 Task: Find connections with filter location Pākāla with filter topic #coachingwith filter profile language German with filter current company Applus+ Asia Middle East and Africa with filter school GL Bajaj Institute of Technology and Management with filter industry Sports and Recreation Instruction with filter service category Personal Injury Law with filter keywords title Overseer
Action: Mouse moved to (685, 98)
Screenshot: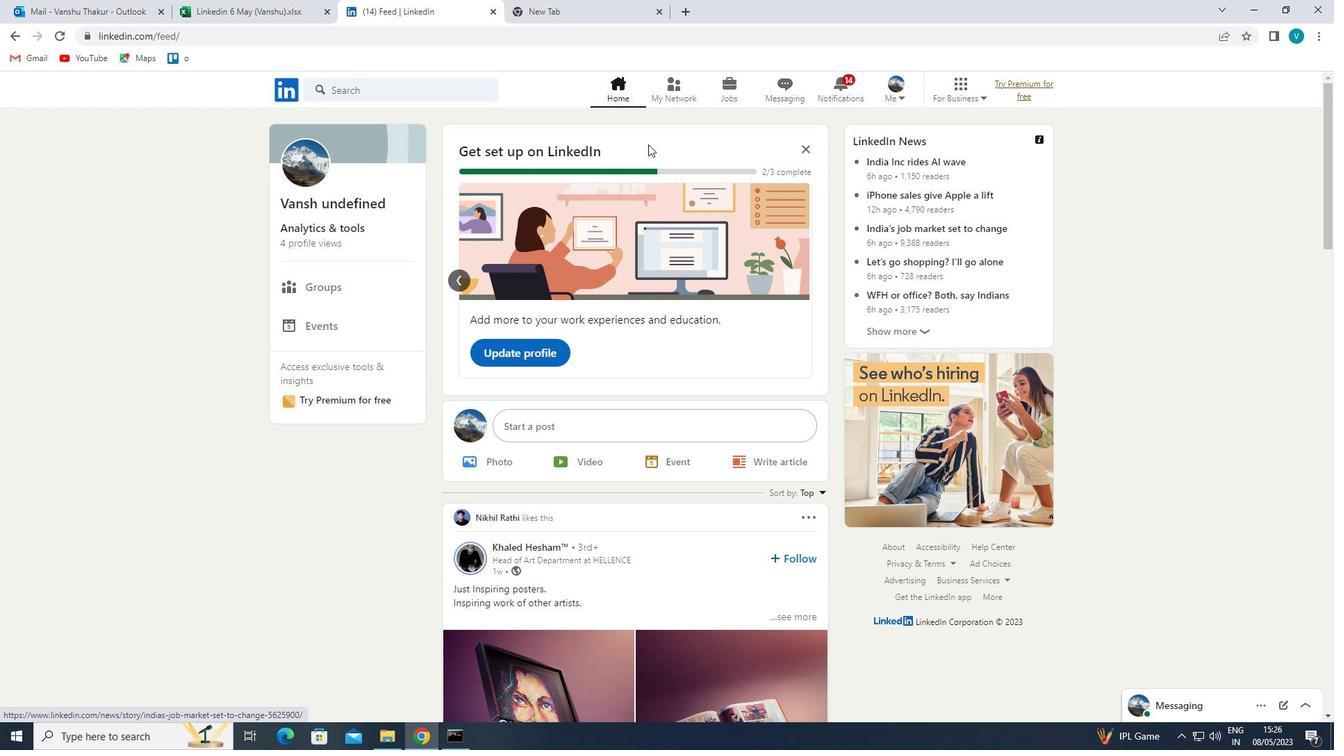 
Action: Mouse pressed left at (685, 98)
Screenshot: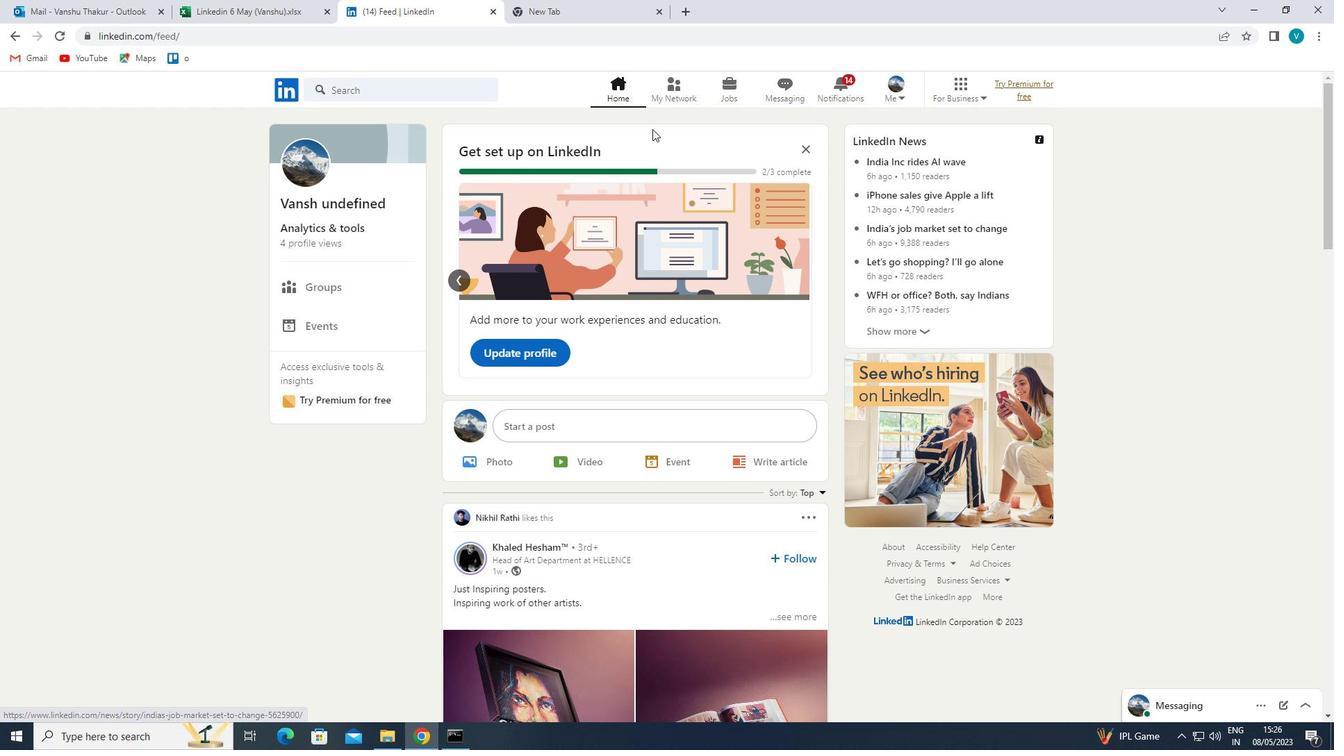 
Action: Mouse moved to (433, 173)
Screenshot: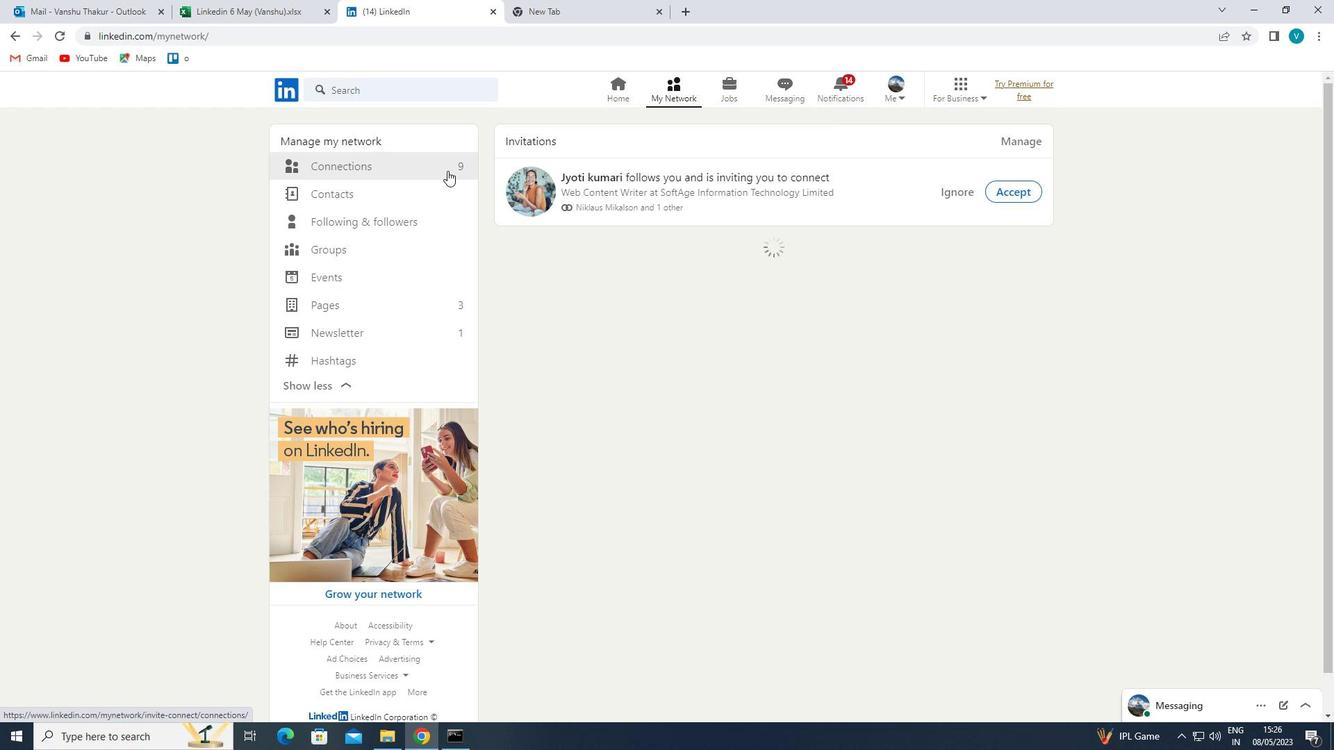 
Action: Mouse pressed left at (433, 173)
Screenshot: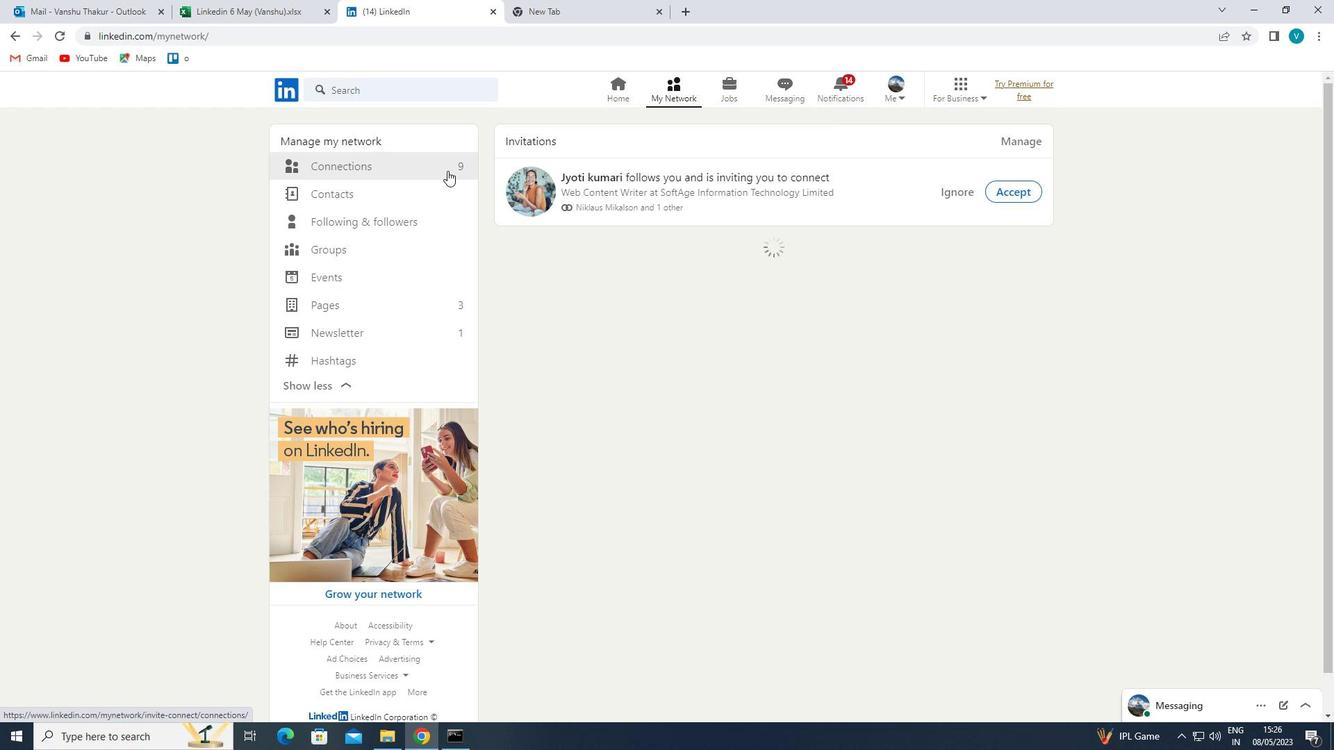 
Action: Mouse moved to (358, 164)
Screenshot: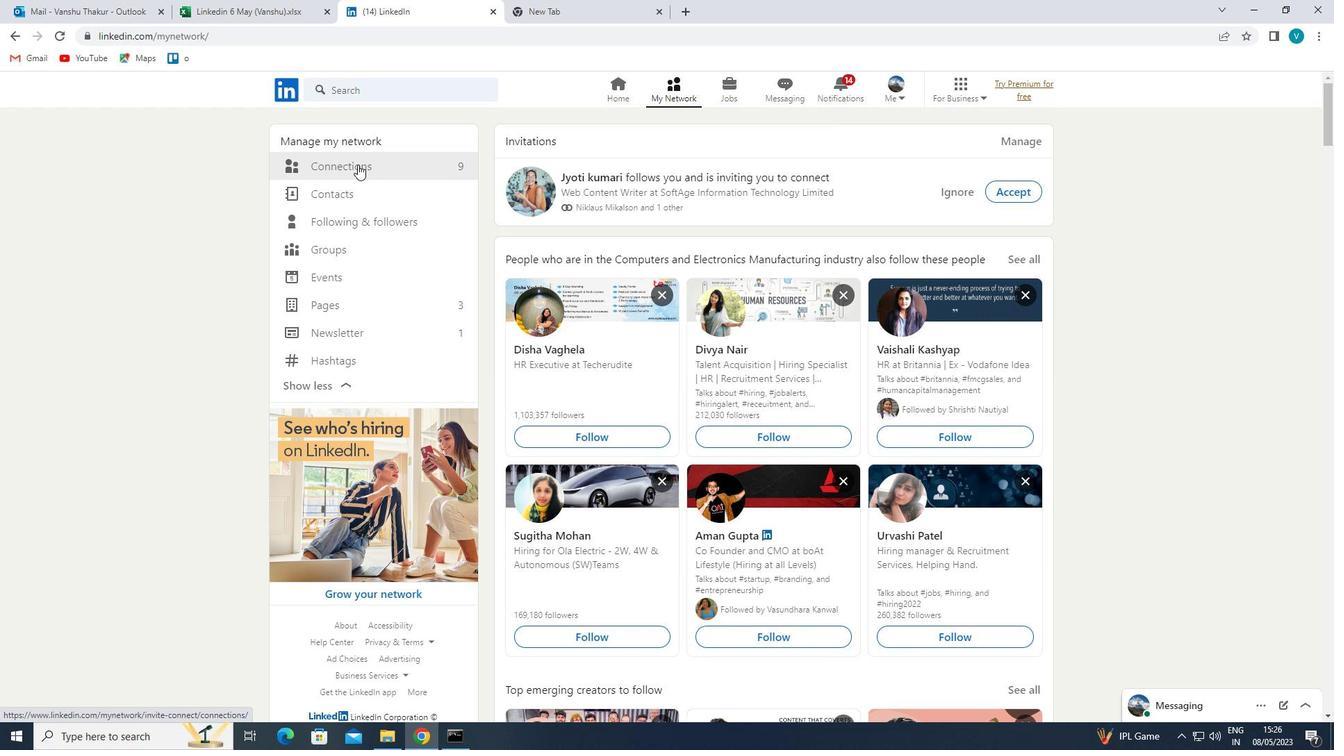 
Action: Mouse pressed left at (358, 164)
Screenshot: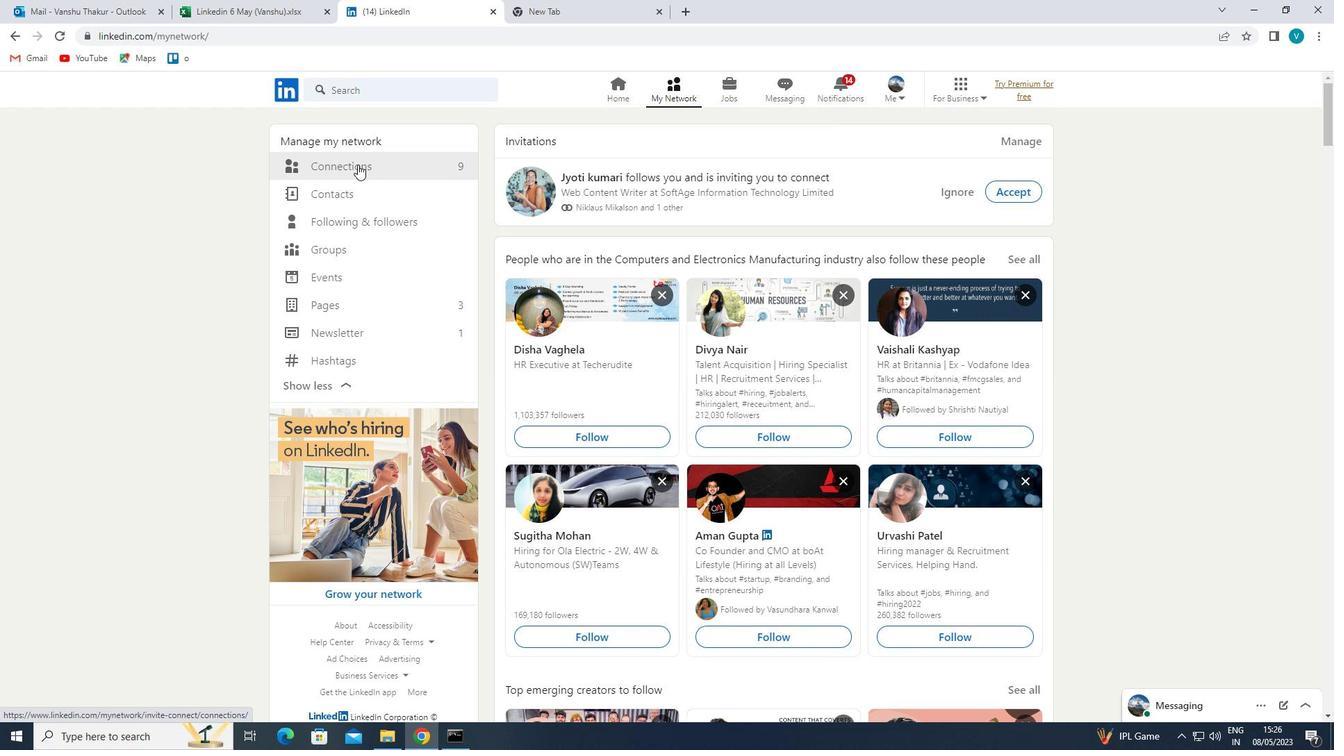 
Action: Mouse moved to (756, 163)
Screenshot: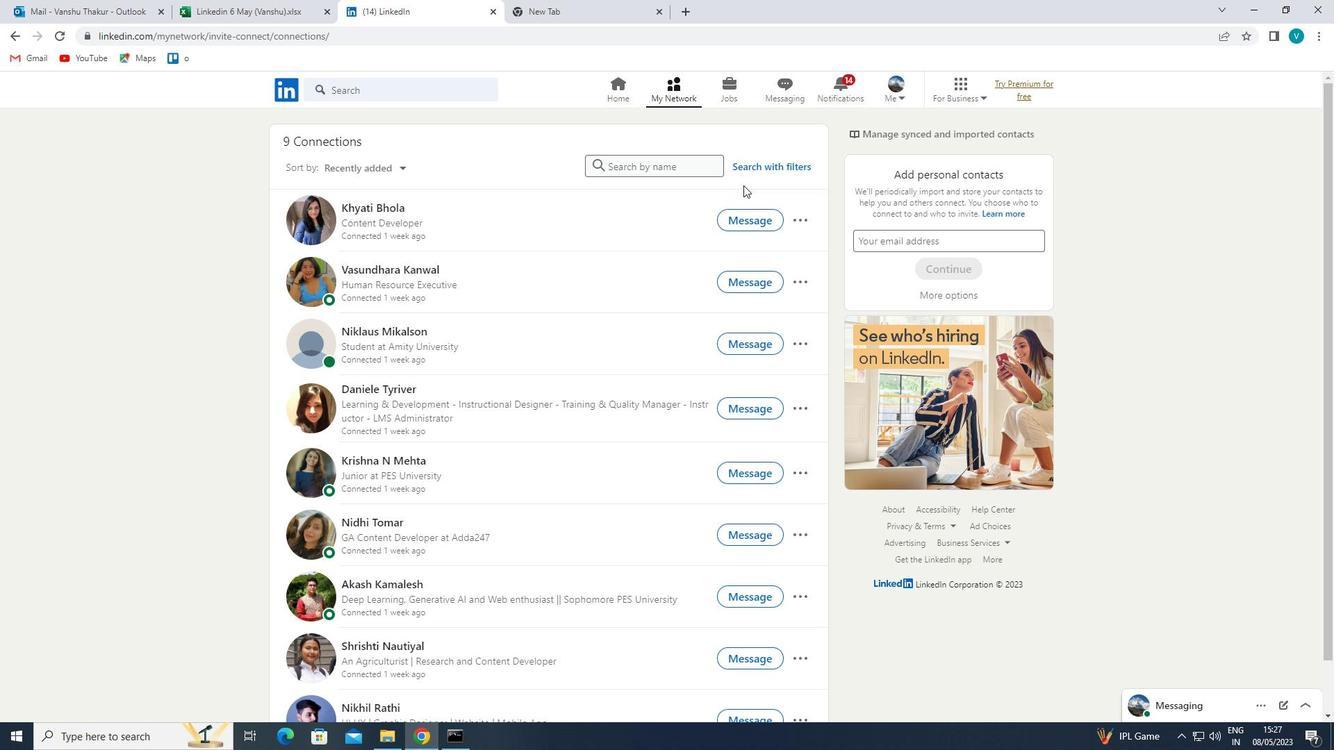 
Action: Mouse pressed left at (756, 163)
Screenshot: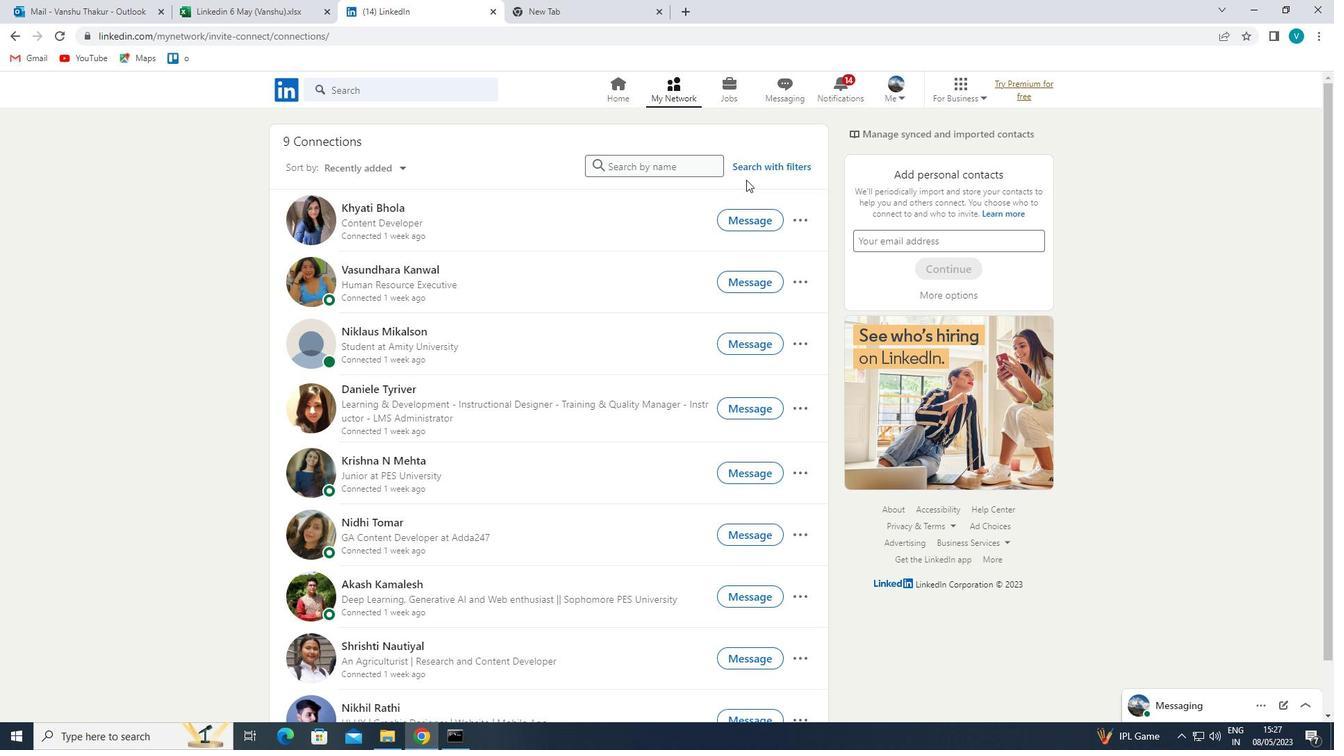 
Action: Mouse moved to (677, 130)
Screenshot: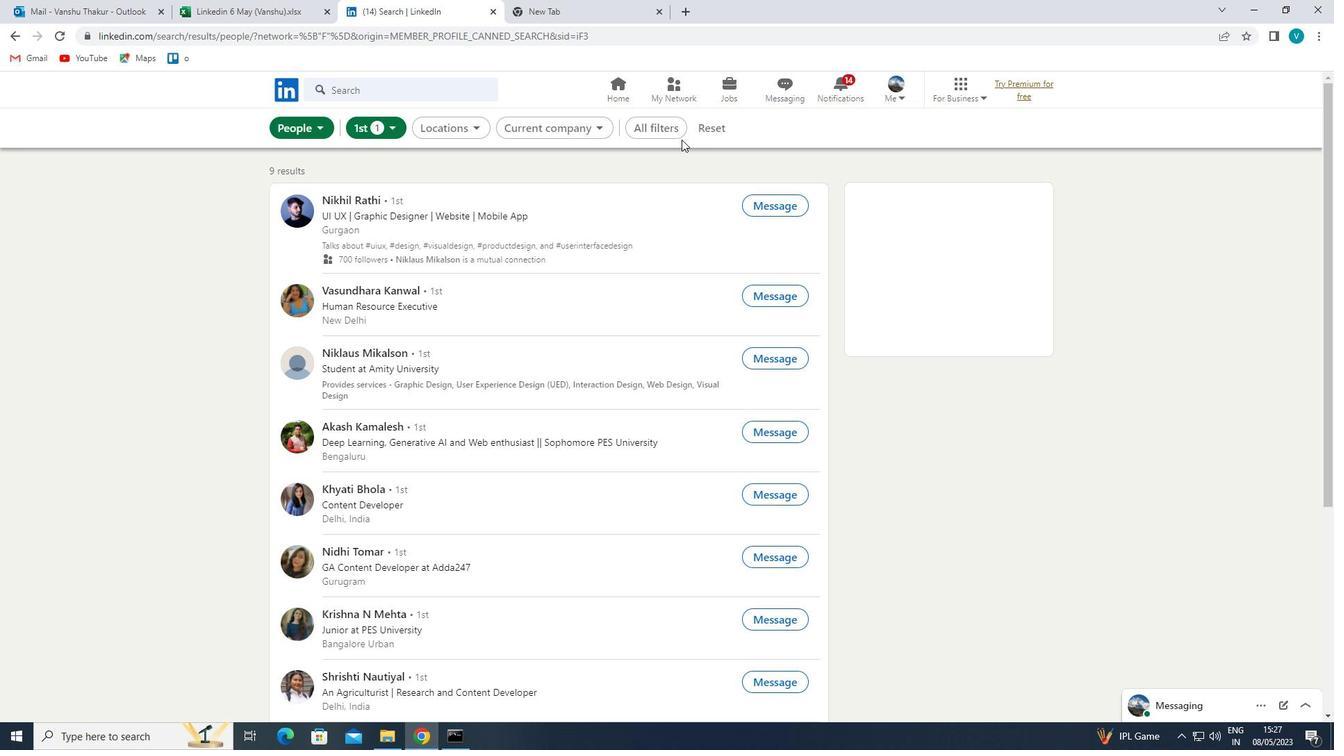 
Action: Mouse pressed left at (677, 130)
Screenshot: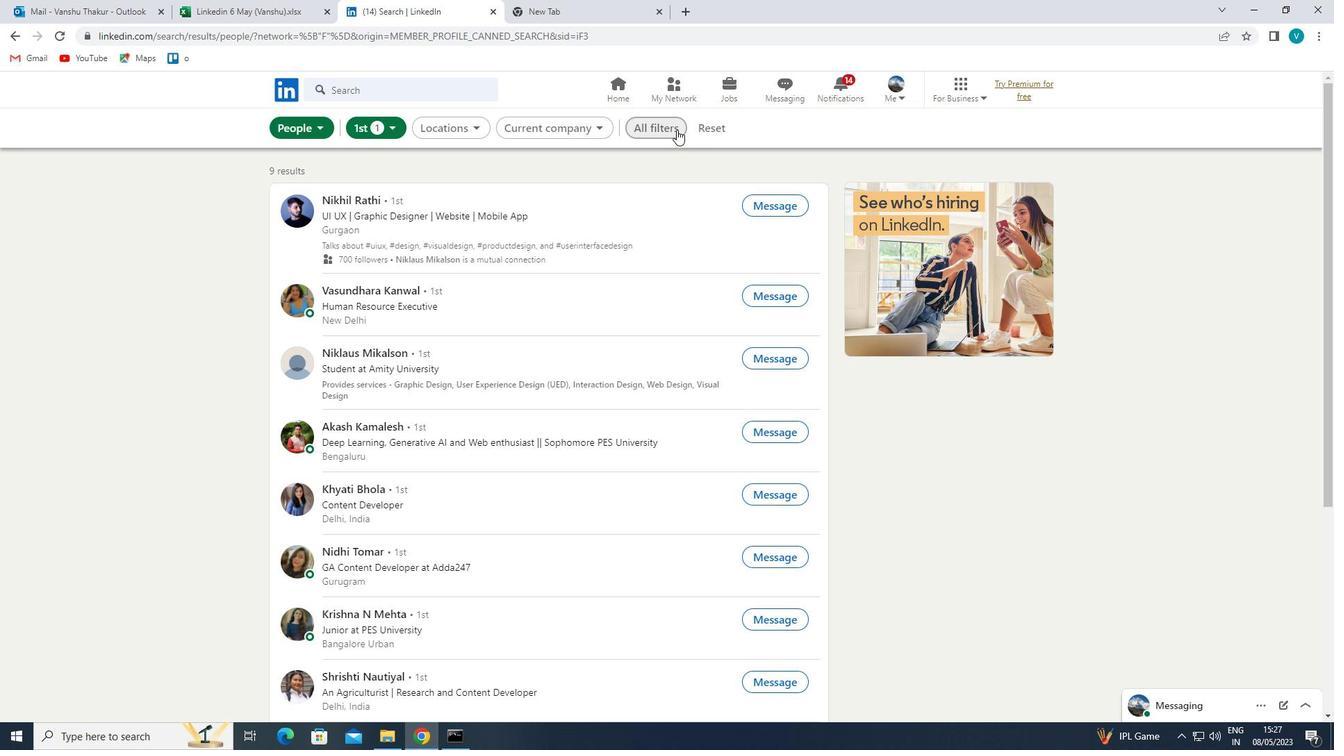 
Action: Mouse moved to (1157, 342)
Screenshot: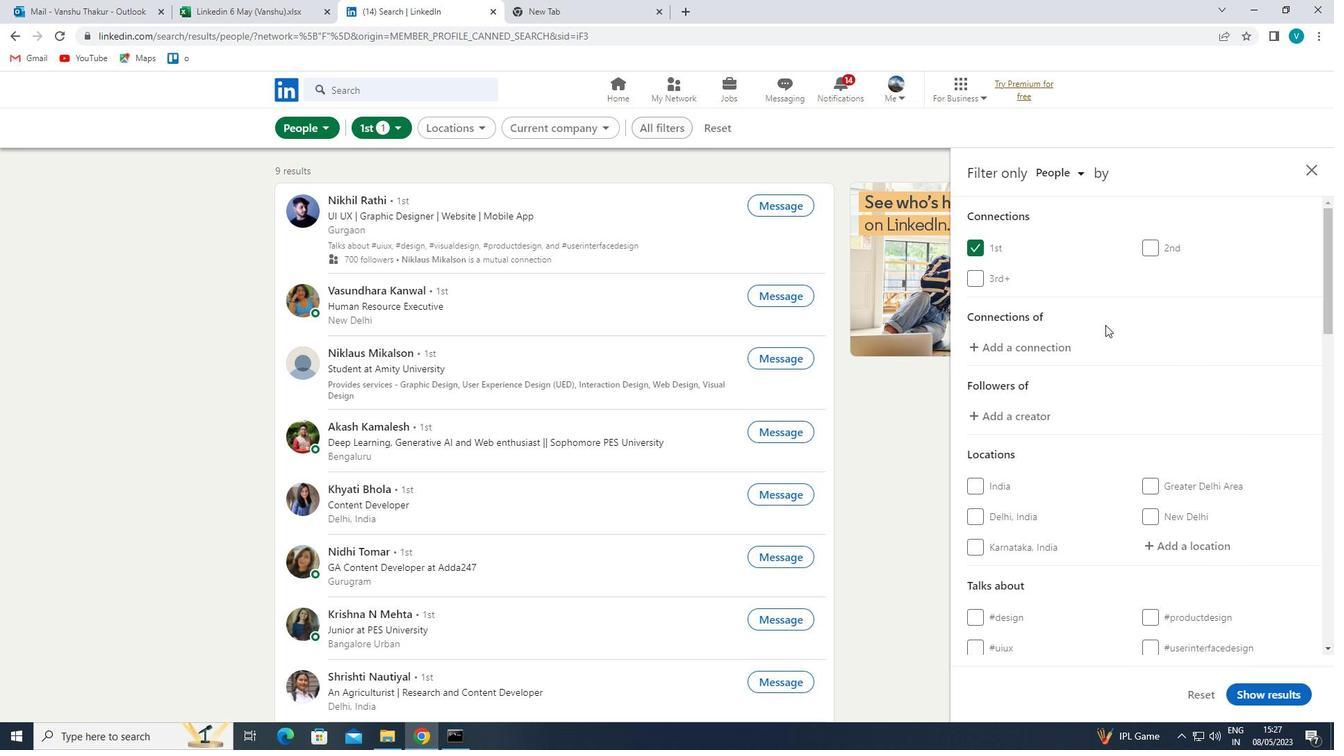 
Action: Mouse scrolled (1157, 341) with delta (0, 0)
Screenshot: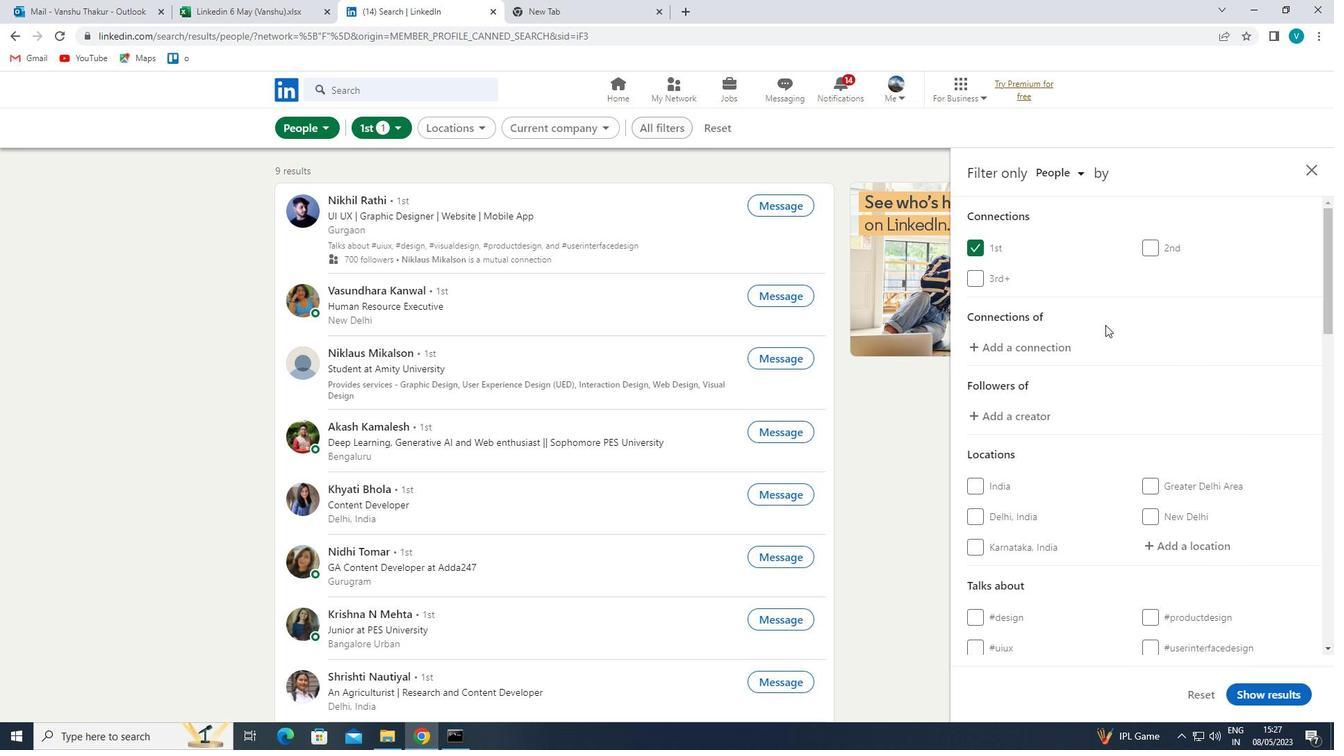 
Action: Mouse moved to (1163, 345)
Screenshot: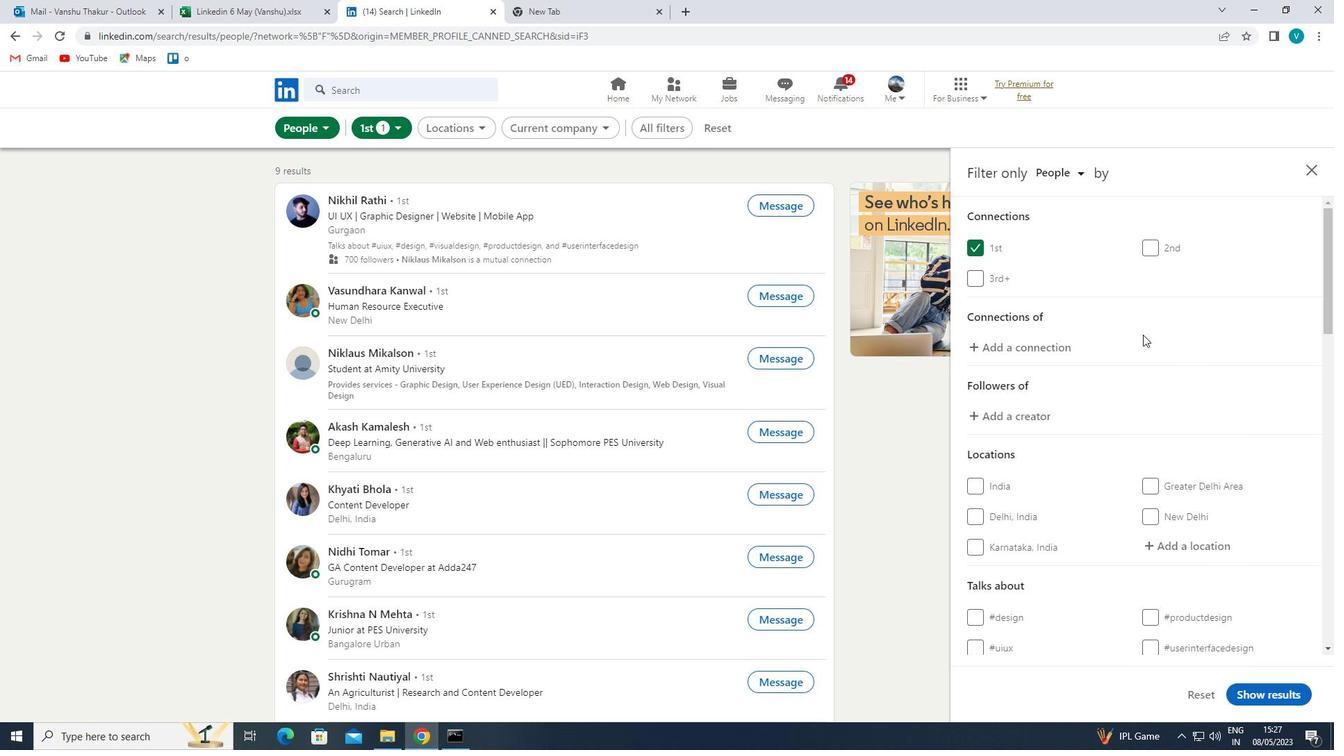 
Action: Mouse scrolled (1163, 344) with delta (0, 0)
Screenshot: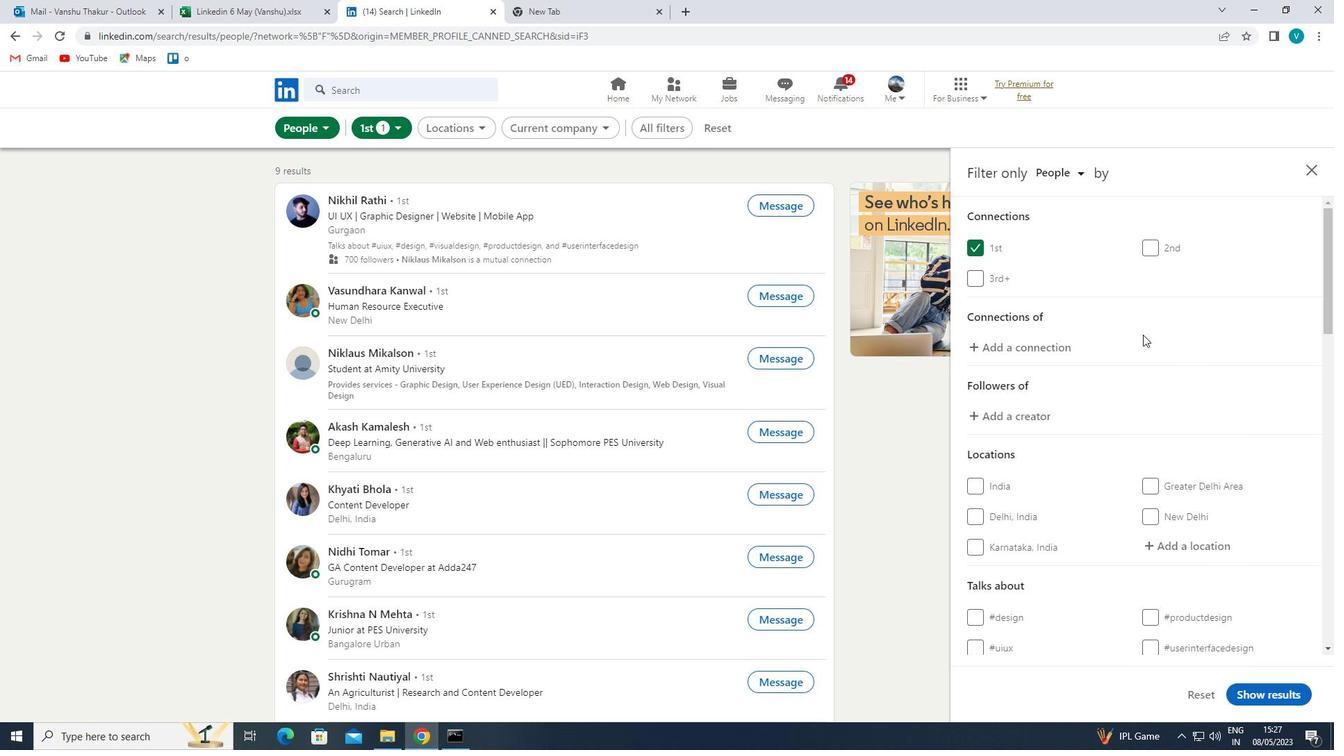 
Action: Mouse moved to (1193, 401)
Screenshot: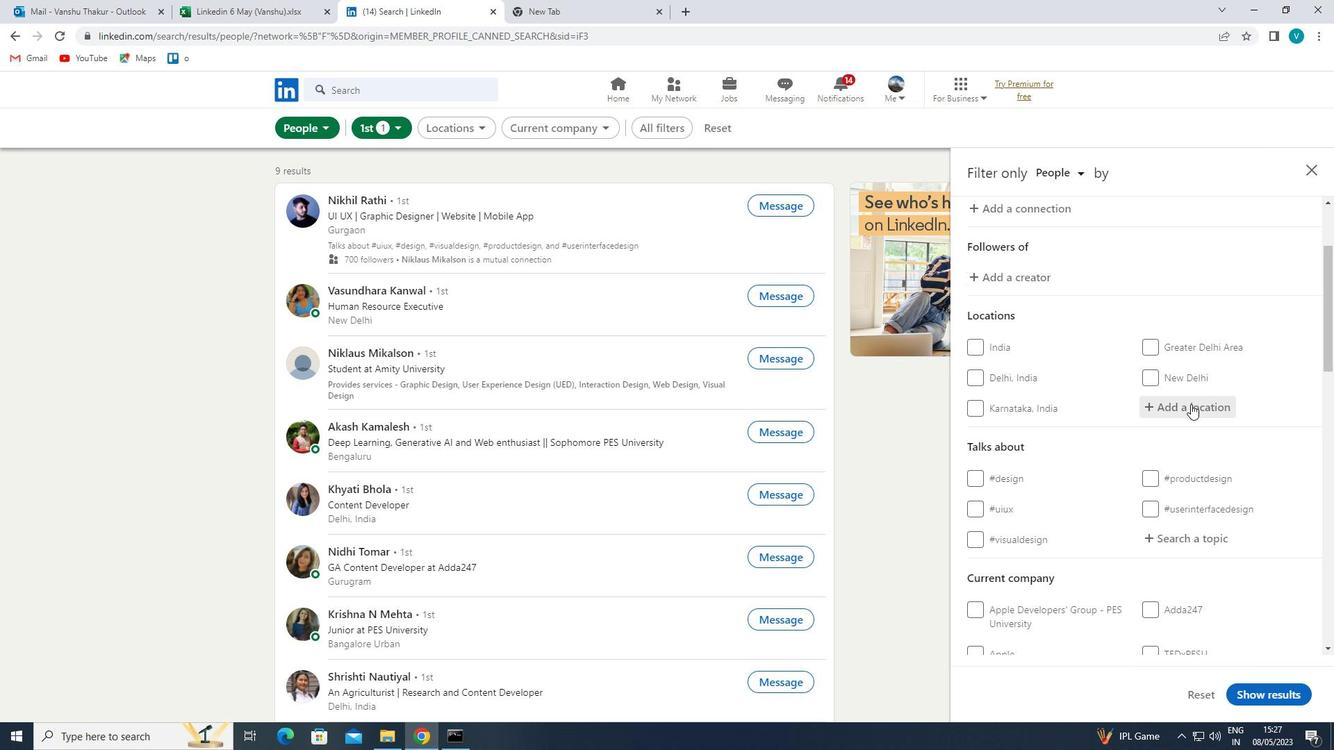 
Action: Mouse pressed left at (1193, 401)
Screenshot: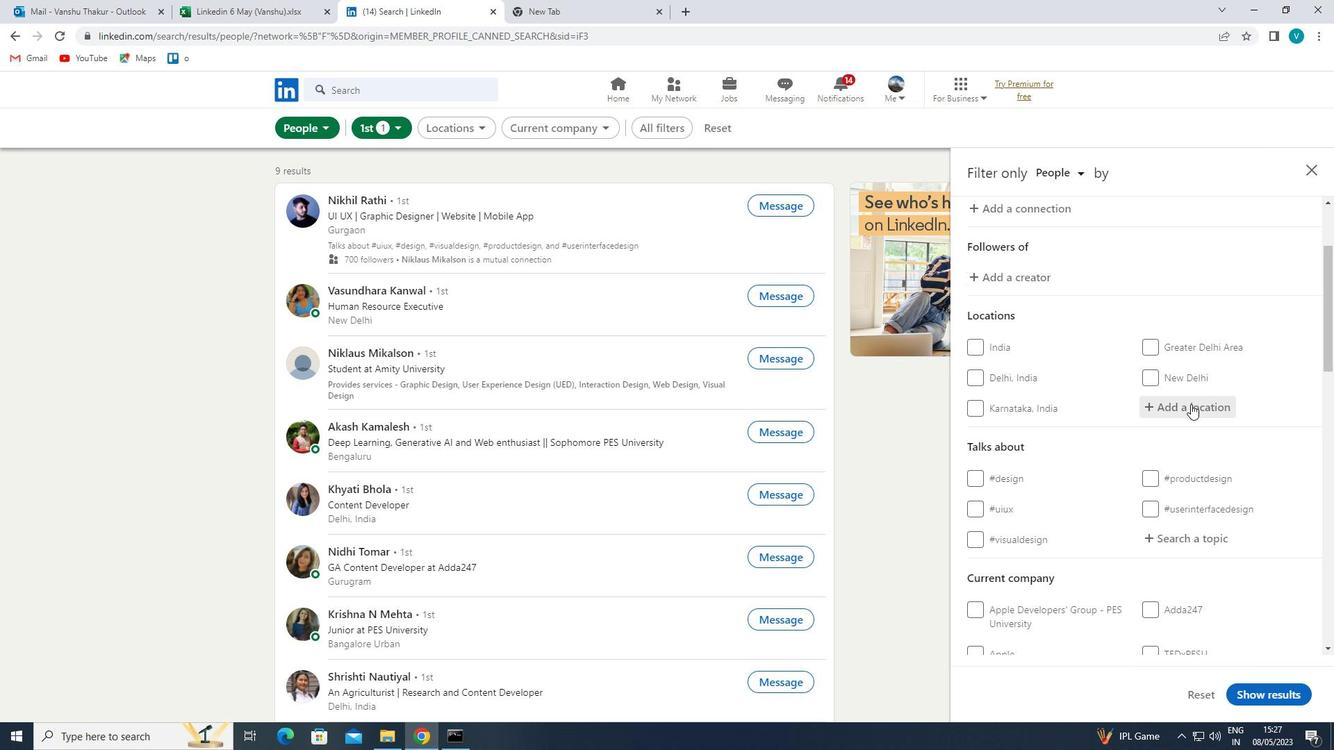 
Action: Mouse moved to (752, 109)
Screenshot: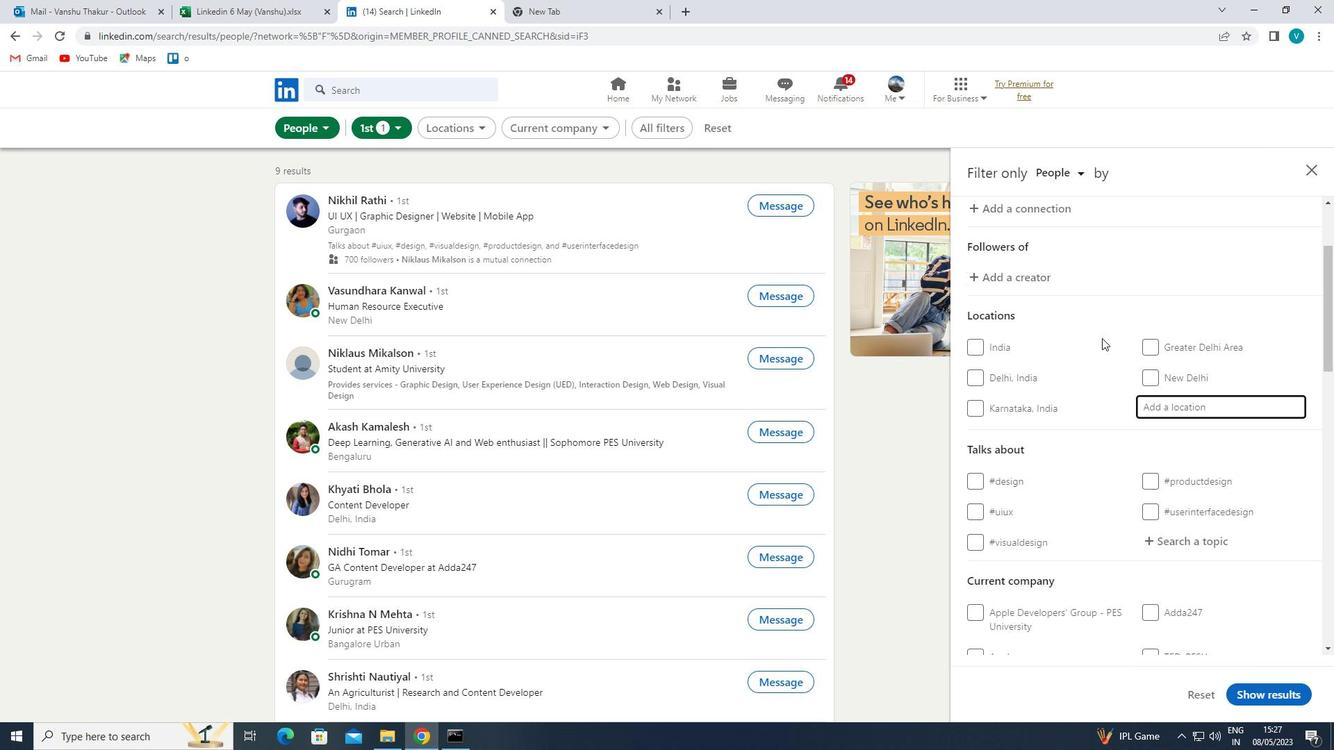 
Action: Key pressed <Key.shift><Key.shift>PAKALA
Screenshot: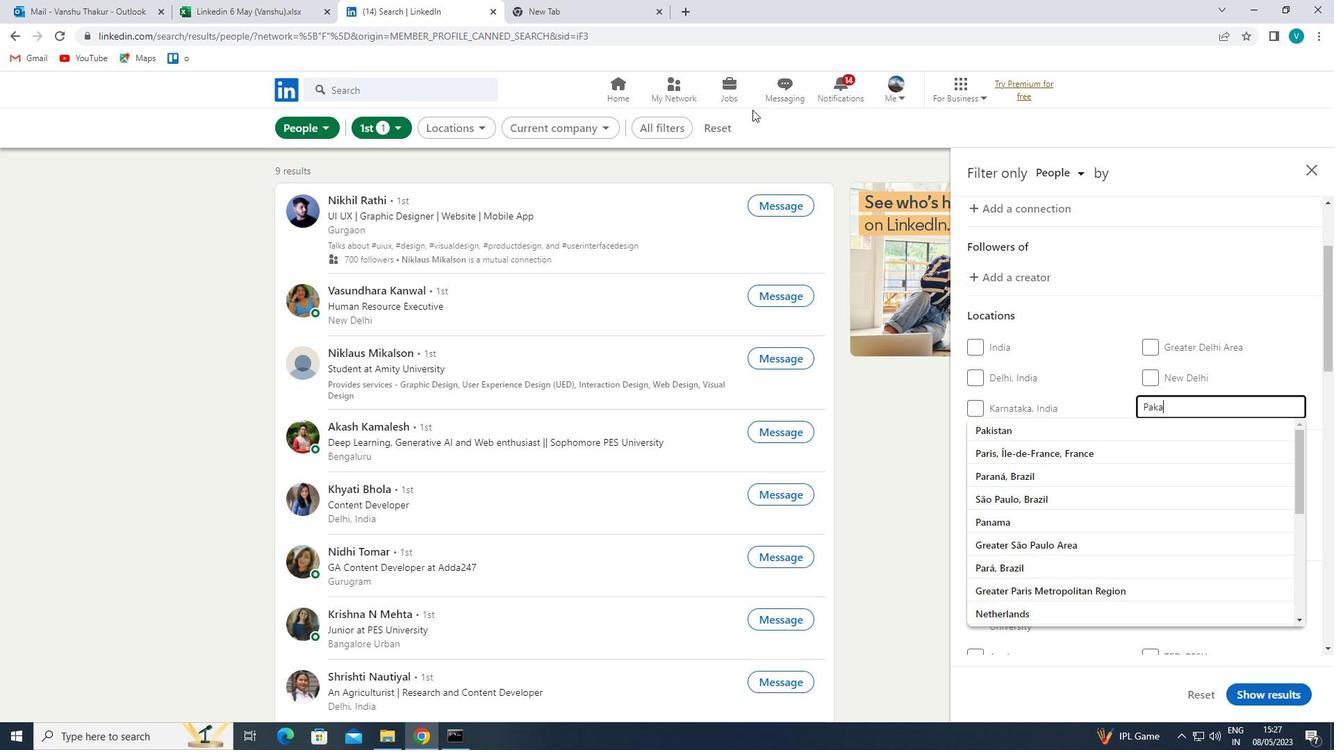 
Action: Mouse moved to (1089, 431)
Screenshot: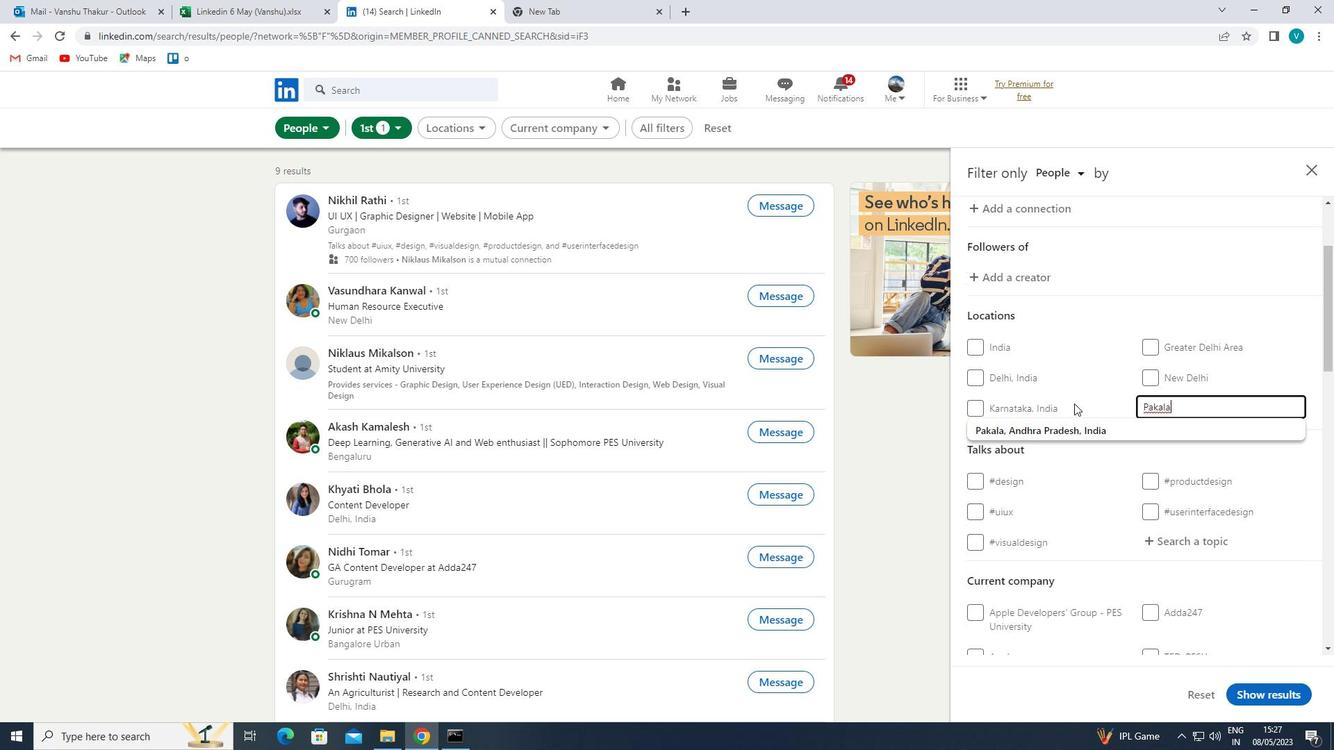 
Action: Mouse pressed left at (1089, 431)
Screenshot: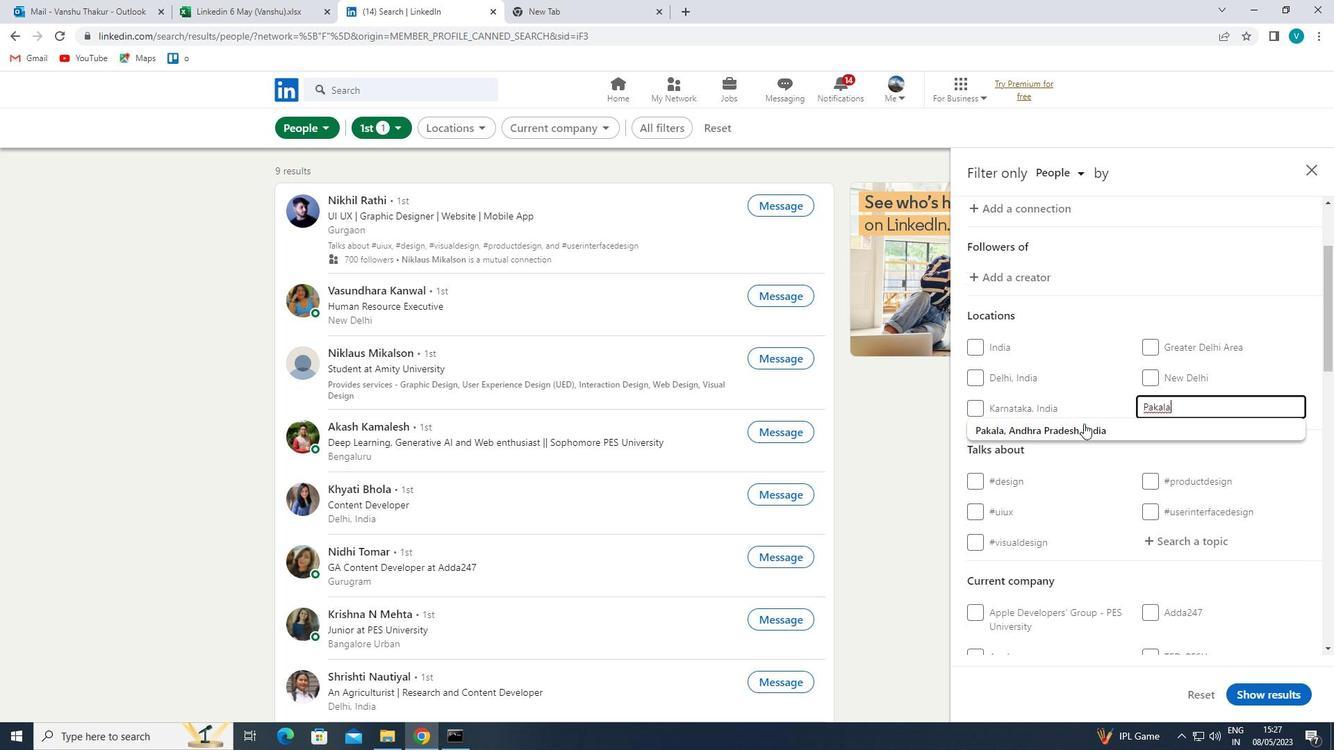 
Action: Mouse moved to (1120, 422)
Screenshot: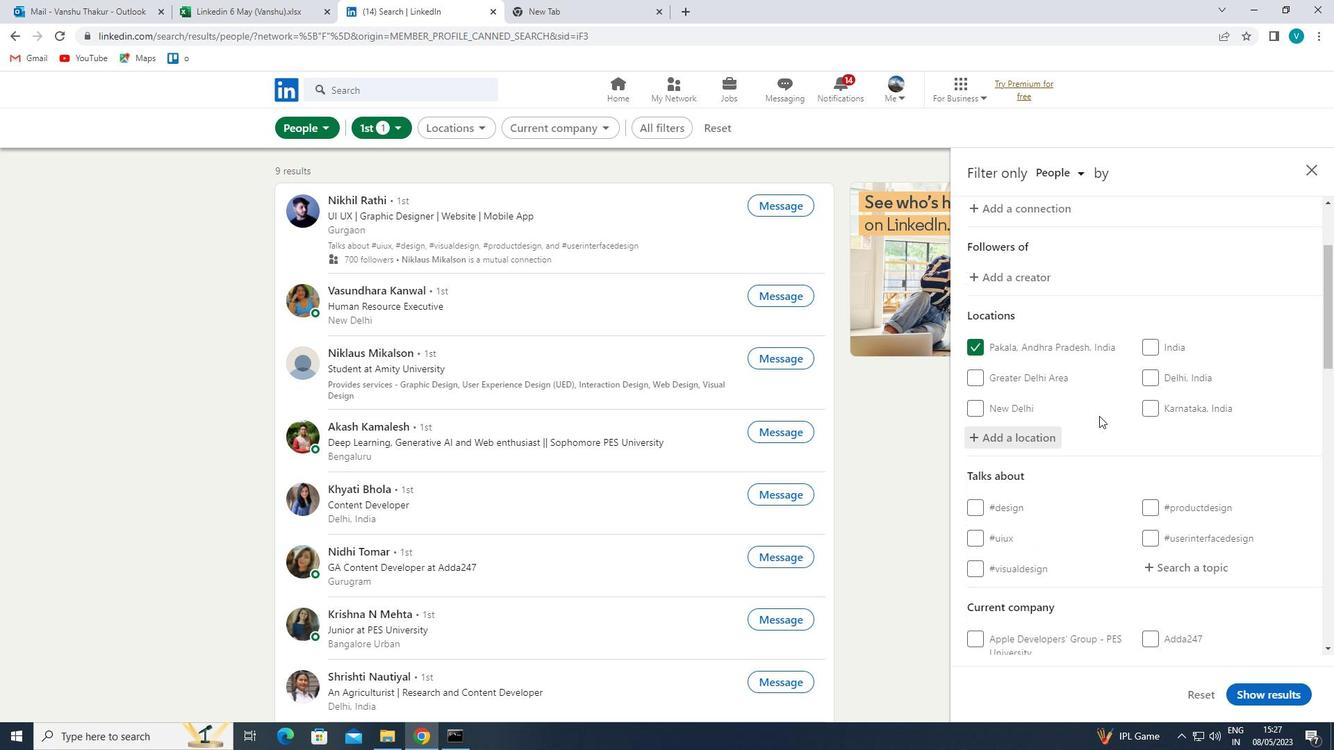 
Action: Mouse scrolled (1120, 422) with delta (0, 0)
Screenshot: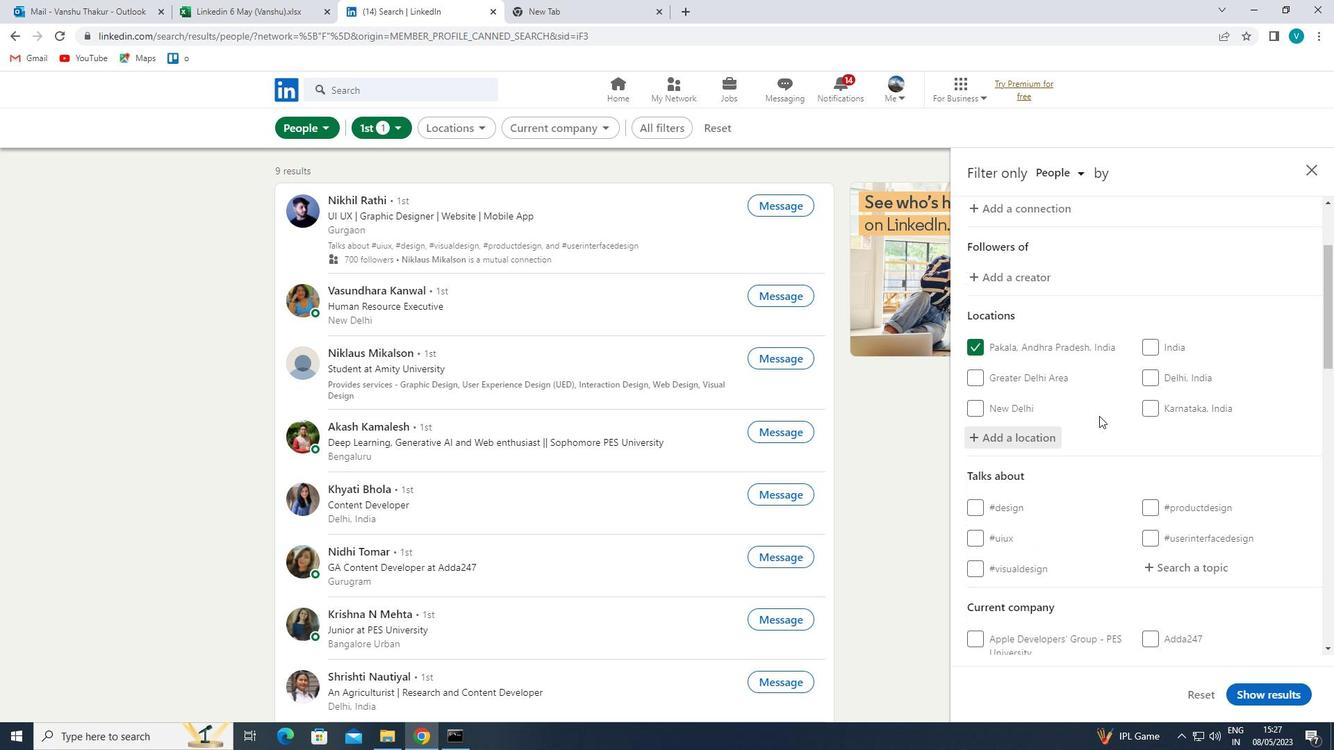 
Action: Mouse moved to (1122, 423)
Screenshot: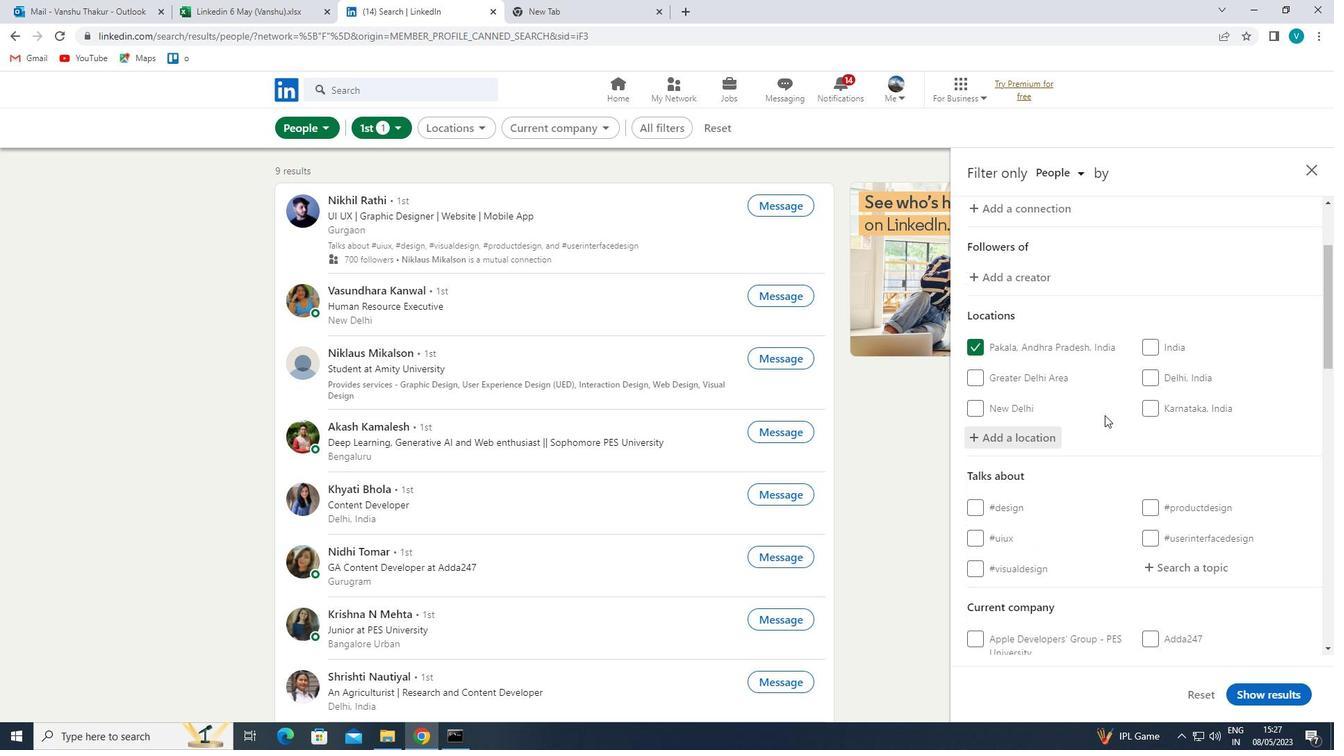 
Action: Mouse scrolled (1122, 422) with delta (0, 0)
Screenshot: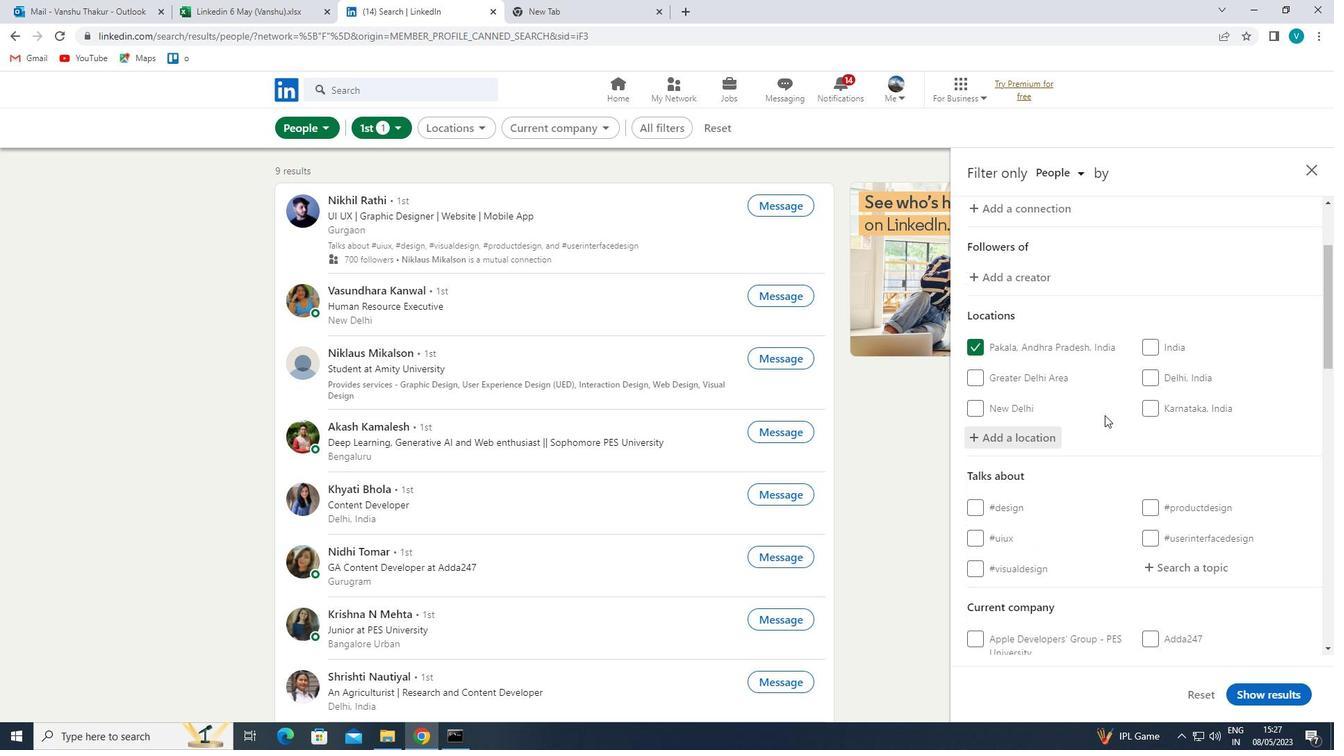 
Action: Mouse moved to (1170, 433)
Screenshot: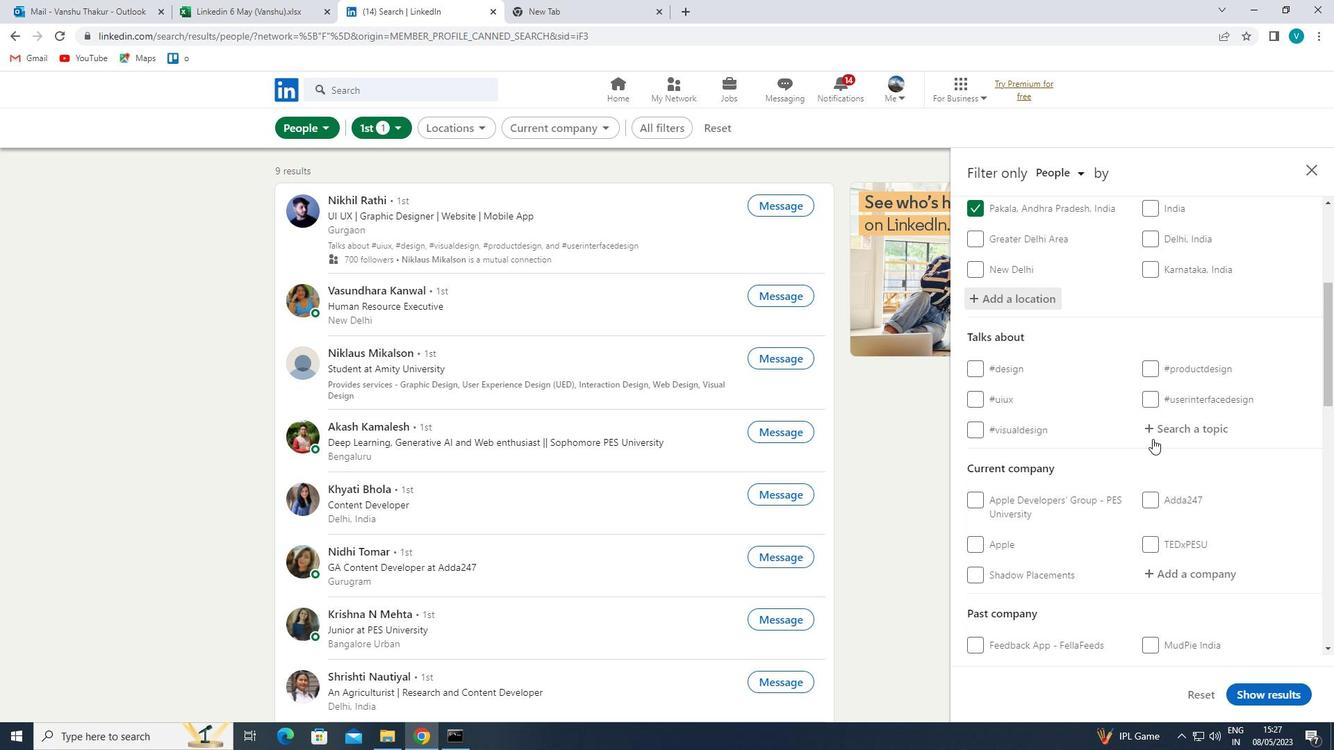 
Action: Mouse pressed left at (1170, 433)
Screenshot: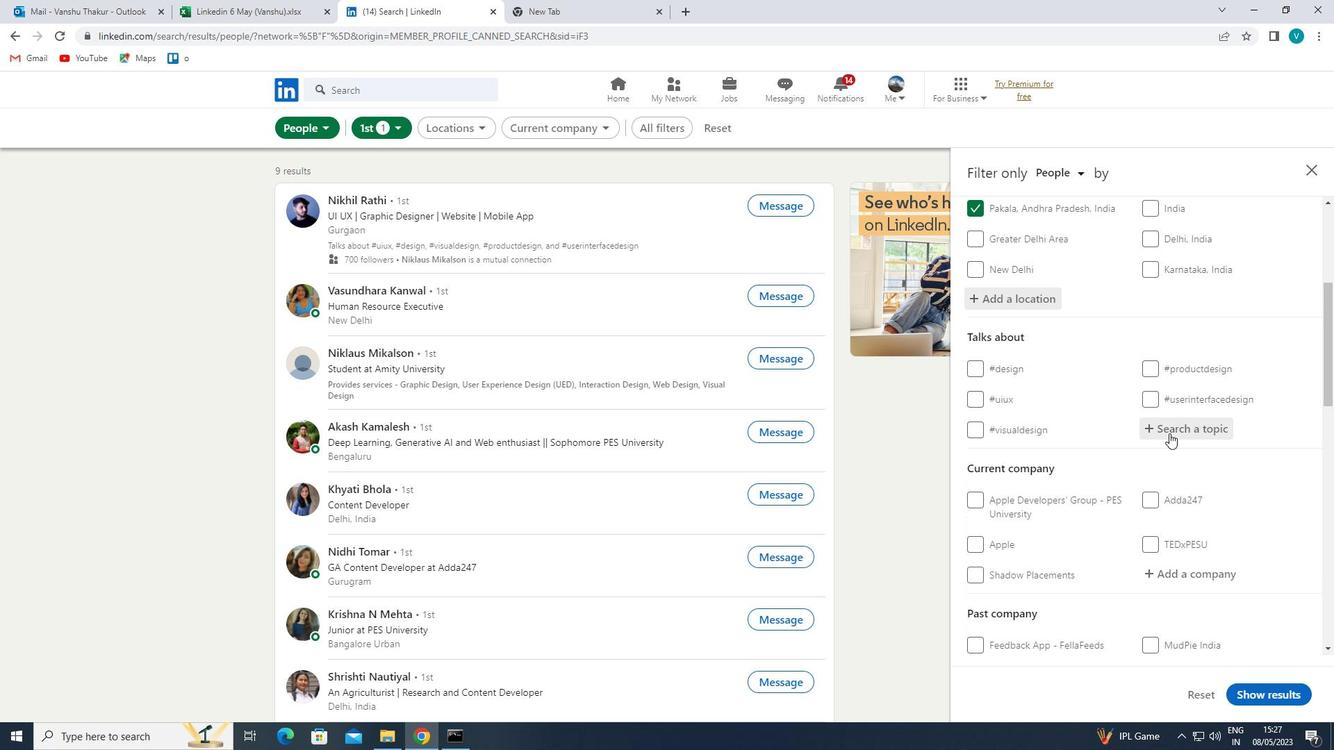 
Action: Mouse moved to (1043, 358)
Screenshot: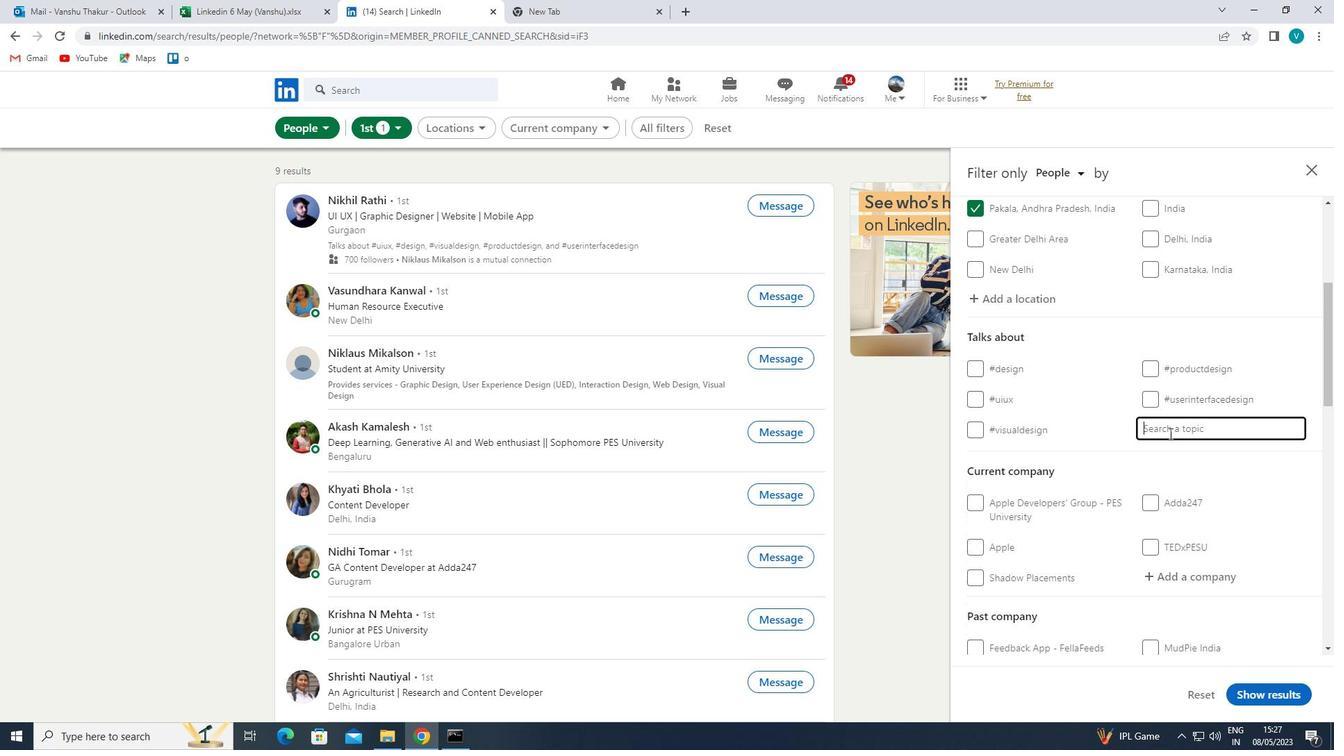 
Action: Key pressed COACHING
Screenshot: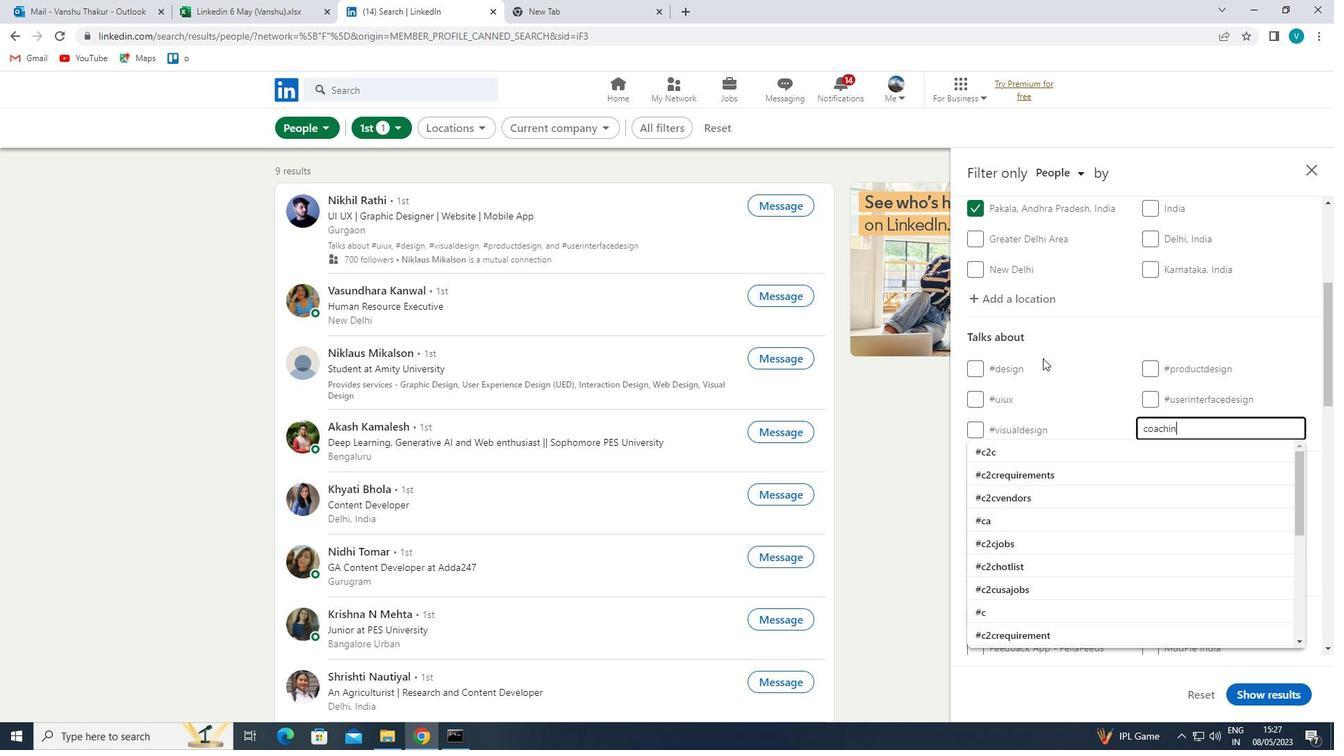 
Action: Mouse moved to (1057, 451)
Screenshot: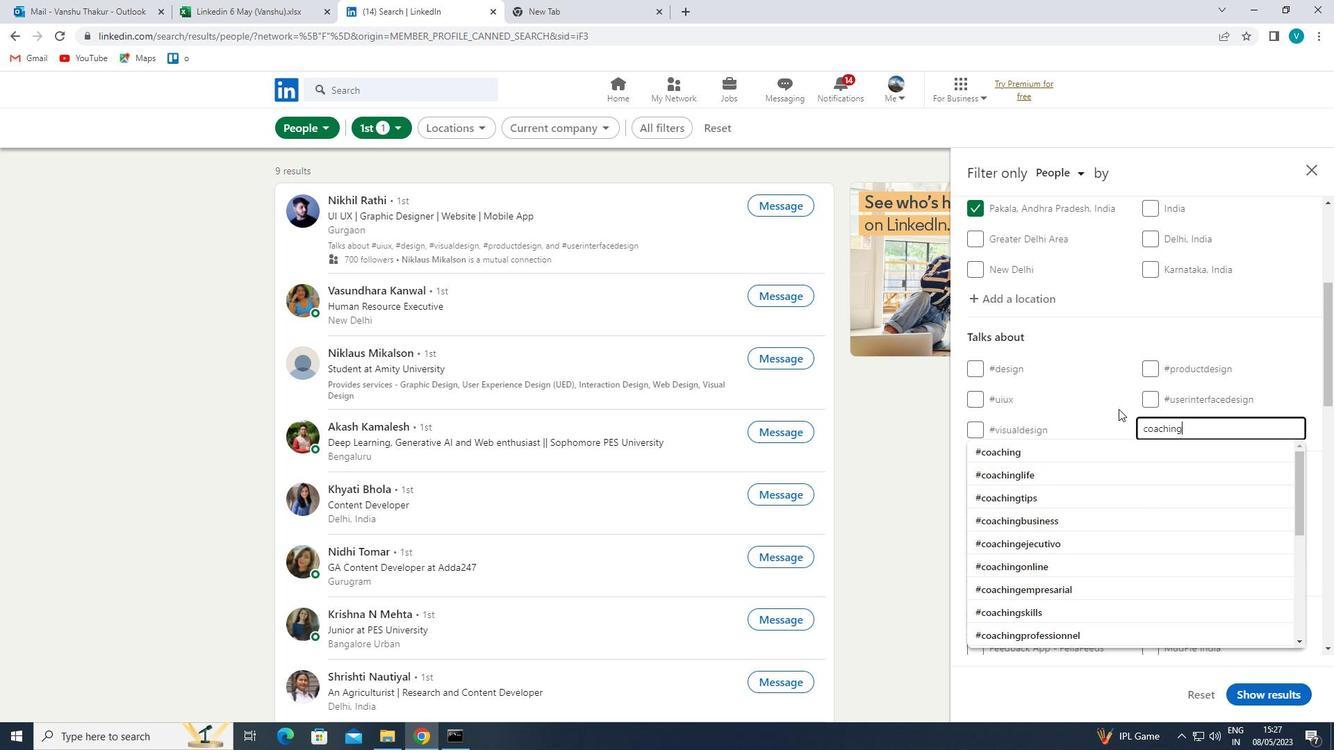 
Action: Mouse pressed left at (1057, 451)
Screenshot: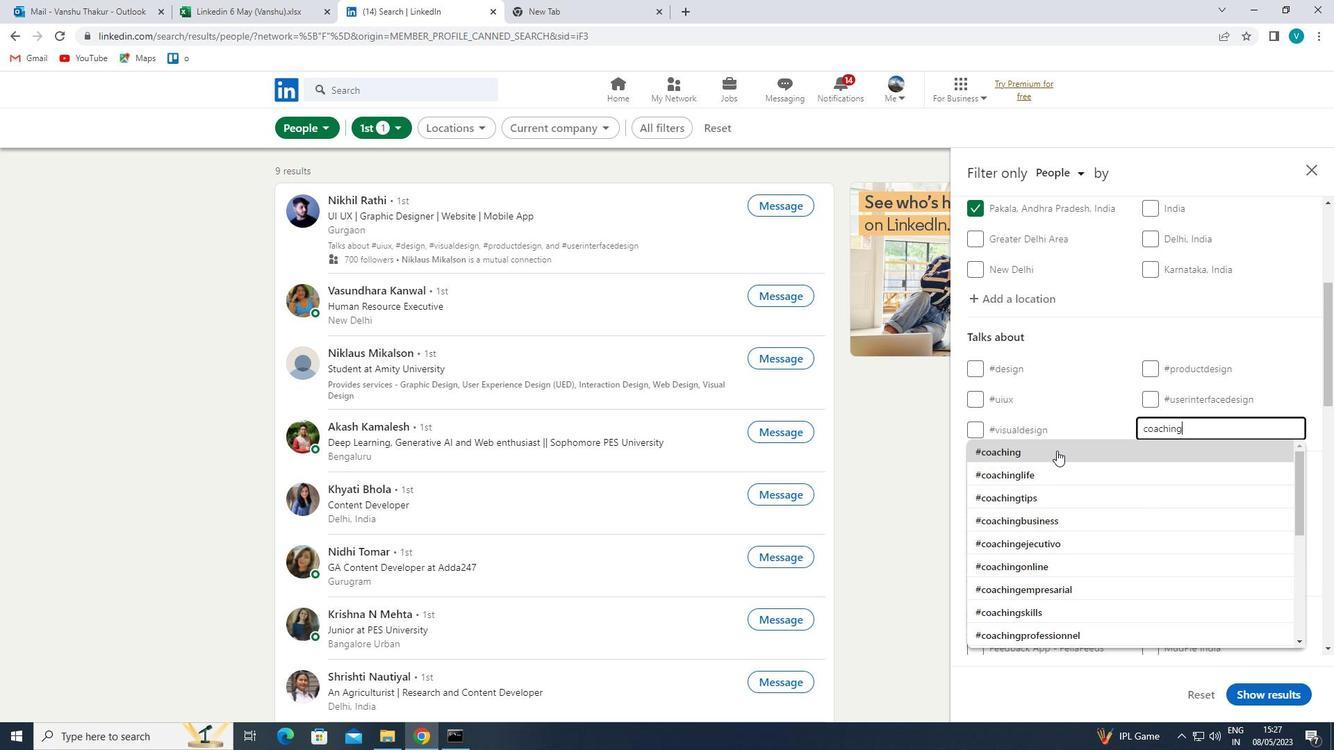 
Action: Mouse moved to (1083, 452)
Screenshot: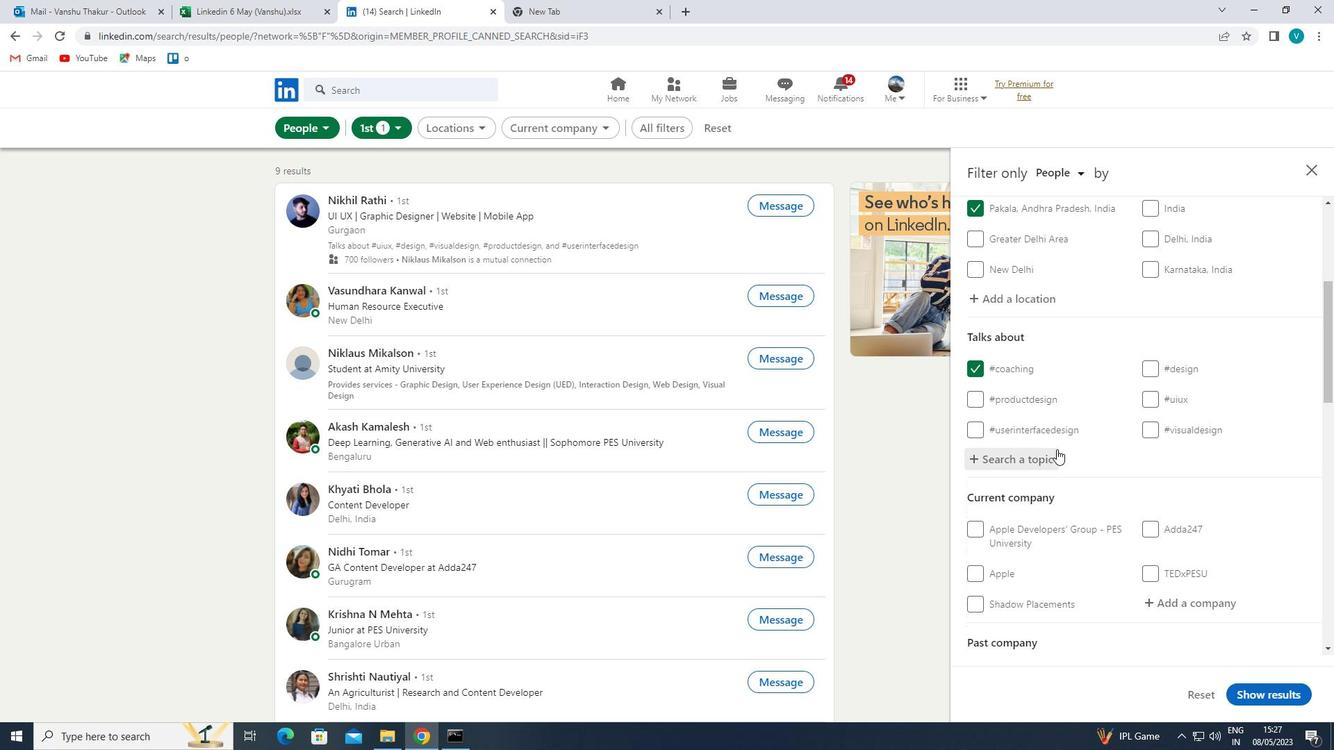 
Action: Mouse scrolled (1083, 451) with delta (0, 0)
Screenshot: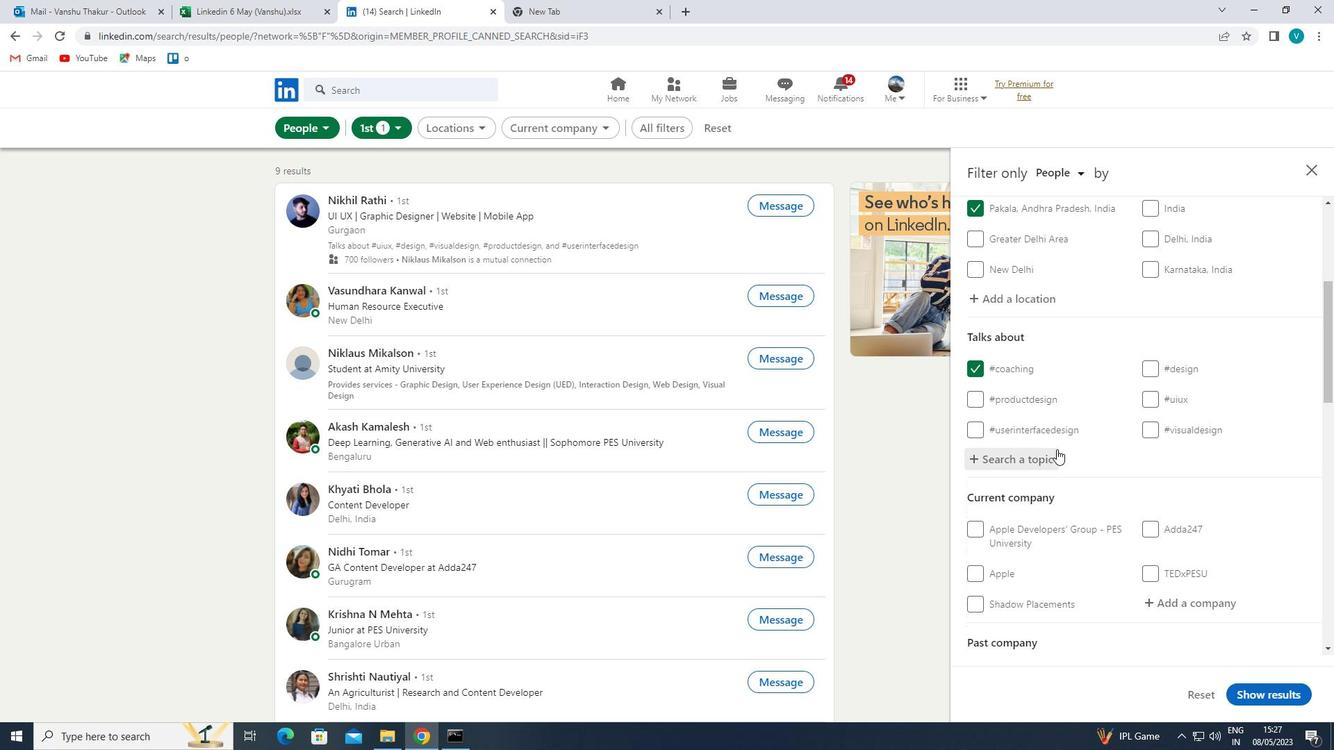 
Action: Mouse moved to (1099, 456)
Screenshot: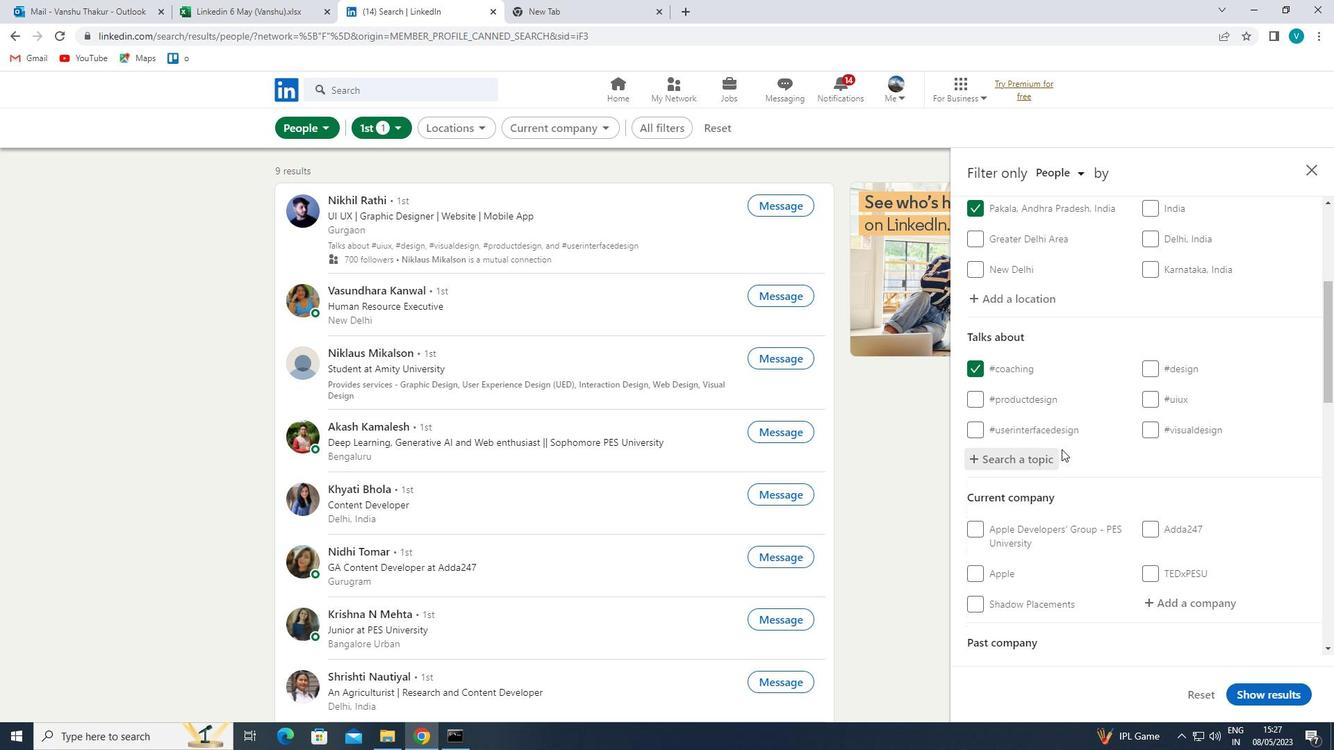 
Action: Mouse scrolled (1099, 455) with delta (0, 0)
Screenshot: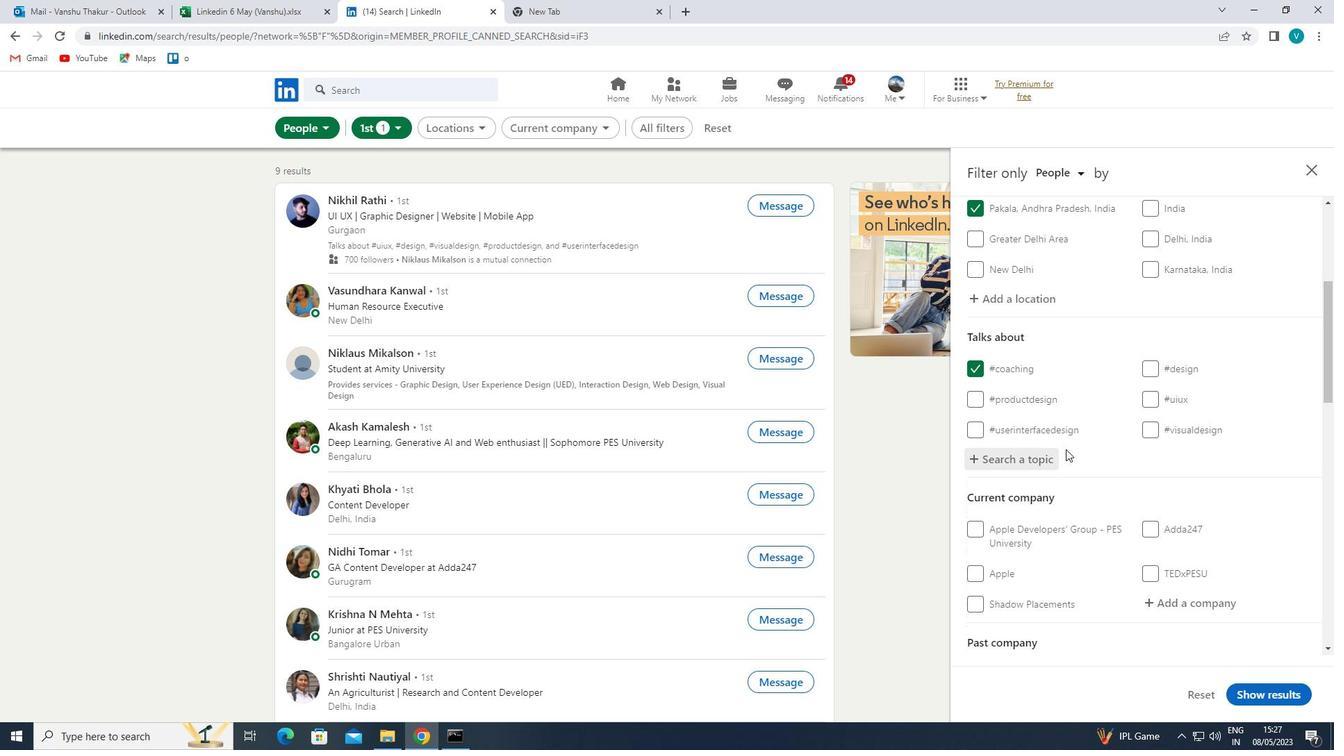 
Action: Mouse moved to (1124, 459)
Screenshot: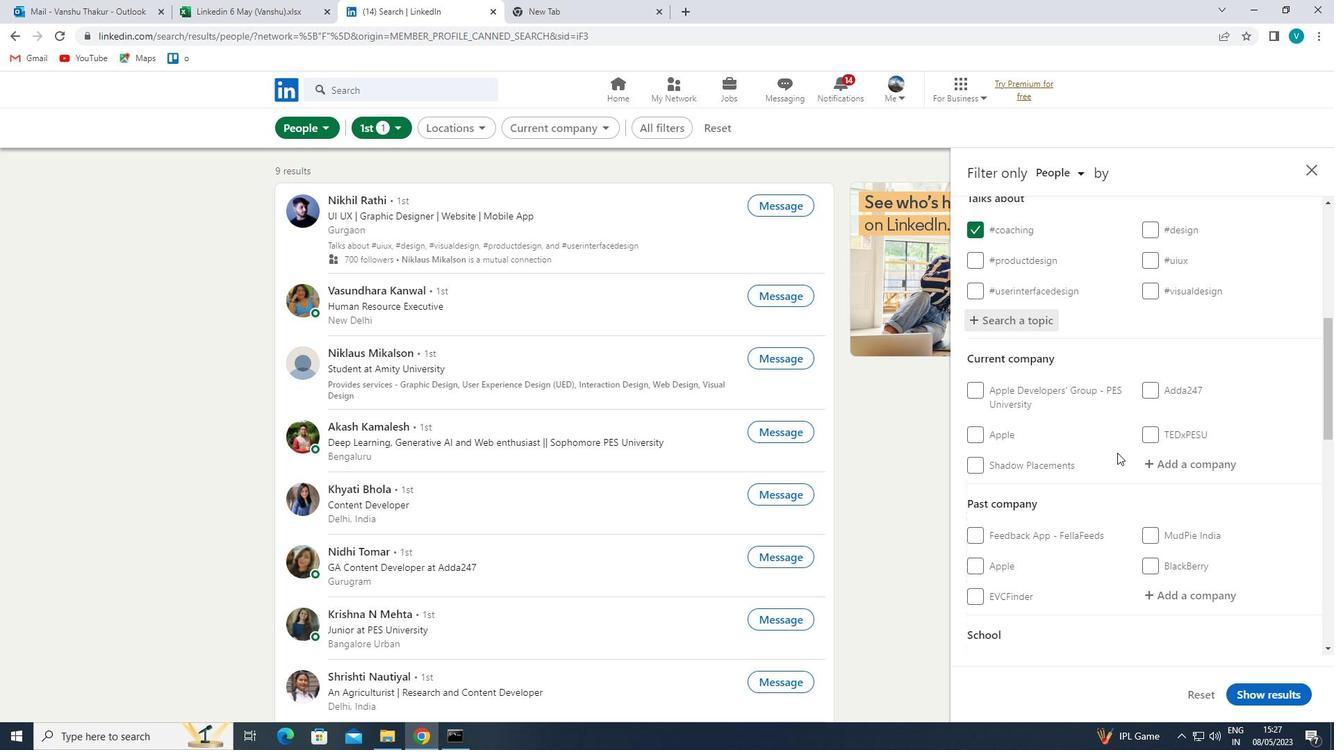 
Action: Mouse scrolled (1124, 458) with delta (0, 0)
Screenshot: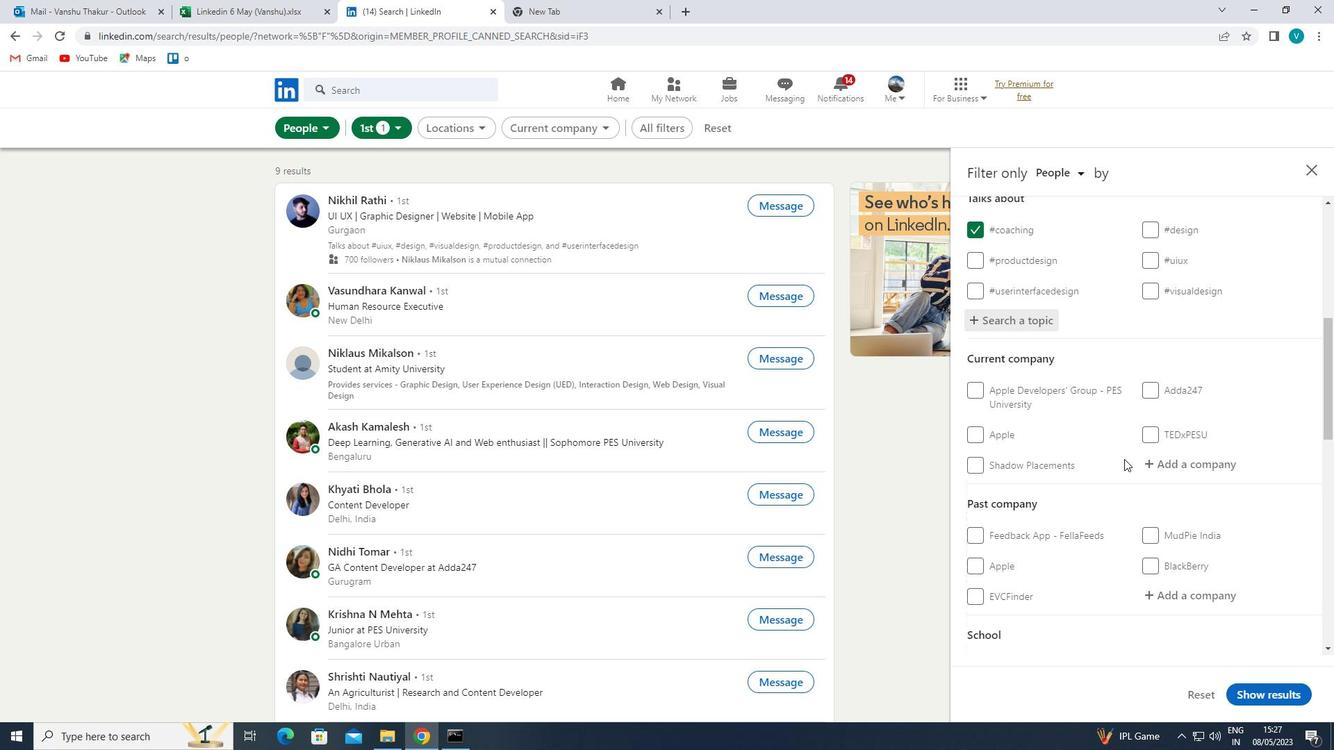 
Action: Mouse moved to (1212, 403)
Screenshot: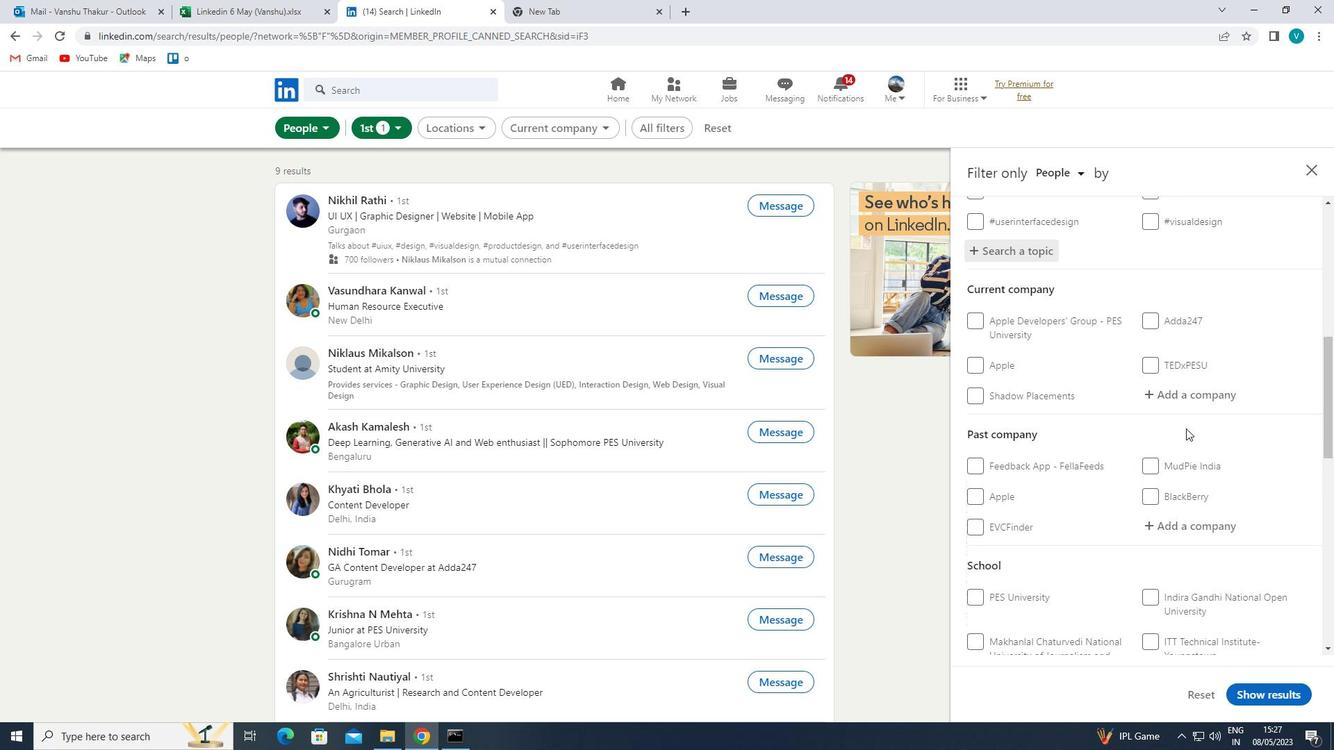 
Action: Mouse pressed left at (1212, 403)
Screenshot: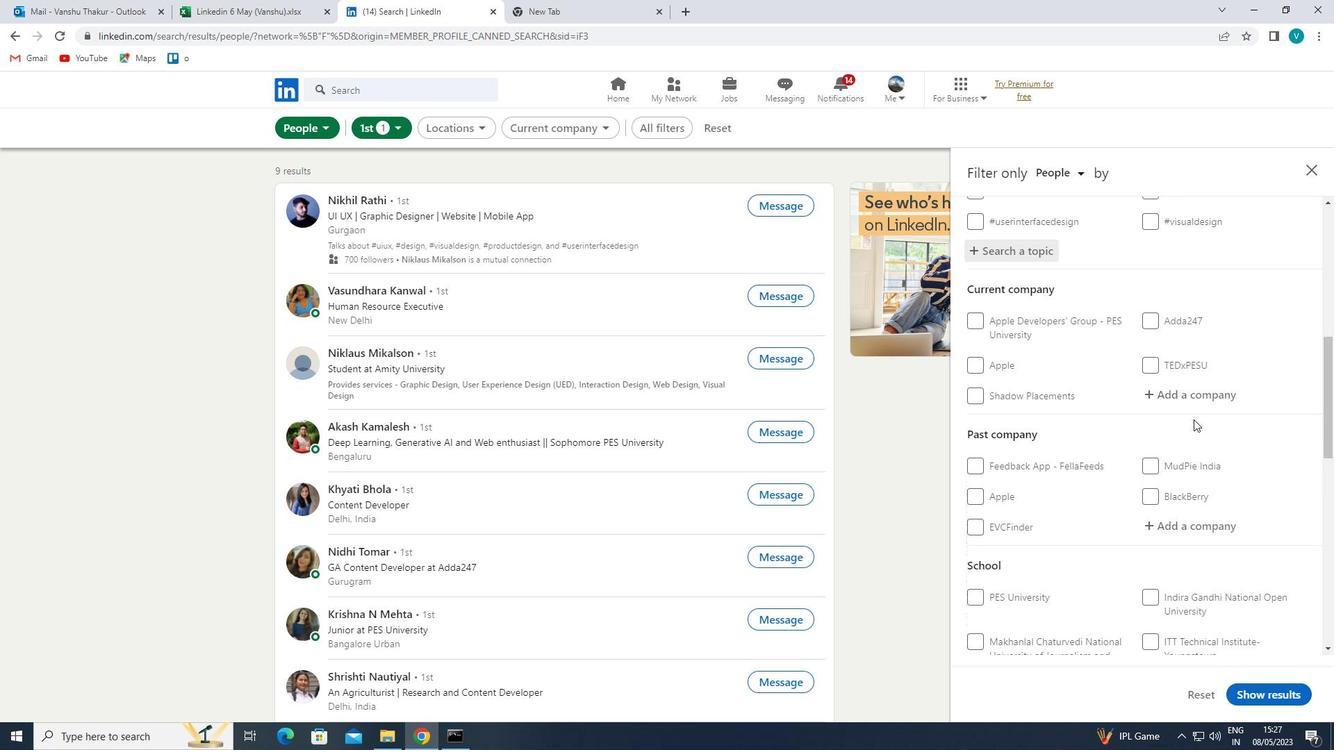 
Action: Mouse moved to (1193, 411)
Screenshot: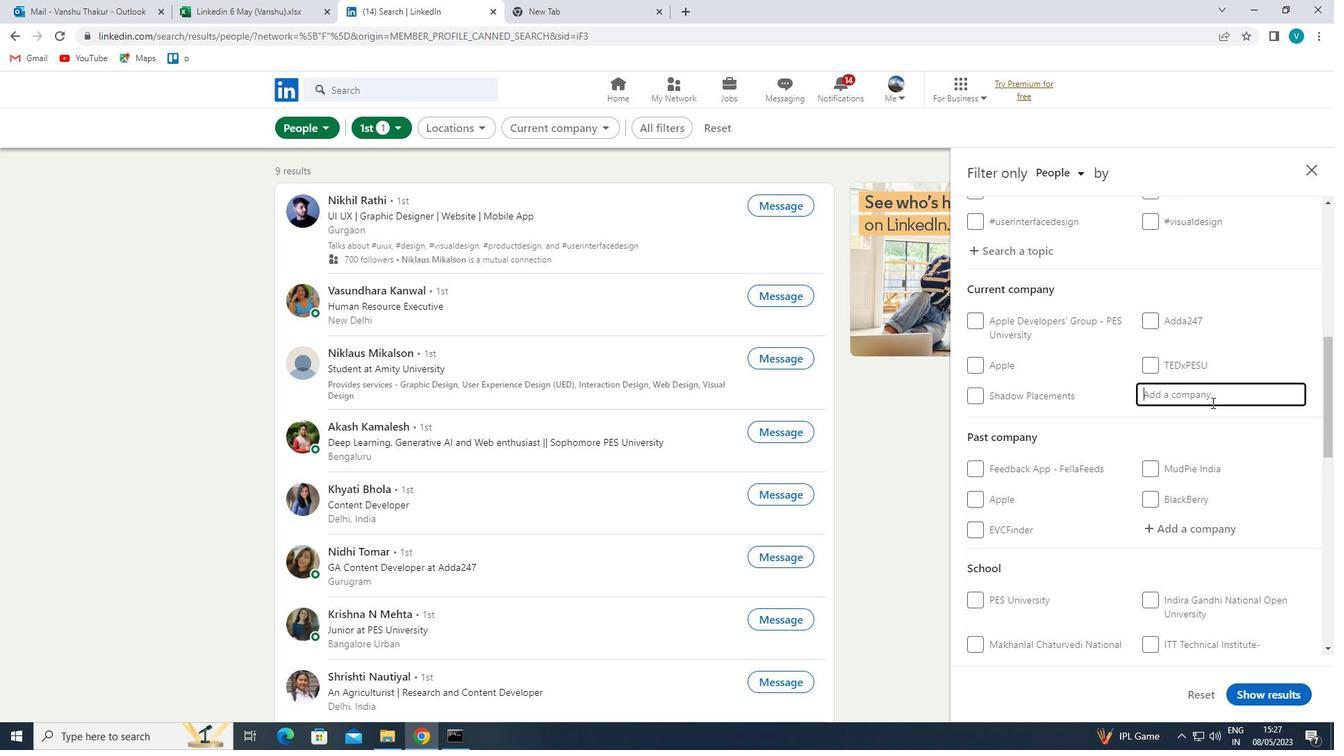
Action: Key pressed <Key.shift>APPPLUS<Key.shift>+<Key.space><Key.shift>ASIA<Key.space><Key.shift>MIDDLE<Key.space><Key.shift><Key.shift><Key.shift><Key.shift><Key.shift><Key.shift>EAST<Key.space>AND<Key.space><Key.shift>AF<Key.backspace>FRICA<Key.space>
Screenshot: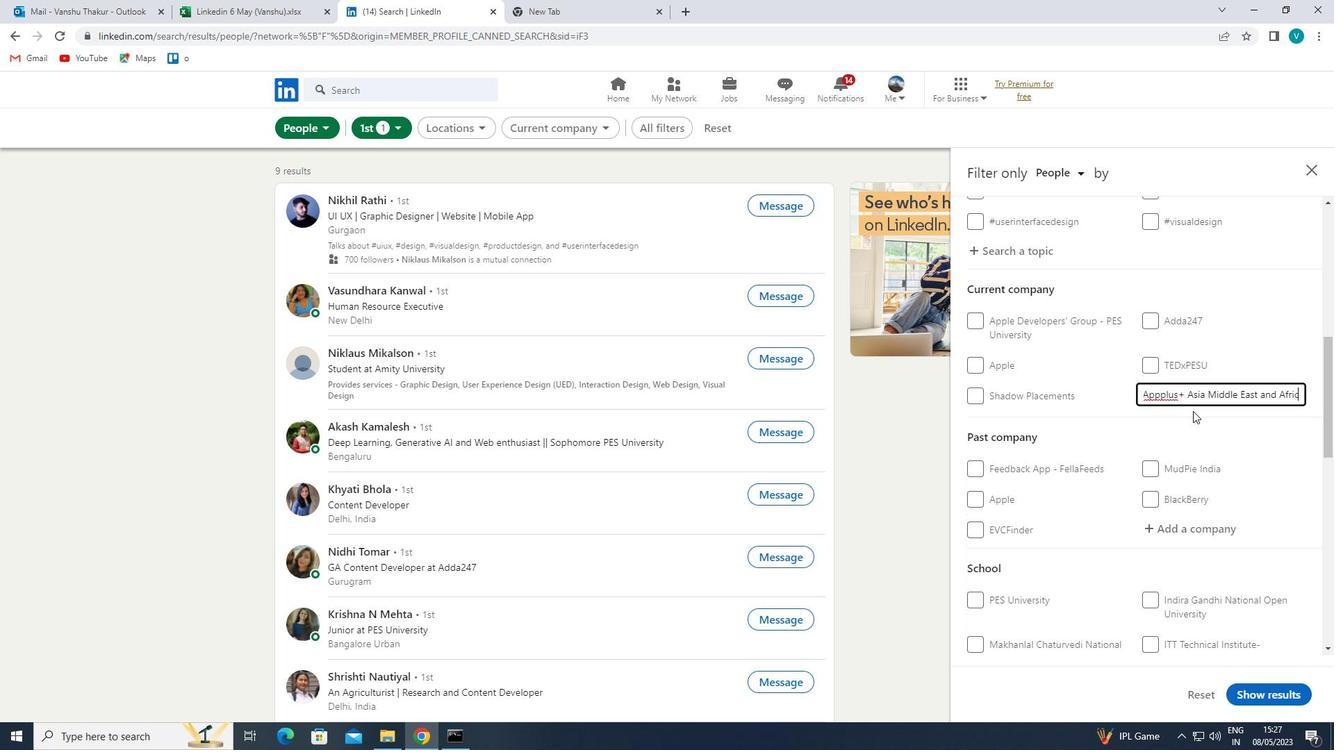 
Action: Mouse moved to (1269, 462)
Screenshot: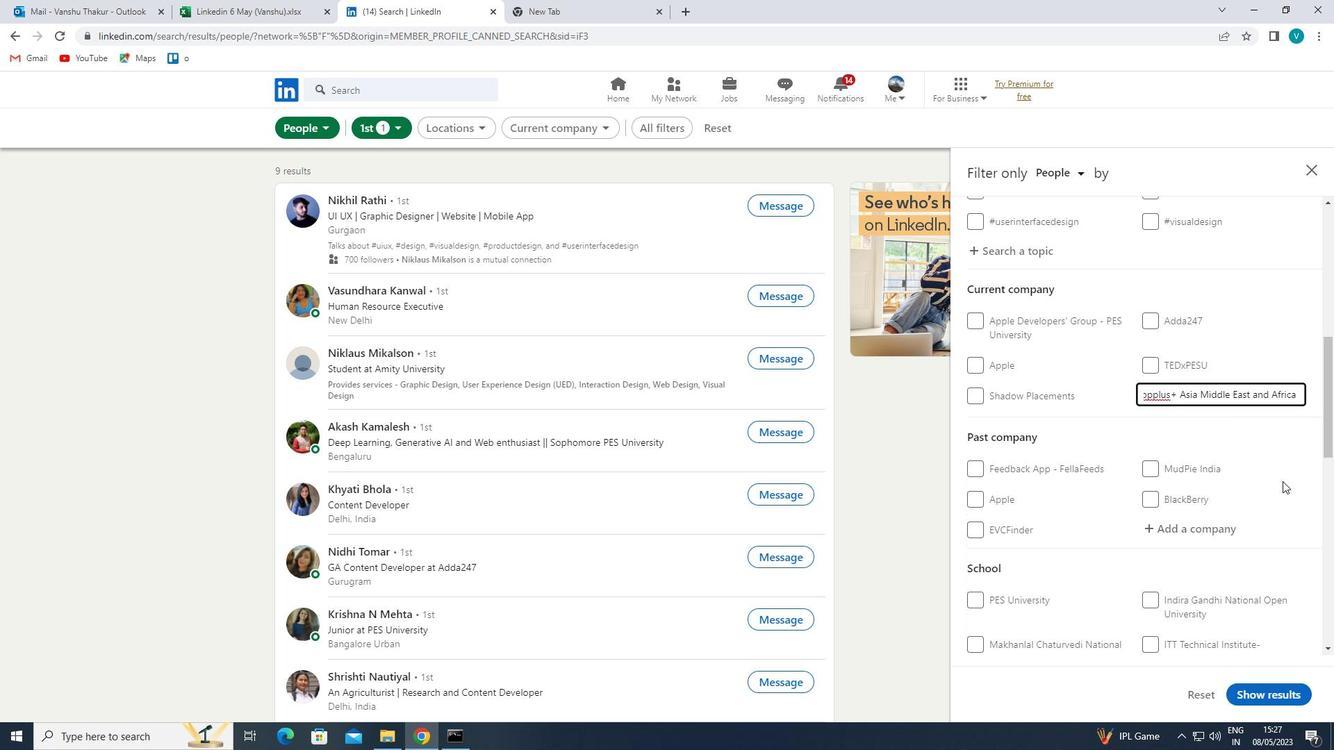 
Action: Mouse pressed left at (1269, 462)
Screenshot: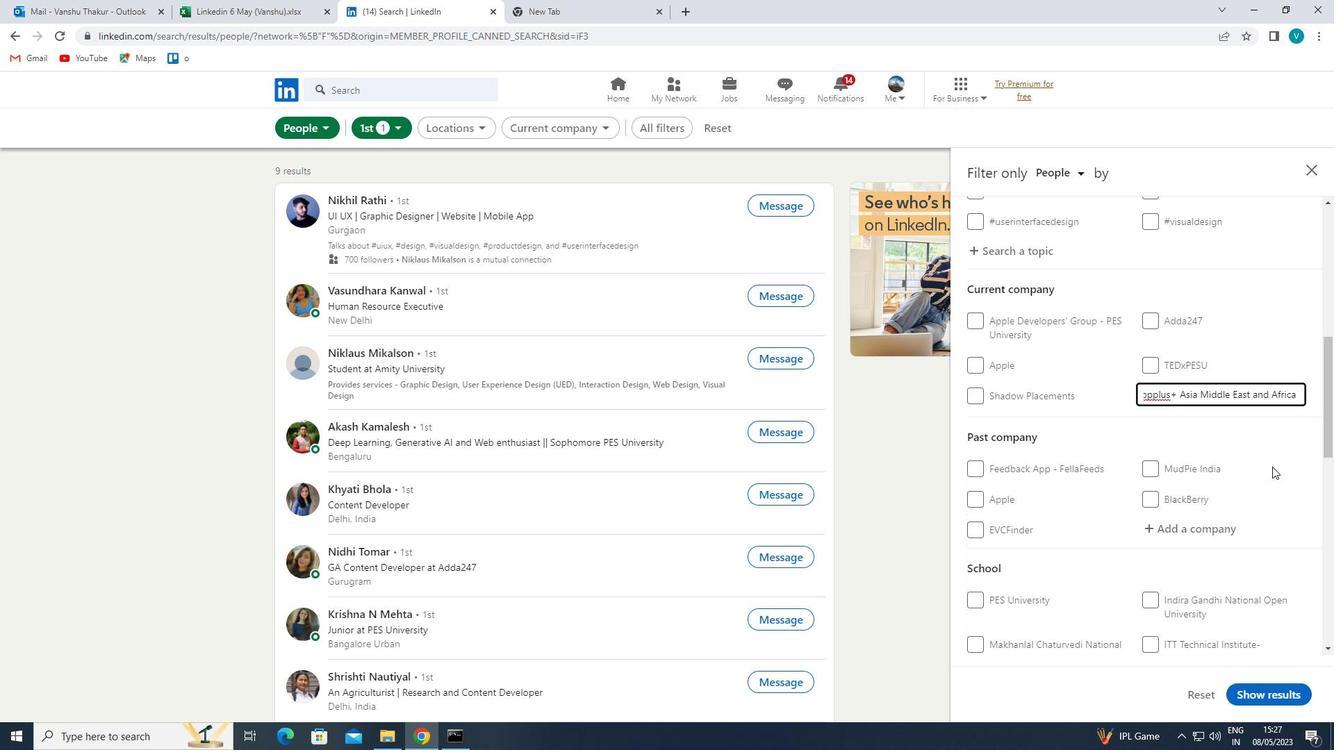 
Action: Mouse scrolled (1269, 461) with delta (0, 0)
Screenshot: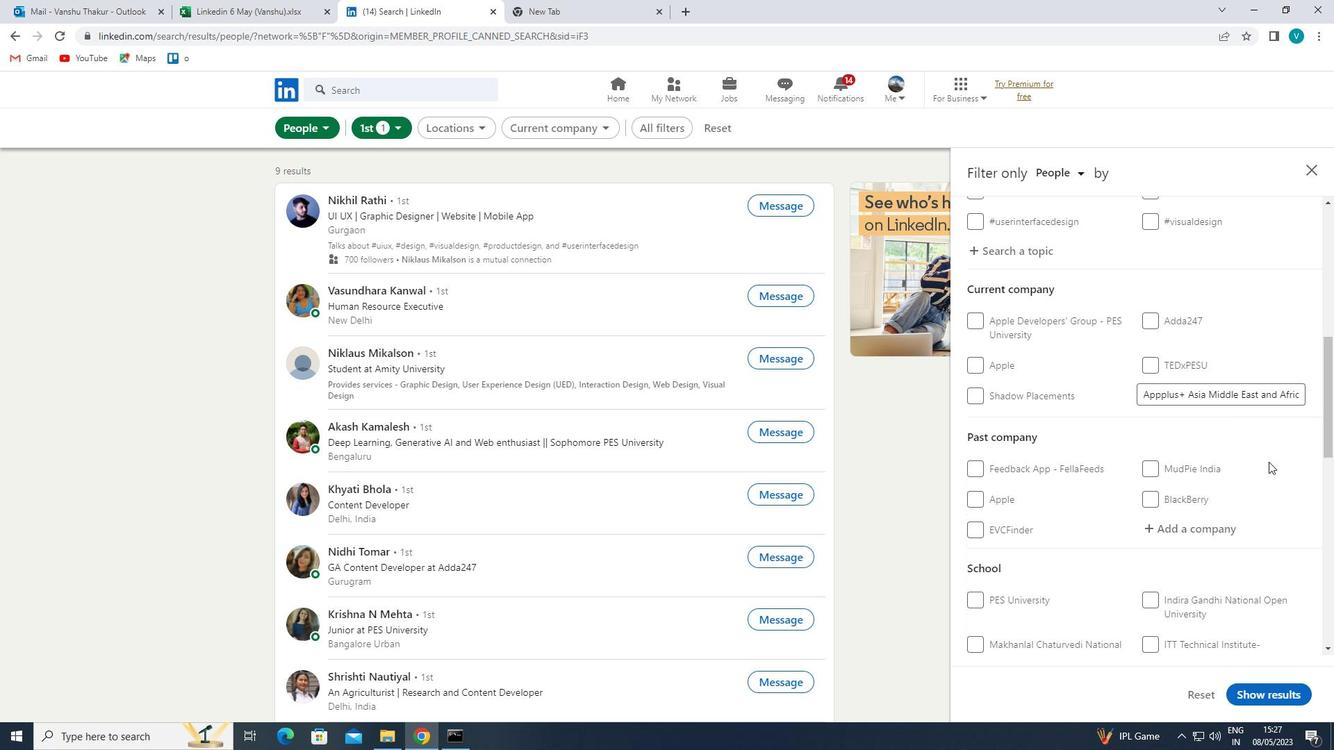 
Action: Mouse scrolled (1269, 461) with delta (0, 0)
Screenshot: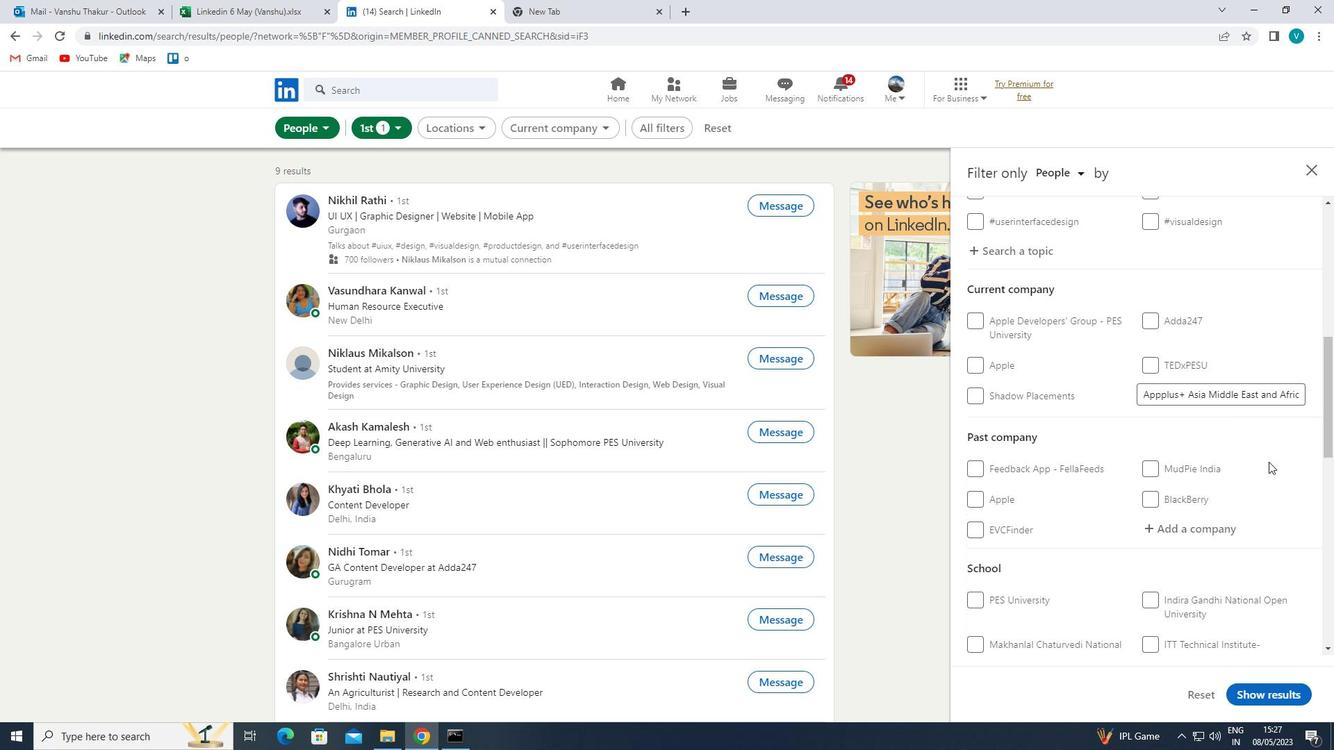 
Action: Mouse scrolled (1269, 461) with delta (0, 0)
Screenshot: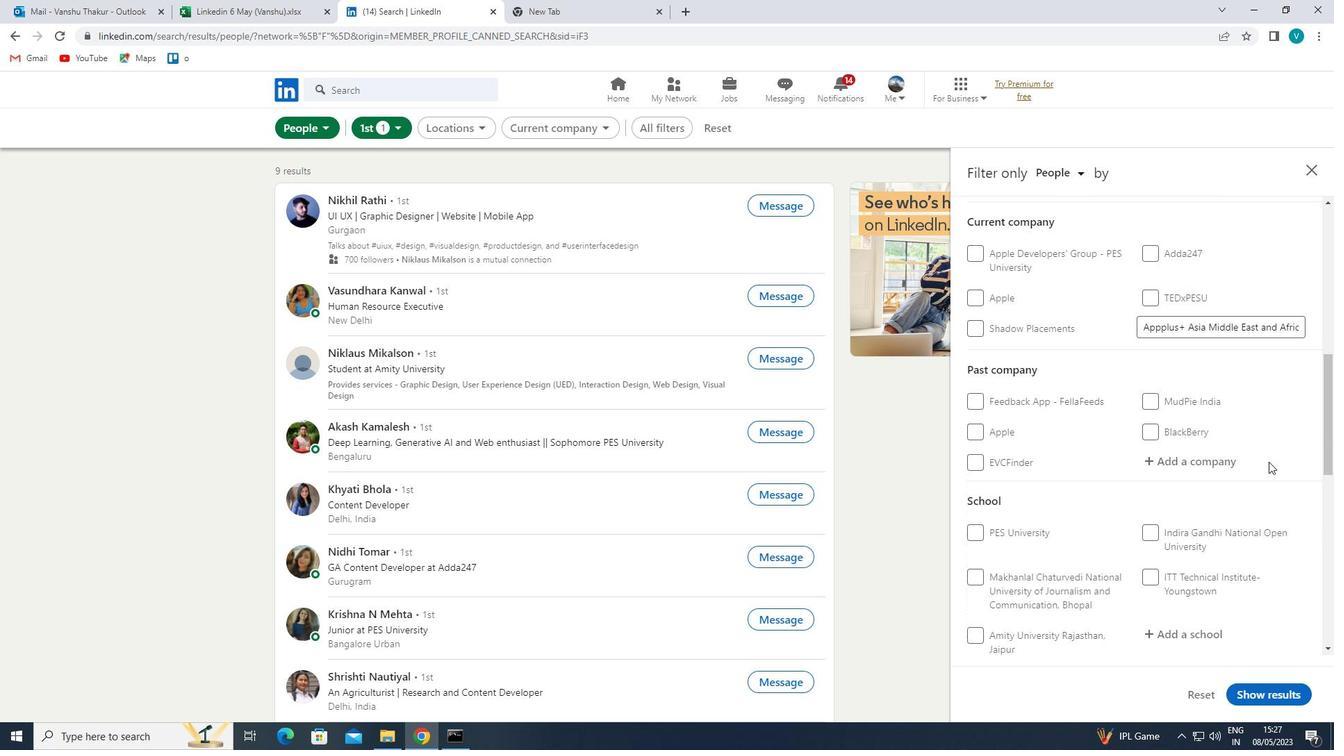 
Action: Mouse scrolled (1269, 461) with delta (0, 0)
Screenshot: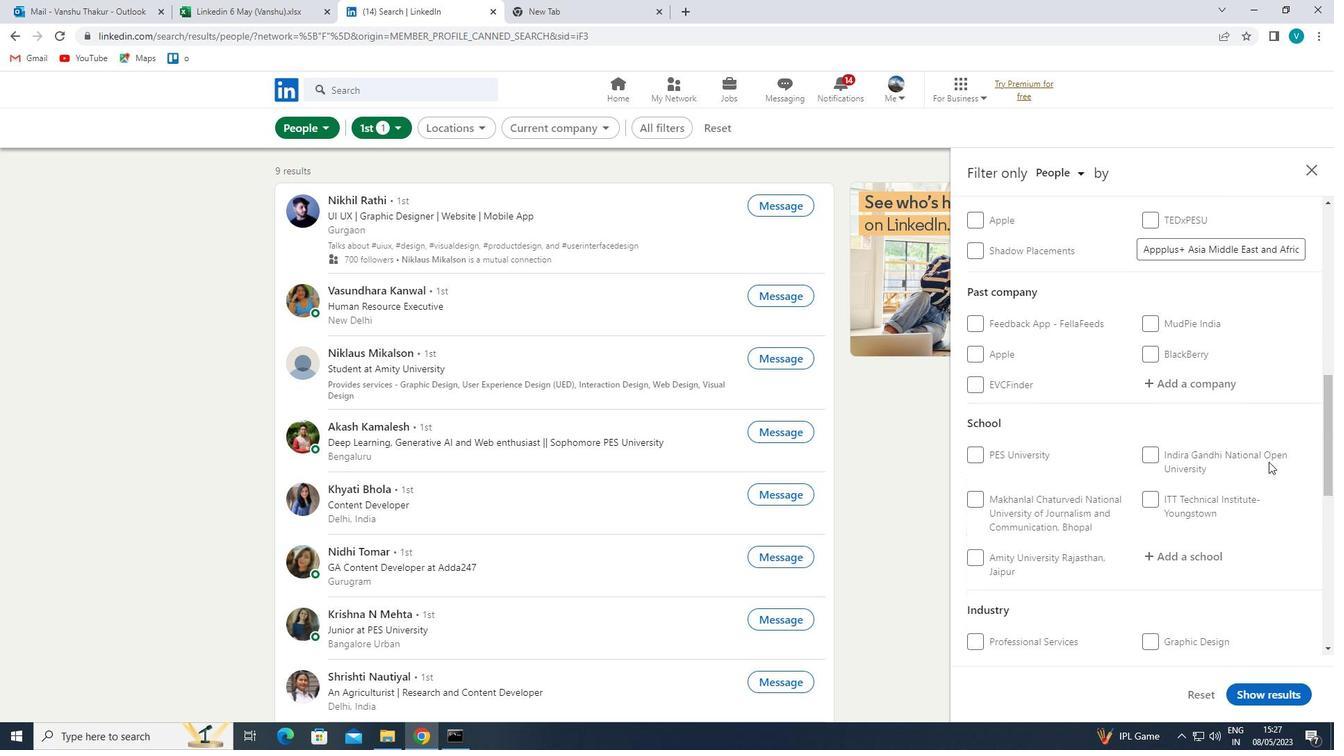 
Action: Mouse moved to (1204, 425)
Screenshot: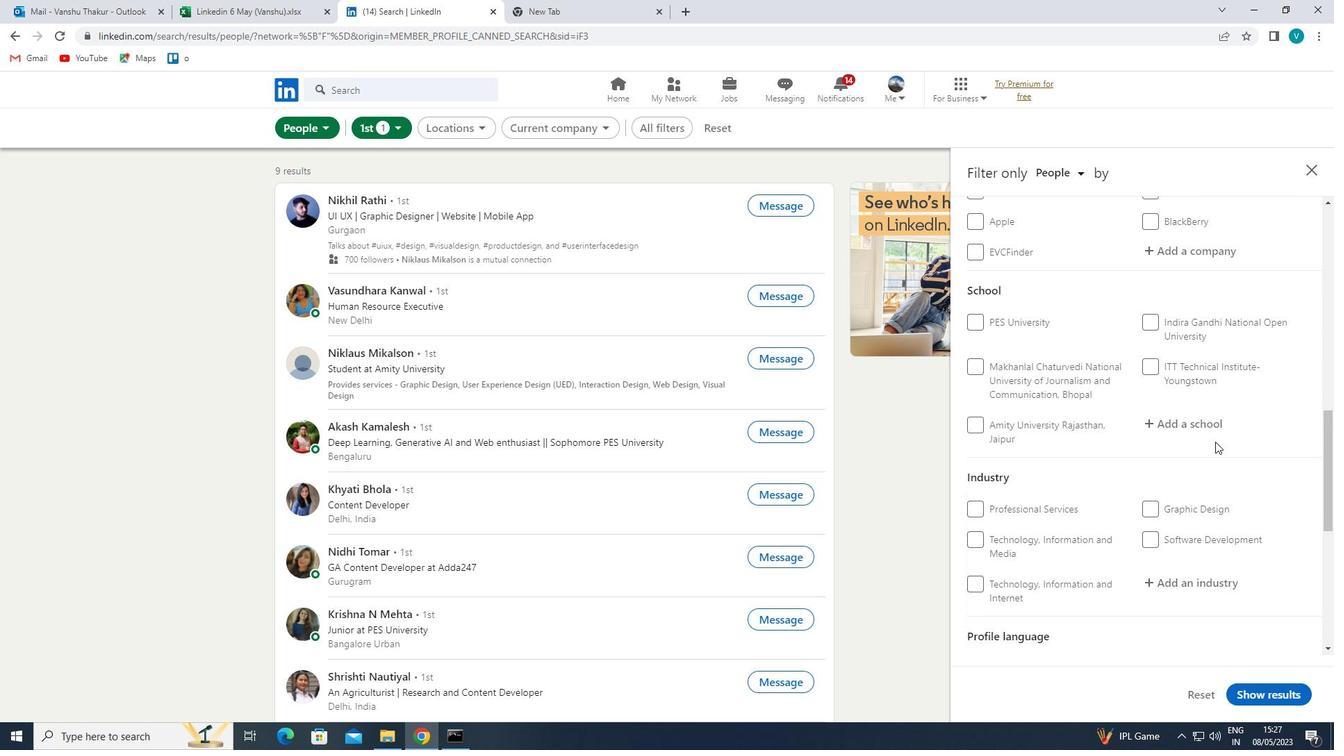 
Action: Mouse pressed left at (1204, 425)
Screenshot: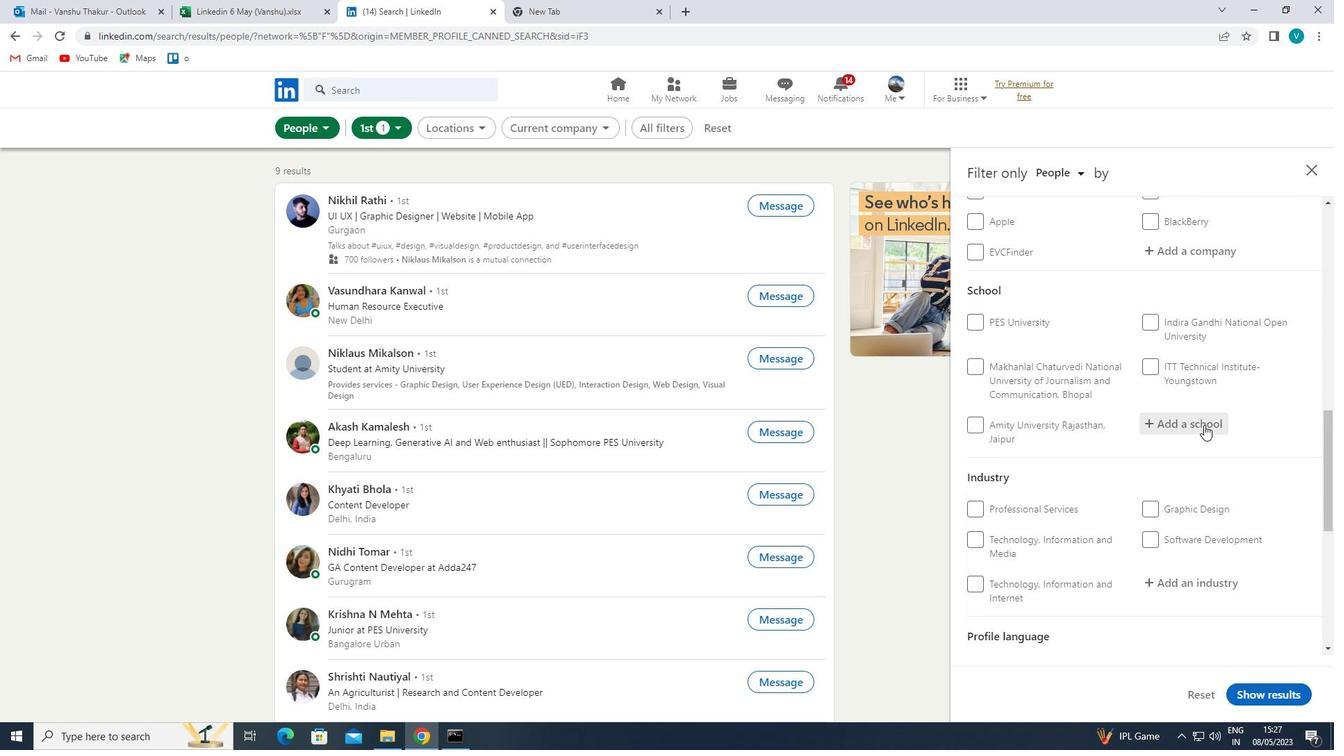 
Action: Mouse moved to (1204, 424)
Screenshot: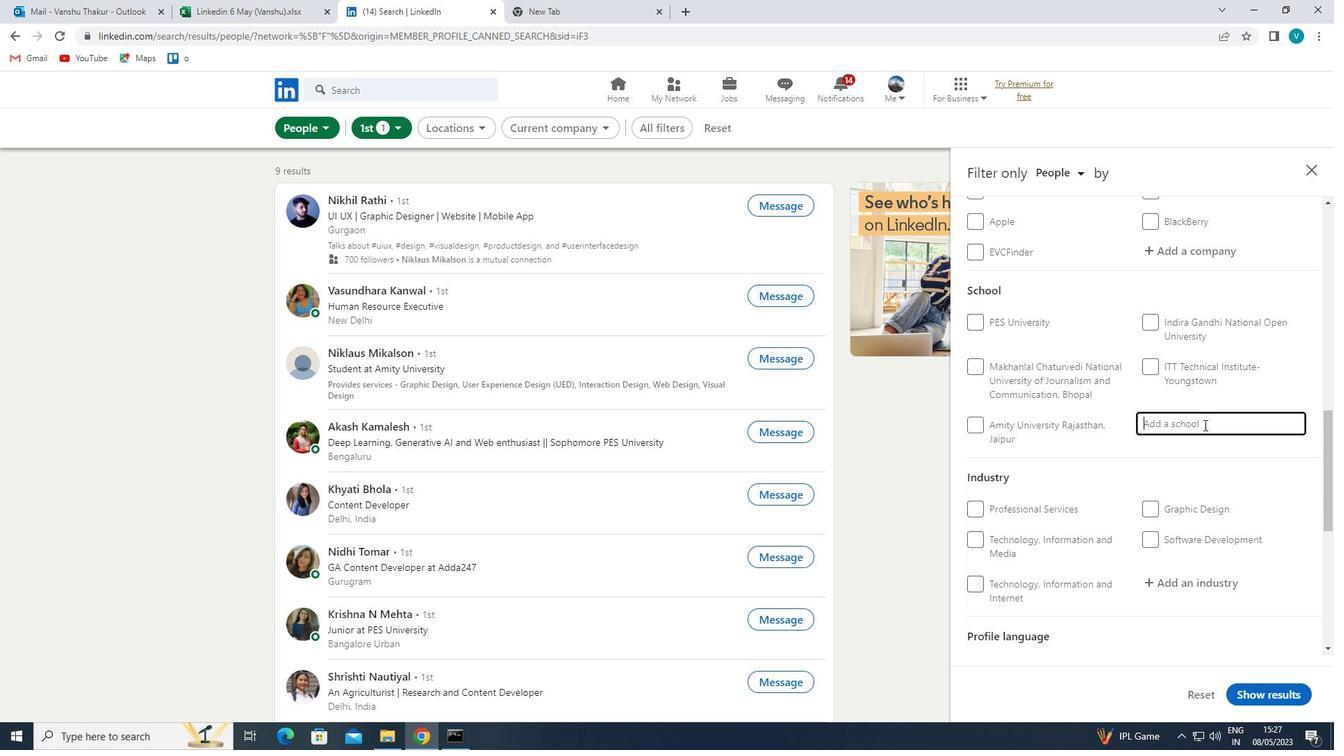 
Action: Key pressed <Key.shift>
Screenshot: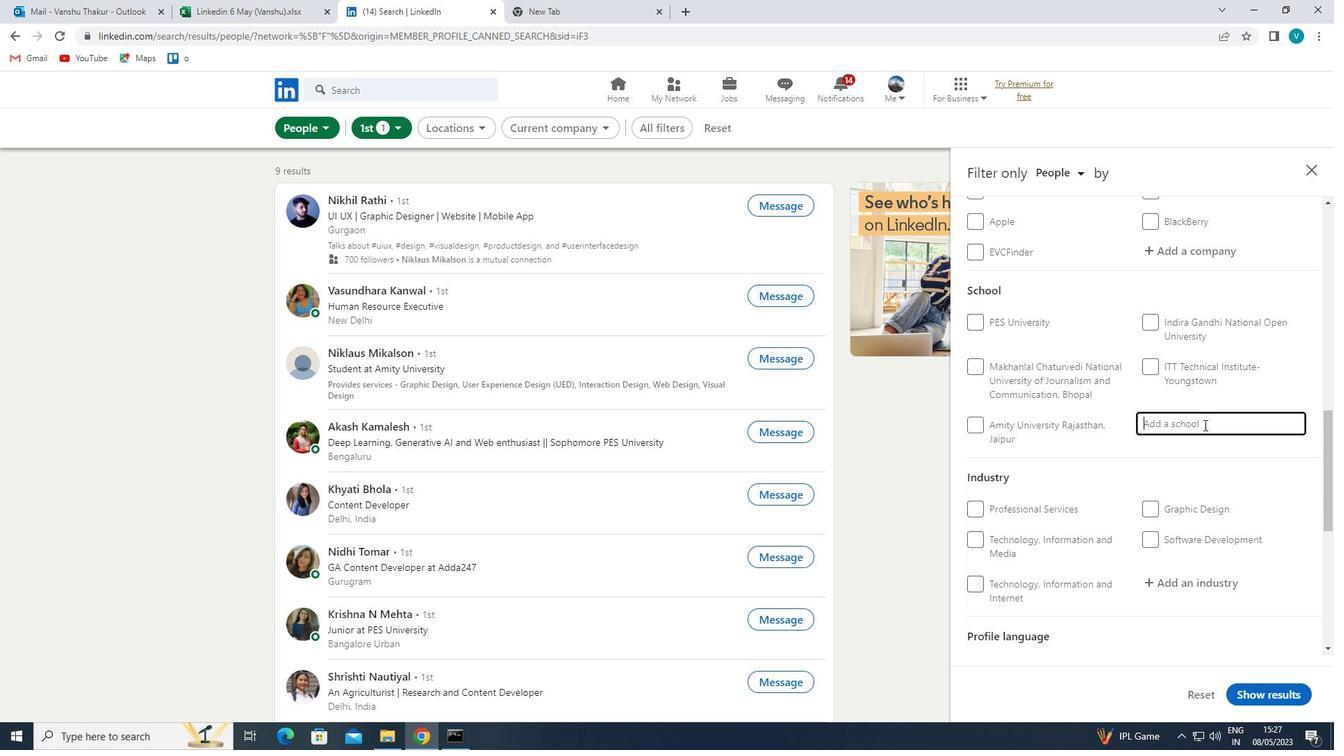 
Action: Mouse moved to (1203, 425)
Screenshot: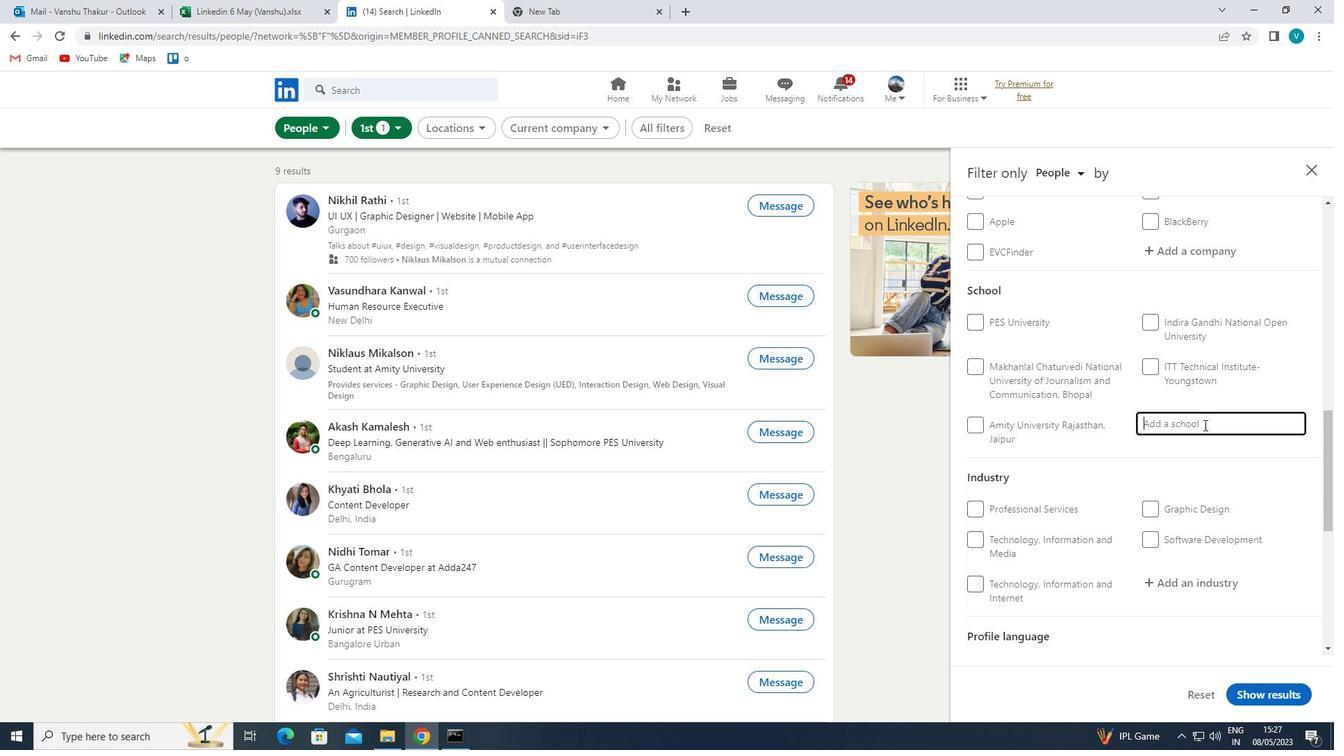 
Action: Key pressed <Key.shift><Key.shift><Key.shift>GL<Key.space><Key.shift>BAJ
Screenshot: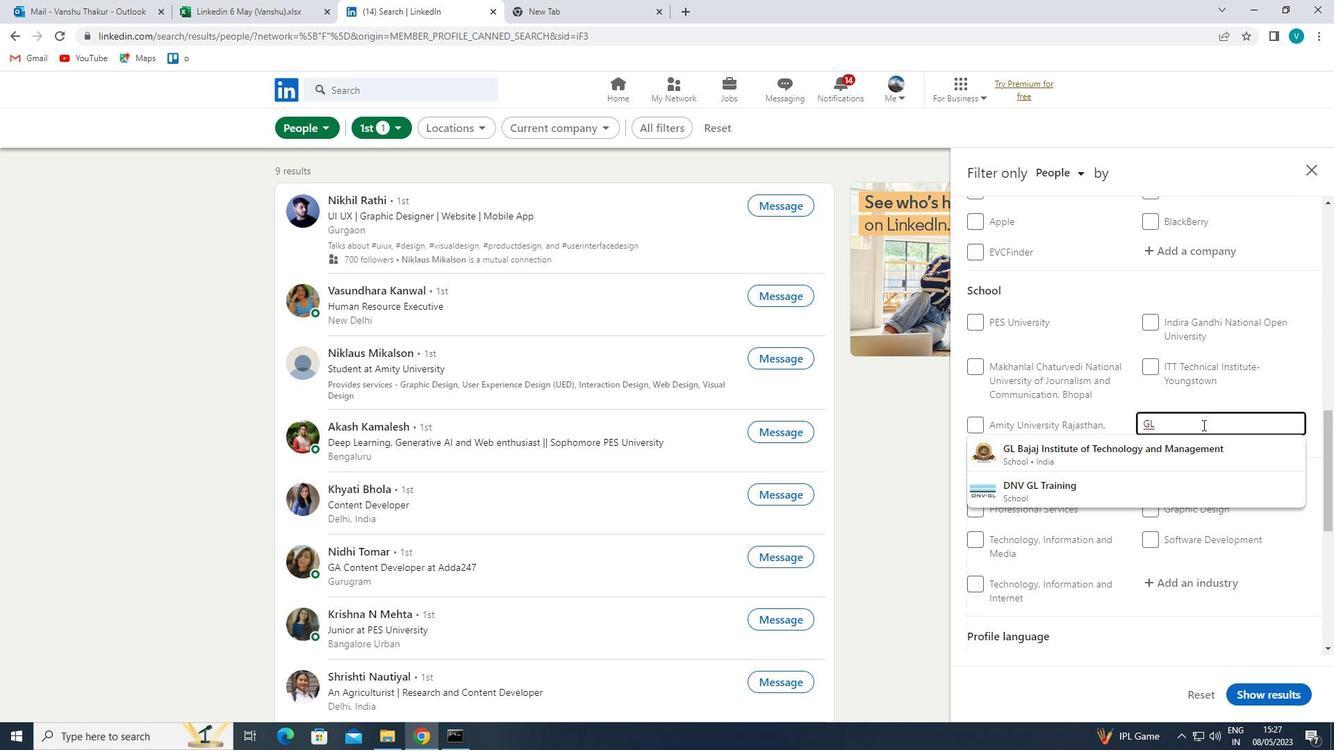
Action: Mouse moved to (1202, 426)
Screenshot: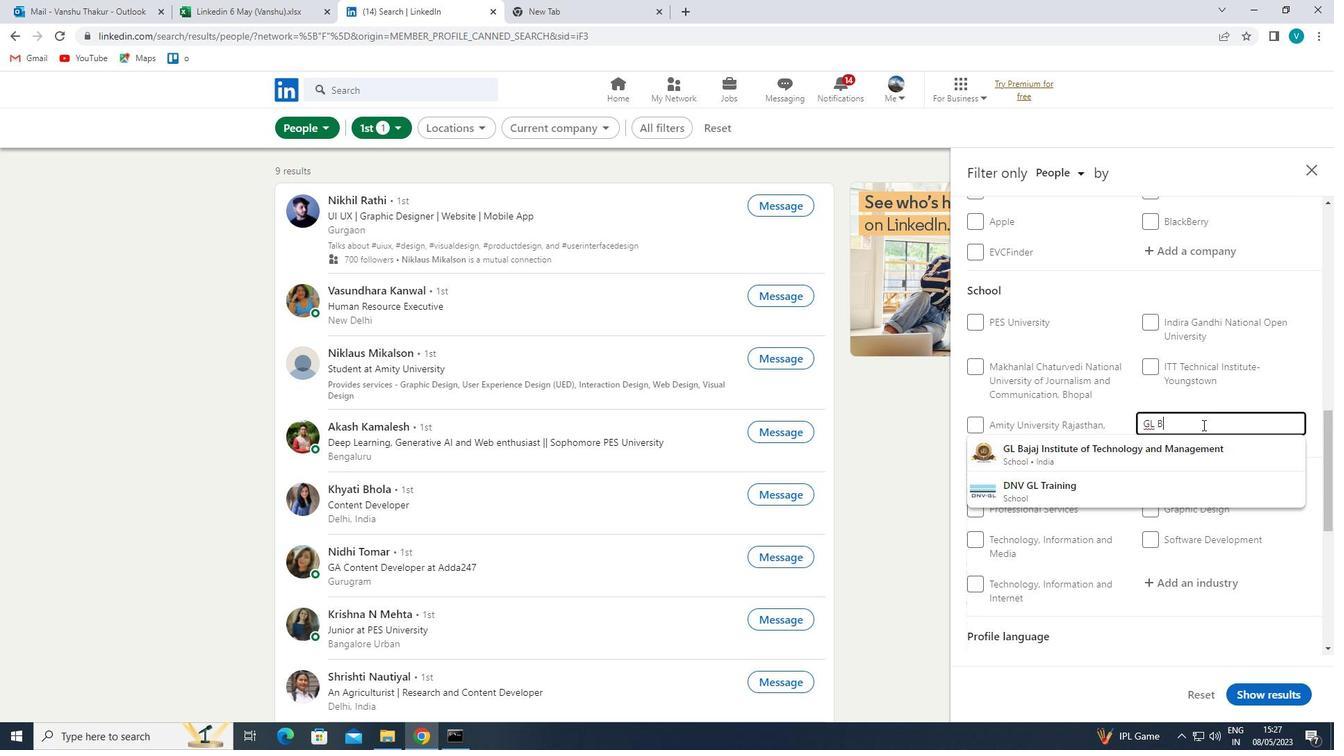 
Action: Key pressed AJ
Screenshot: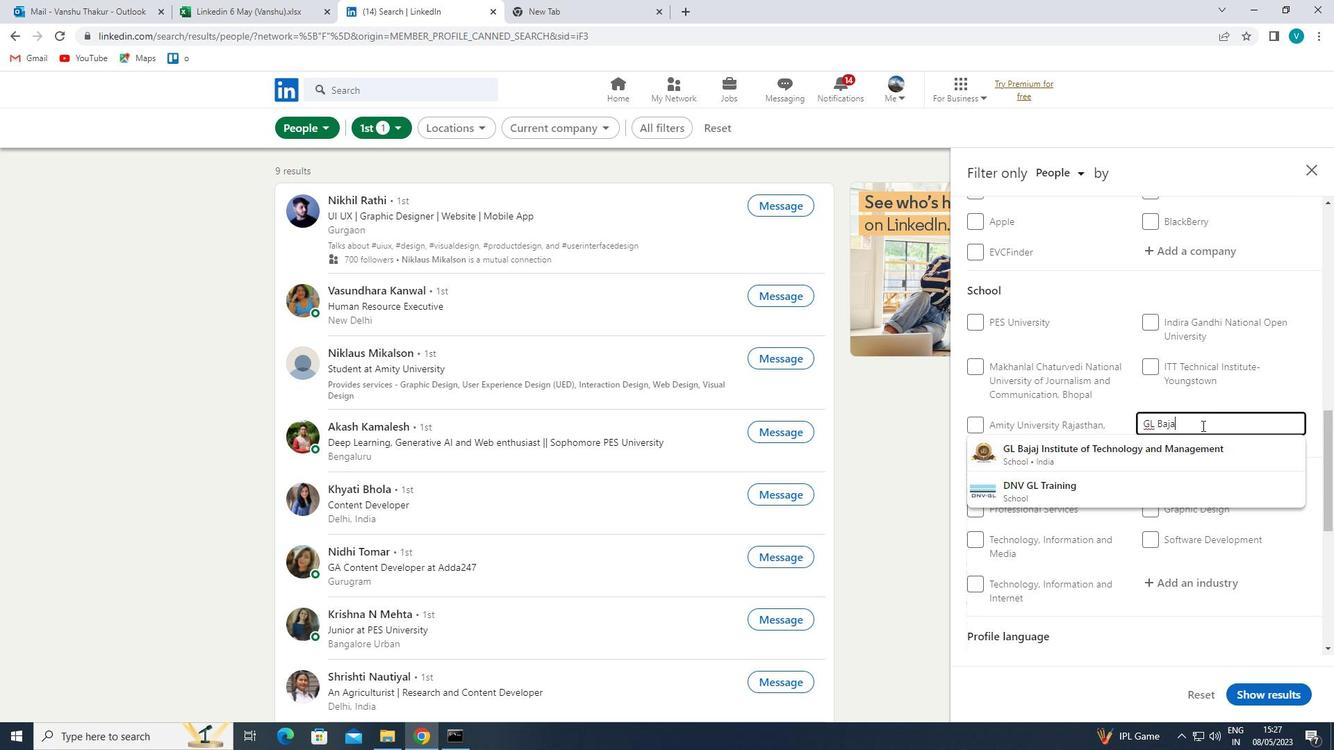 
Action: Mouse moved to (1183, 445)
Screenshot: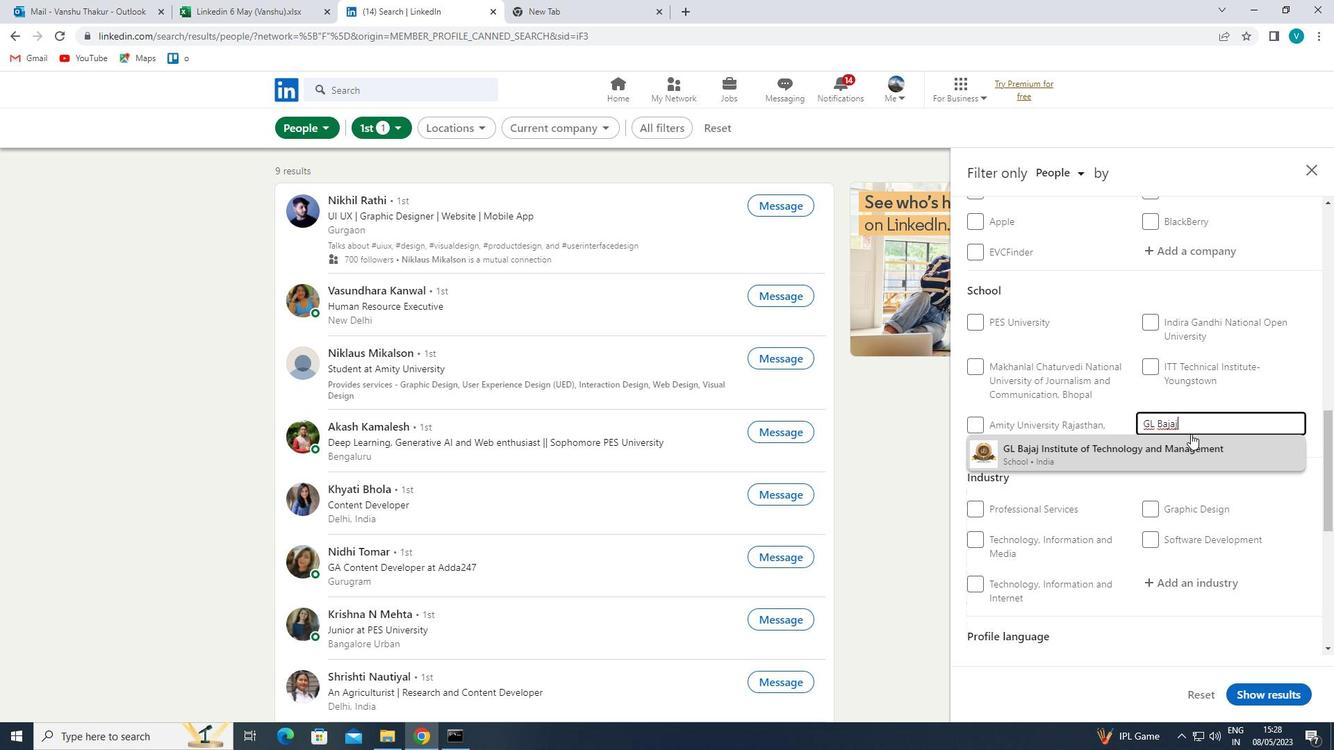 
Action: Mouse pressed left at (1183, 445)
Screenshot: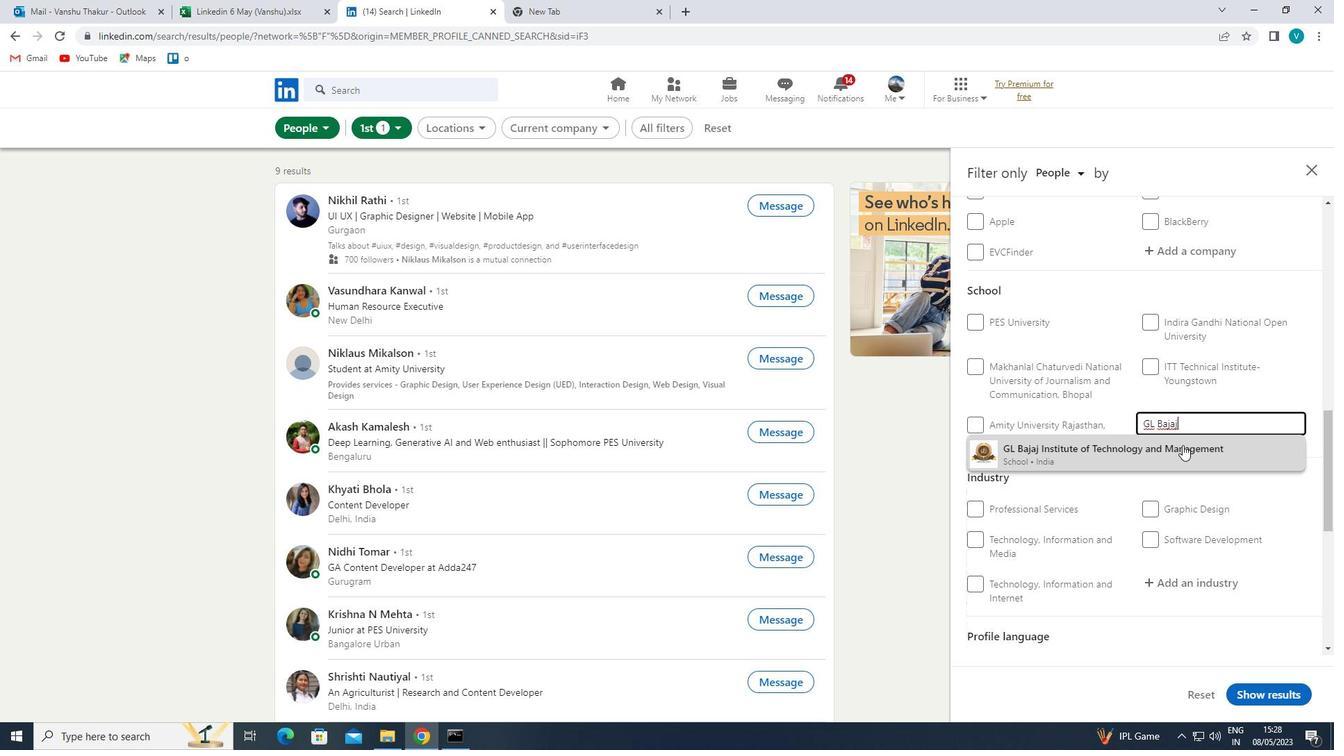 
Action: Mouse moved to (1184, 445)
Screenshot: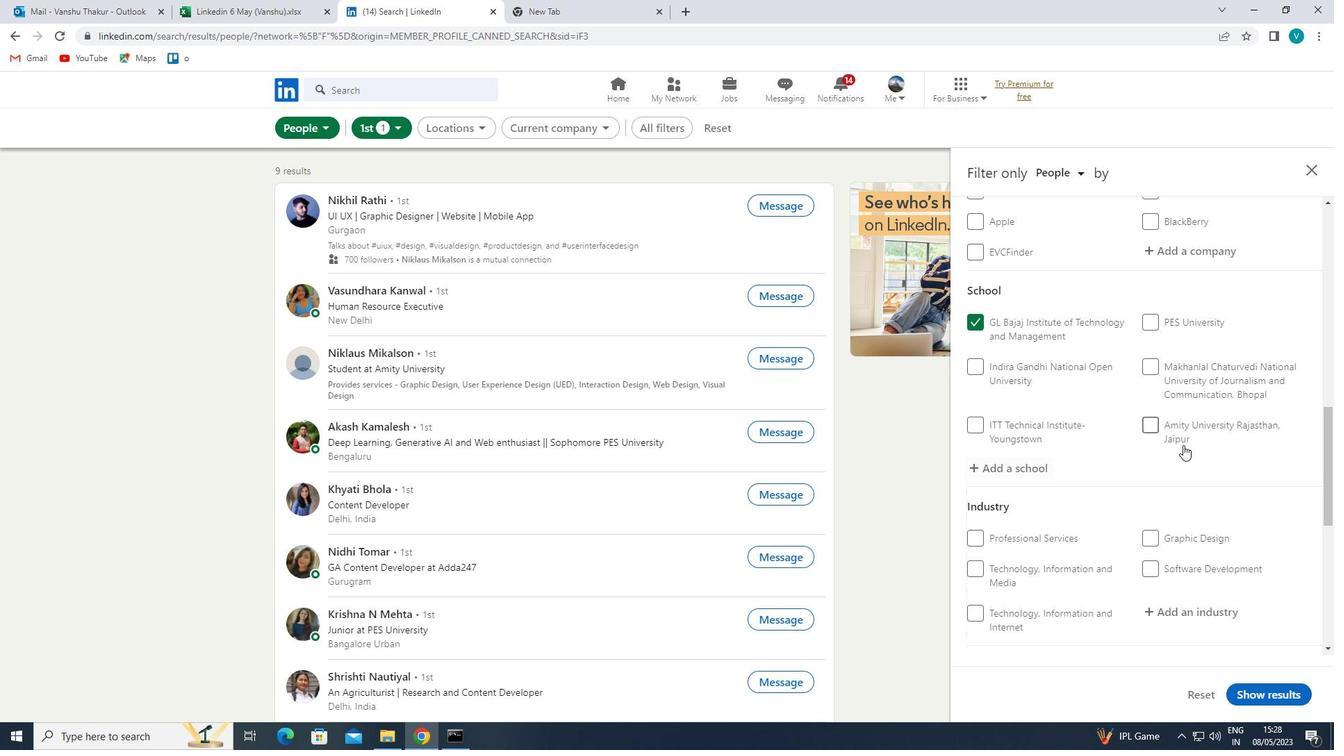 
Action: Mouse scrolled (1184, 444) with delta (0, 0)
Screenshot: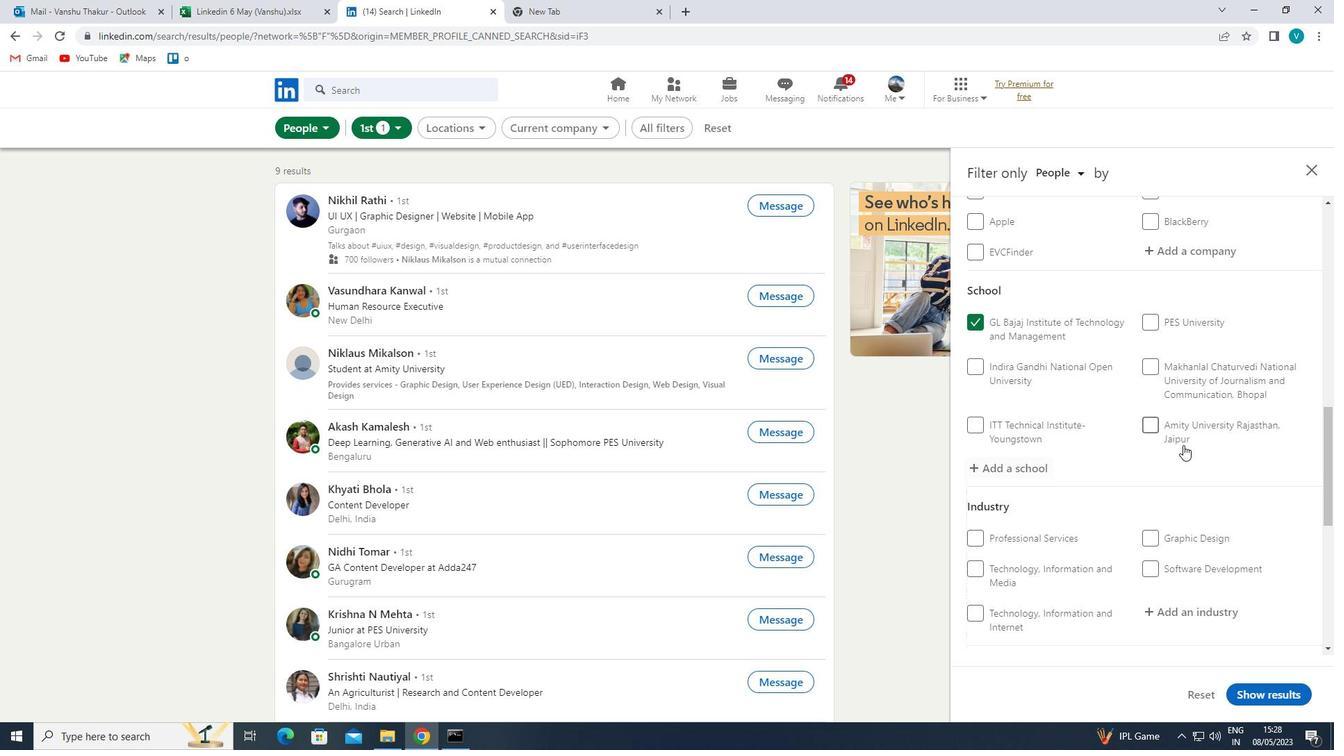 
Action: Mouse scrolled (1184, 444) with delta (0, 0)
Screenshot: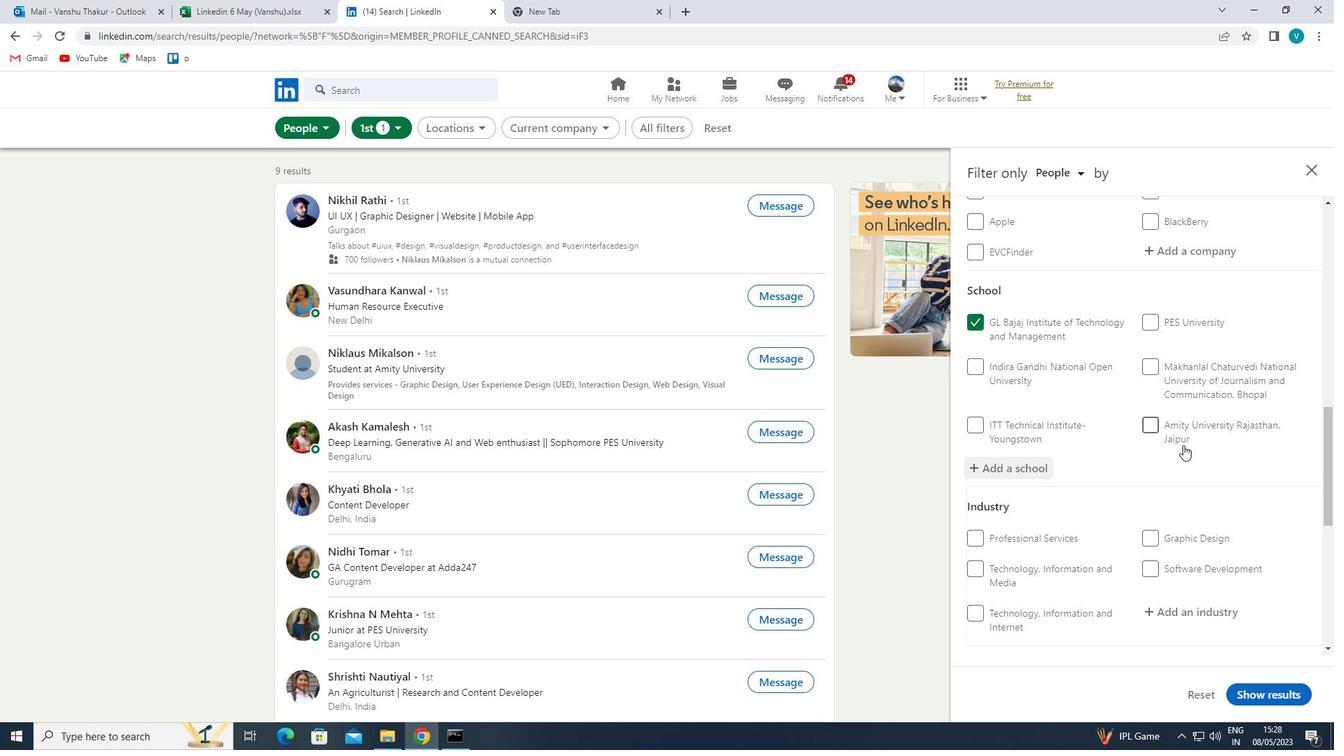 
Action: Mouse scrolled (1184, 444) with delta (0, 0)
Screenshot: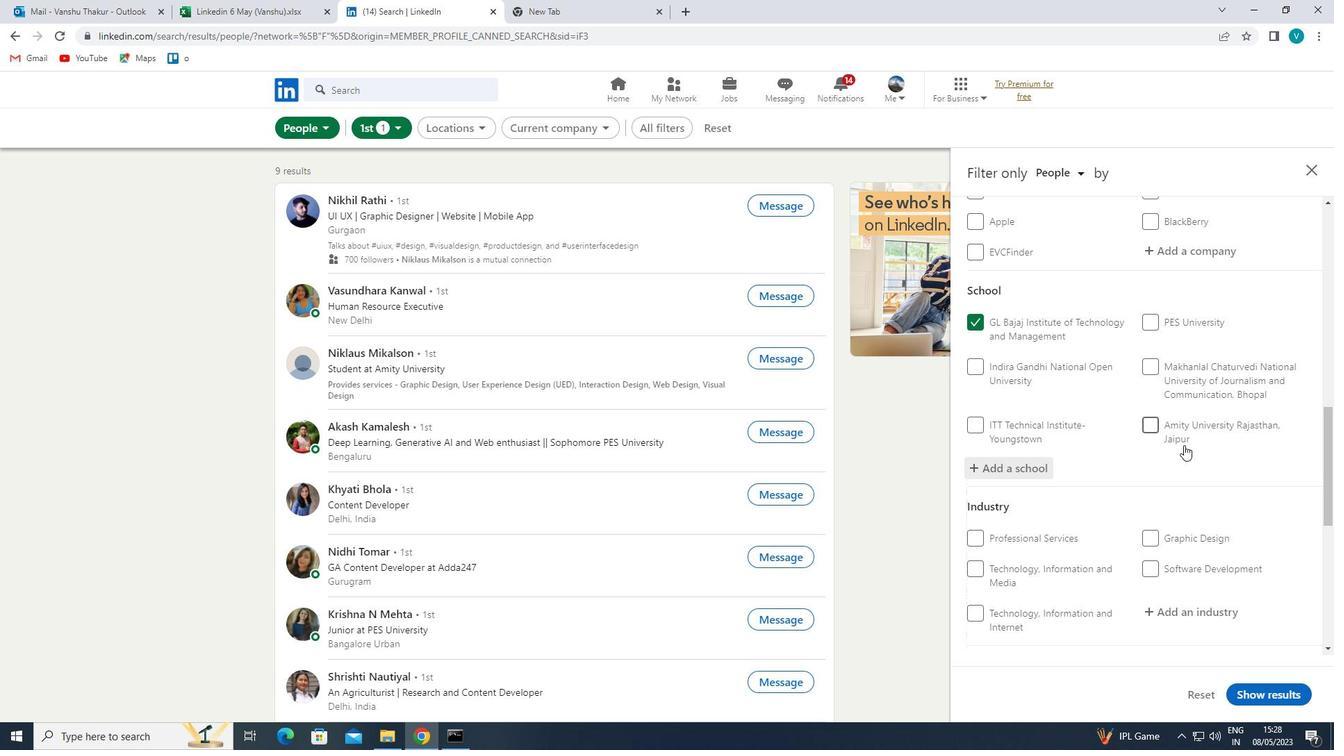 
Action: Mouse moved to (1212, 394)
Screenshot: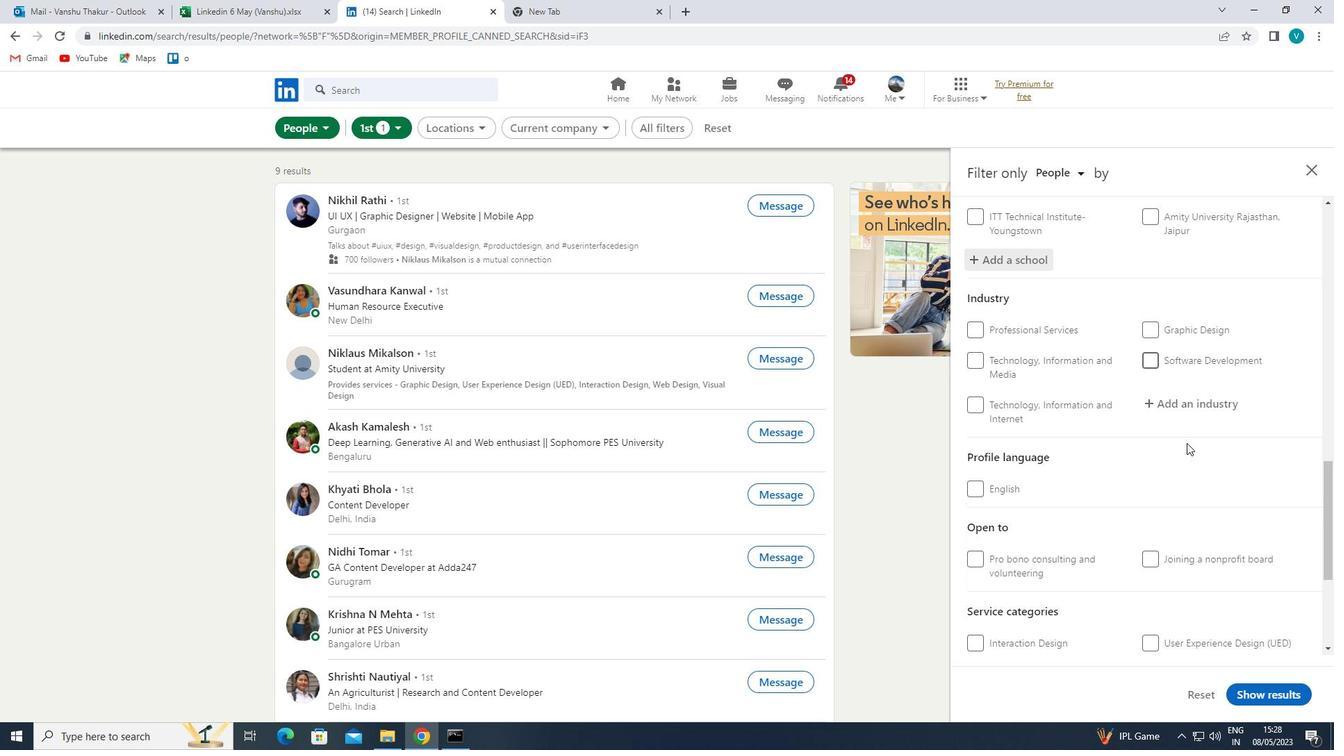 
Action: Mouse pressed left at (1212, 394)
Screenshot: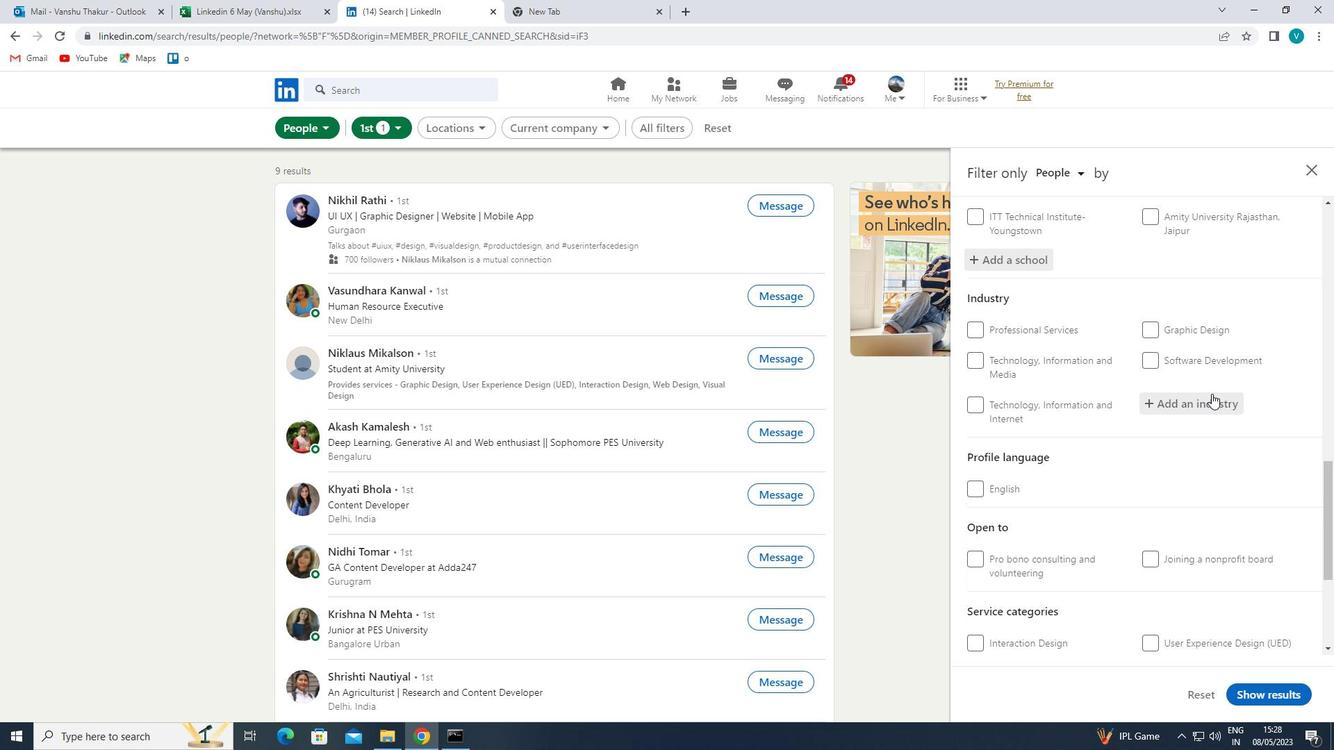 
Action: Key pressed <Key.shift>
Screenshot: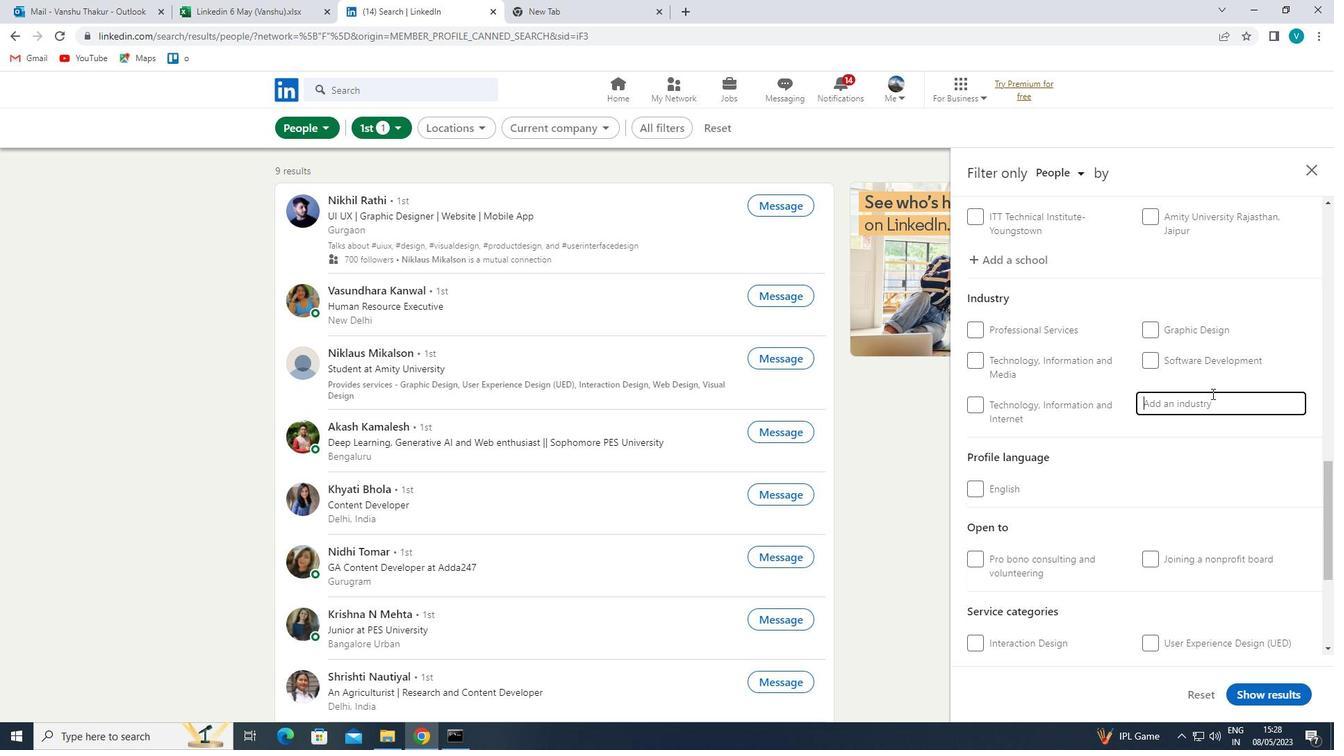 
Action: Mouse moved to (1204, 399)
Screenshot: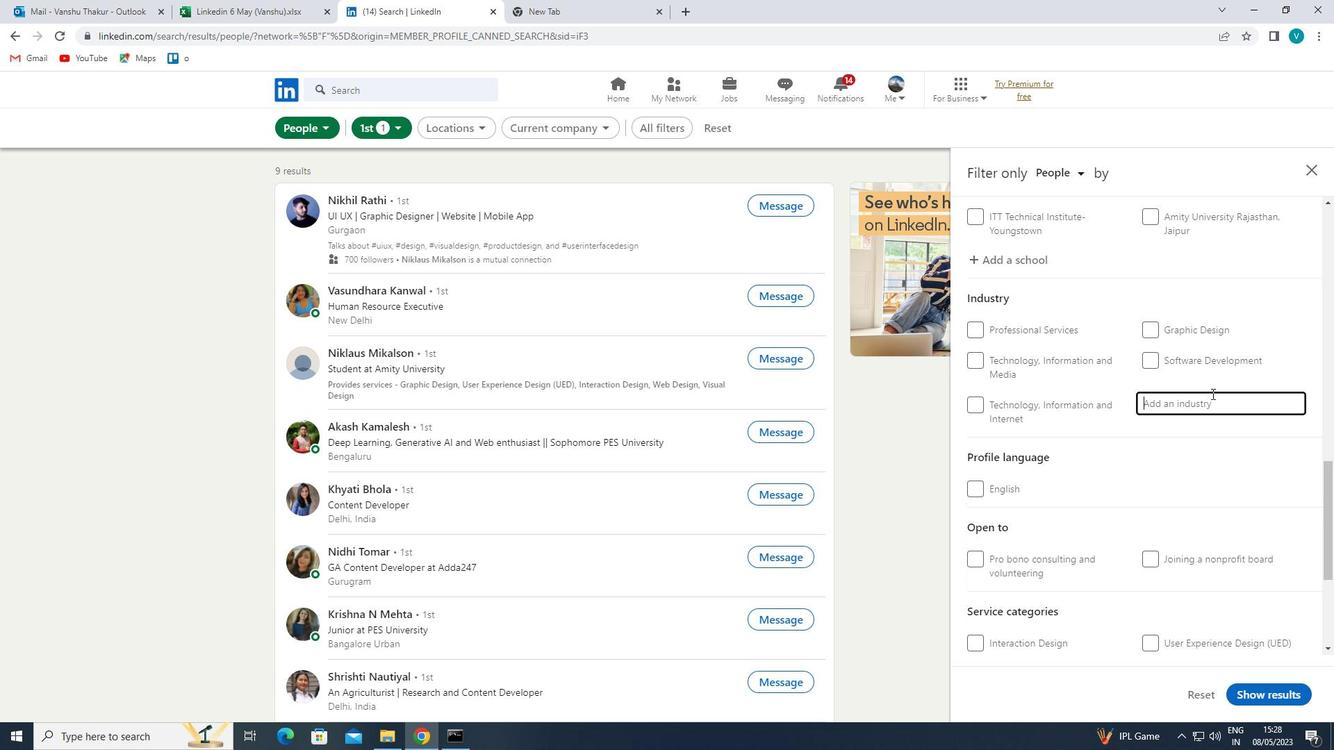 
Action: Key pressed SPORTS
Screenshot: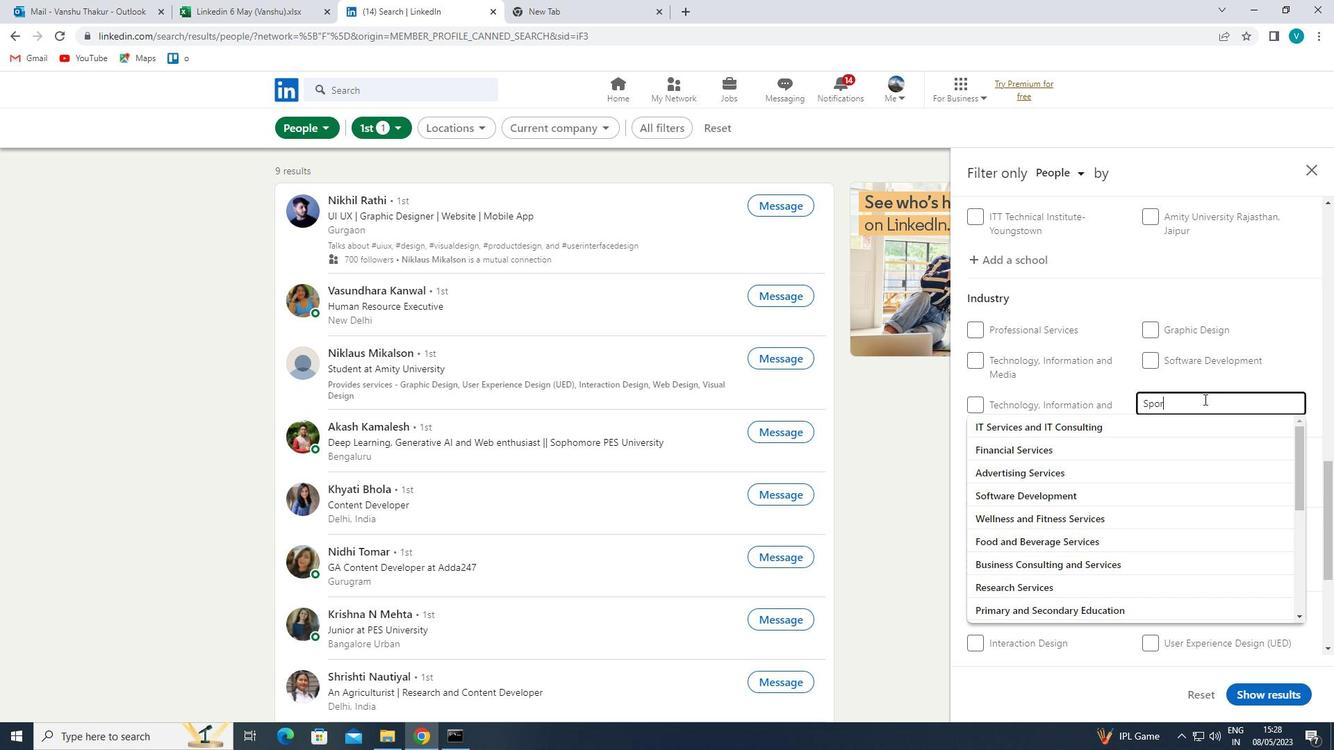 
Action: Mouse moved to (1197, 499)
Screenshot: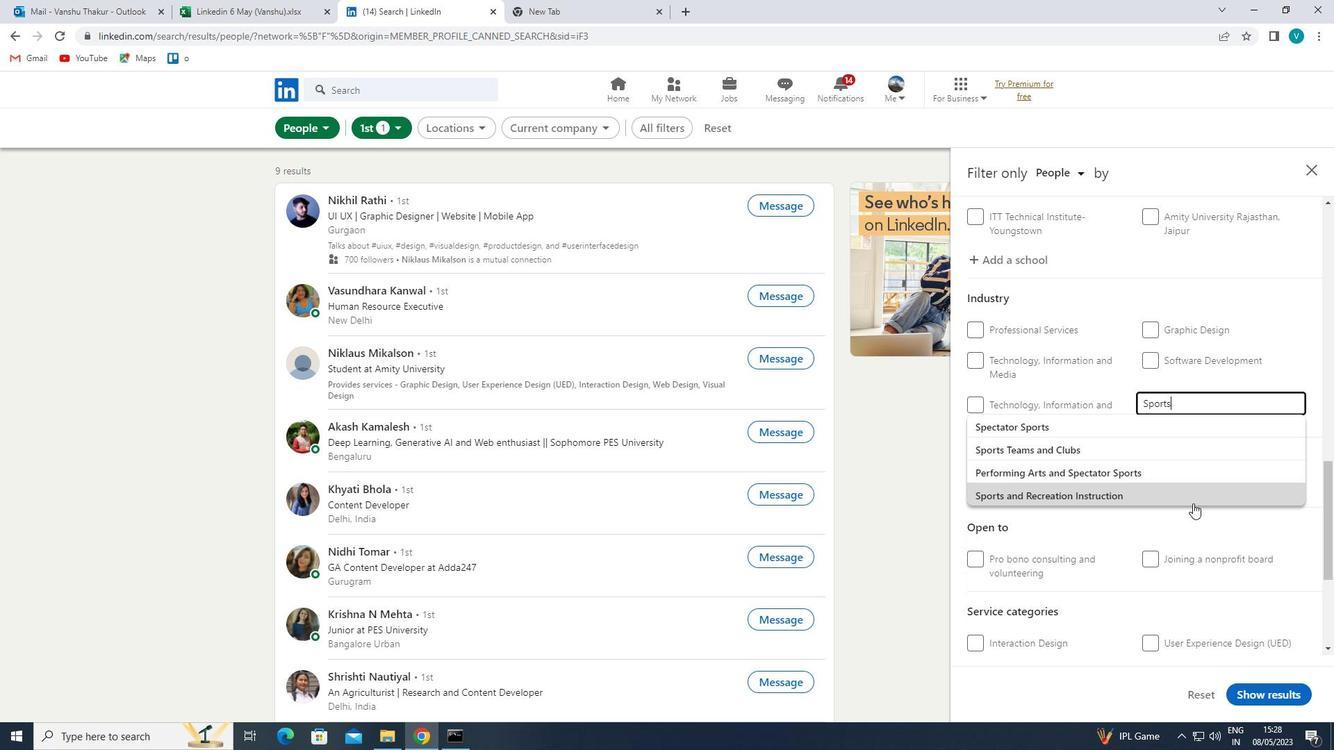 
Action: Mouse pressed left at (1197, 499)
Screenshot: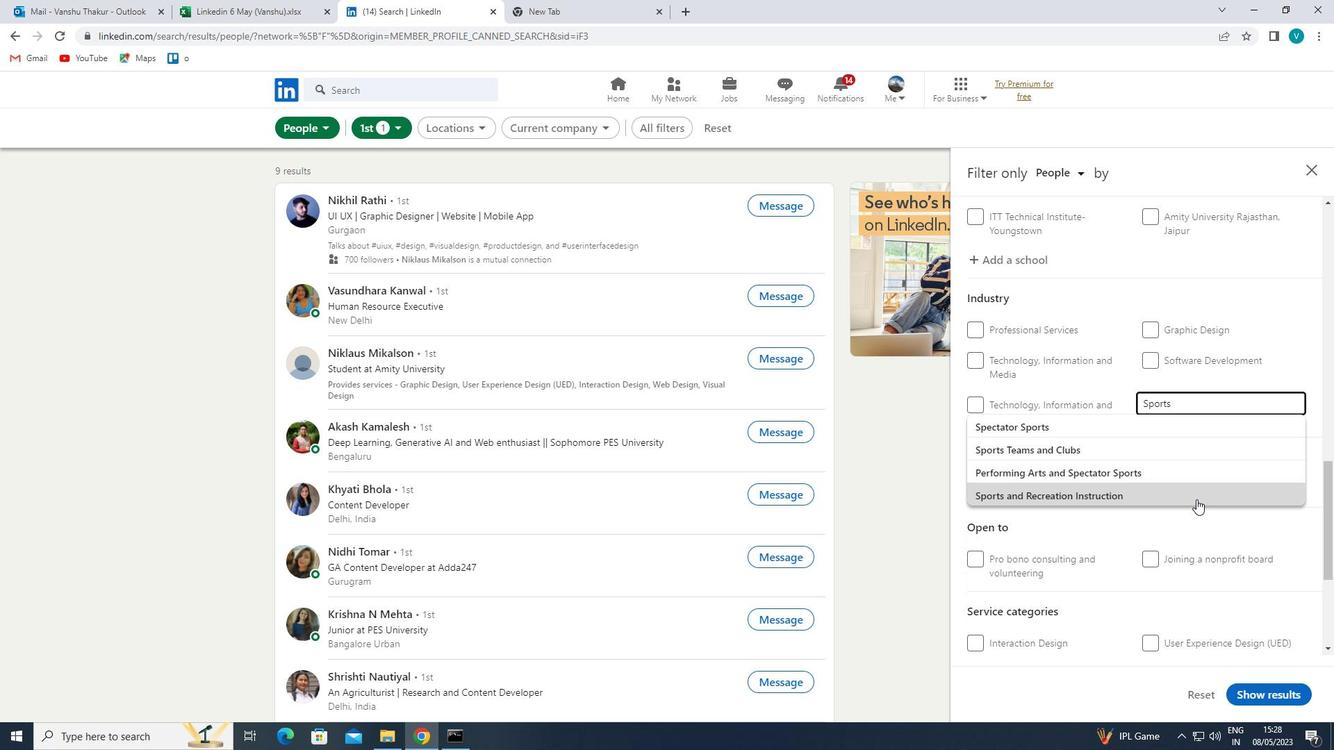 
Action: Mouse scrolled (1197, 499) with delta (0, 0)
Screenshot: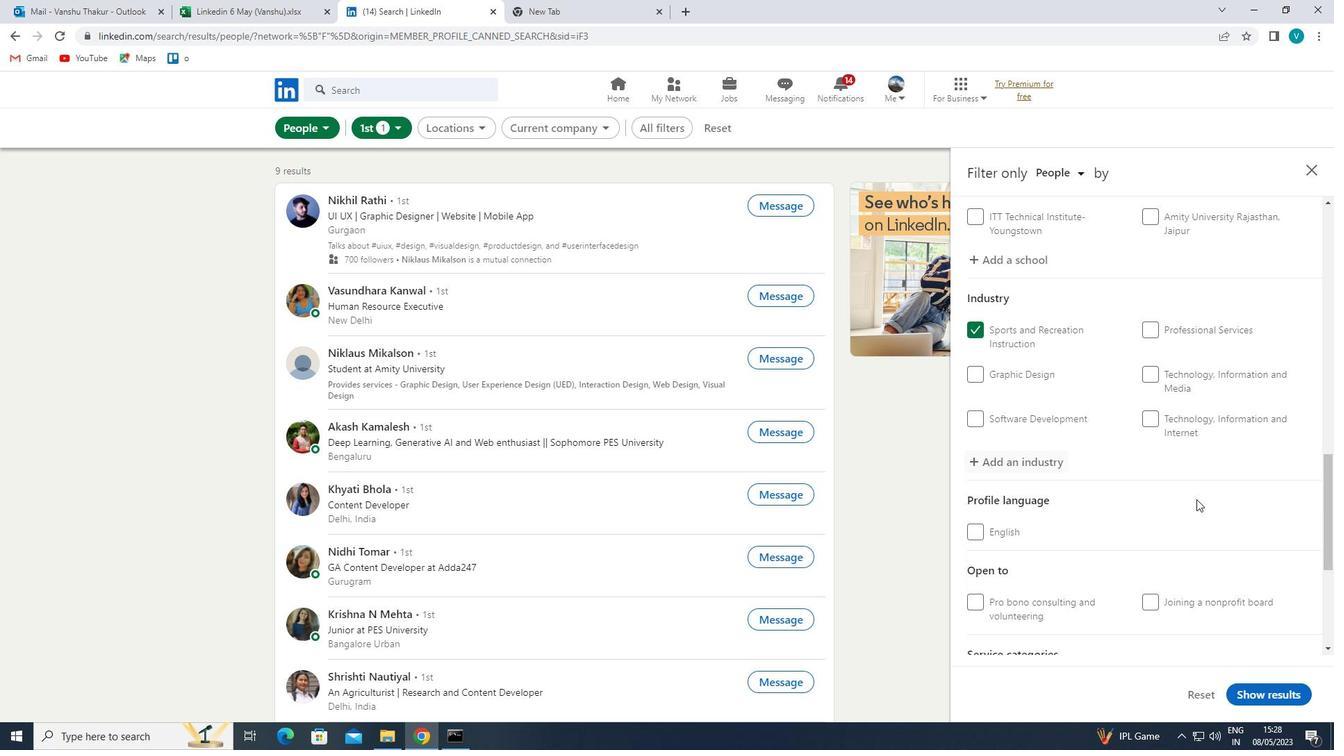 
Action: Mouse scrolled (1197, 499) with delta (0, 0)
Screenshot: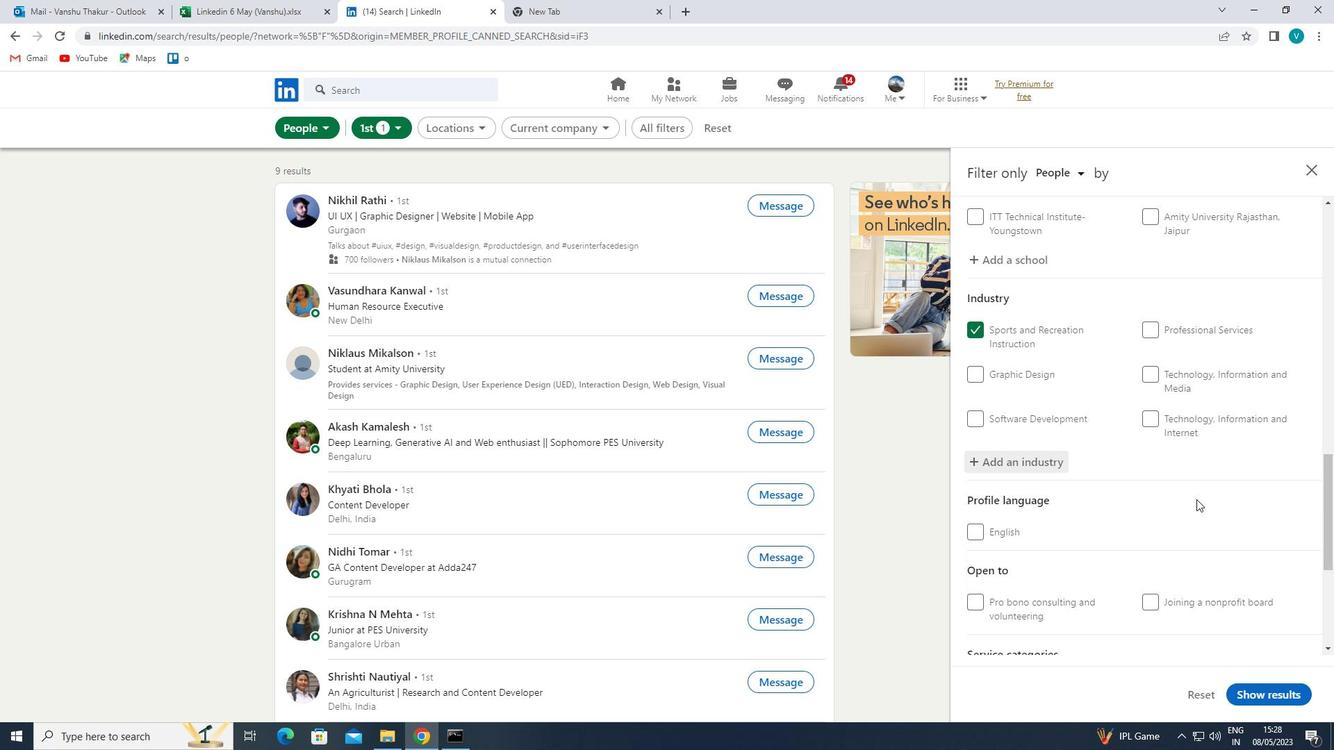 
Action: Mouse moved to (1197, 499)
Screenshot: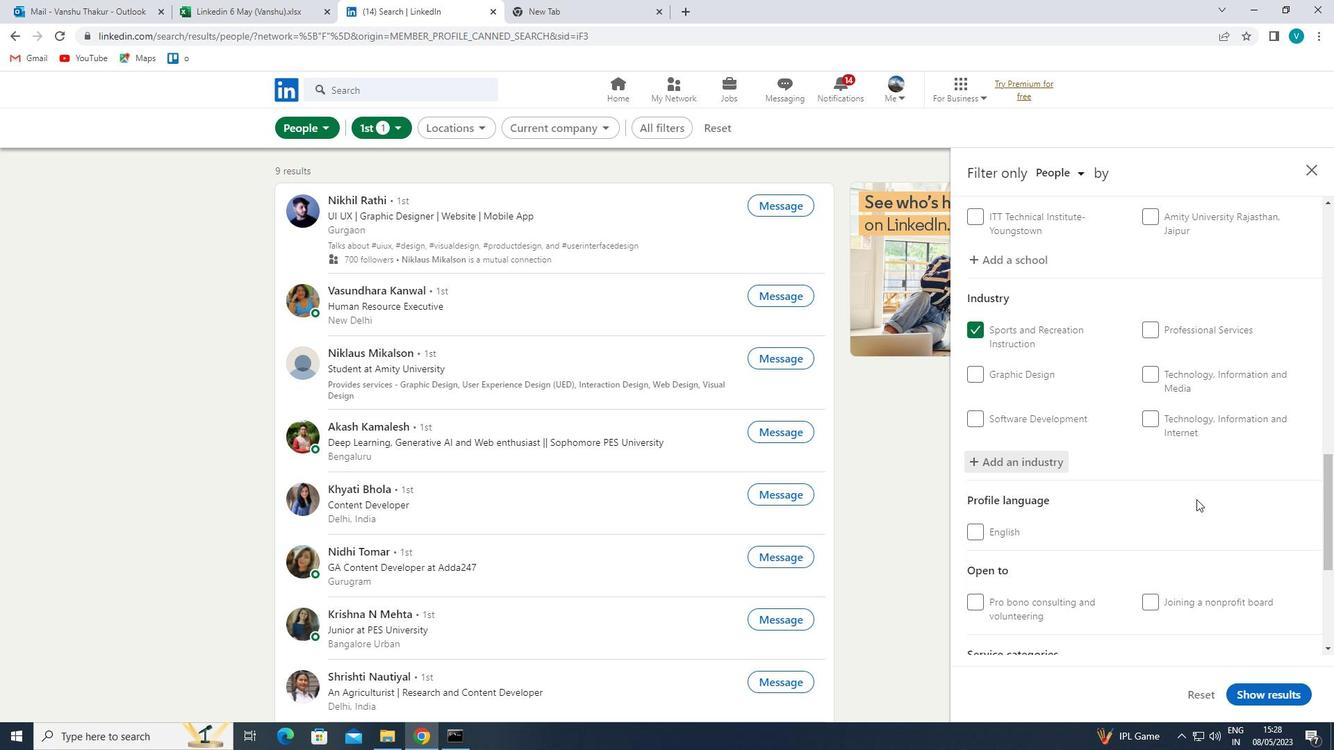 
Action: Mouse scrolled (1197, 499) with delta (0, 0)
Screenshot: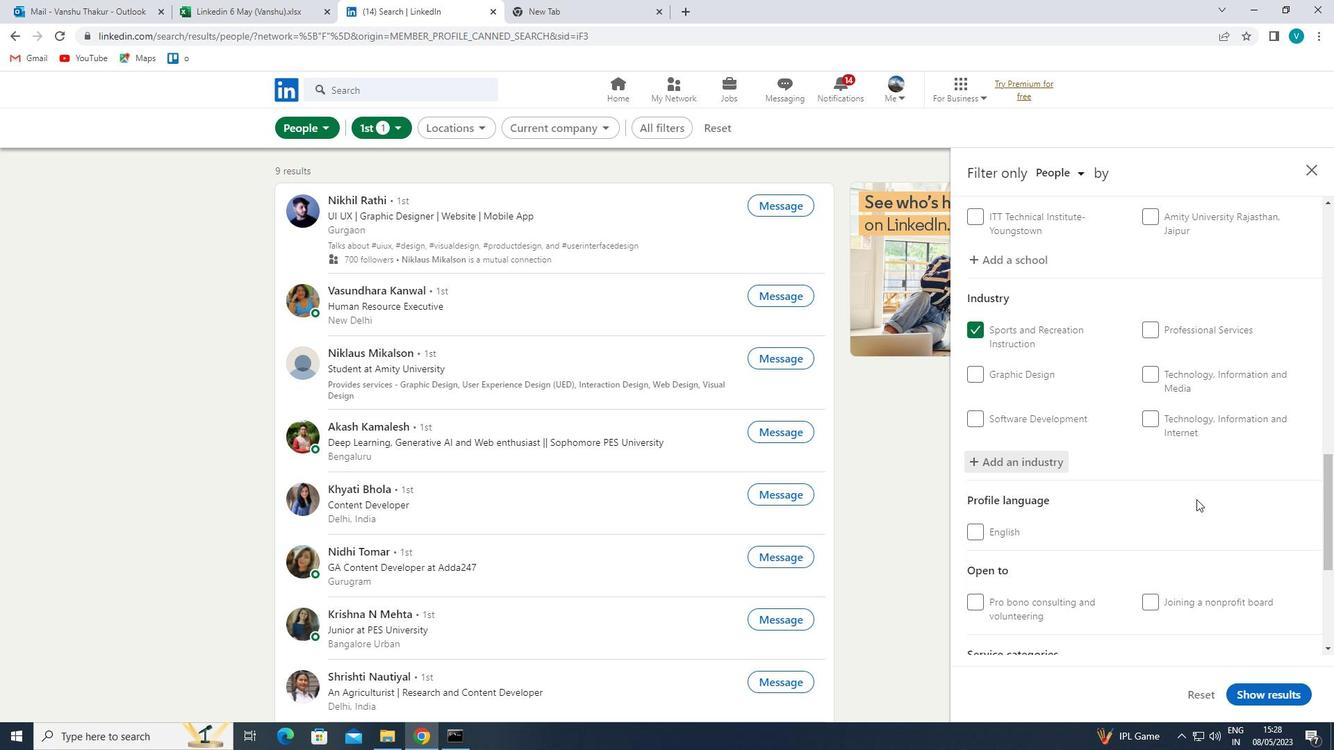 
Action: Mouse scrolled (1197, 499) with delta (0, 0)
Screenshot: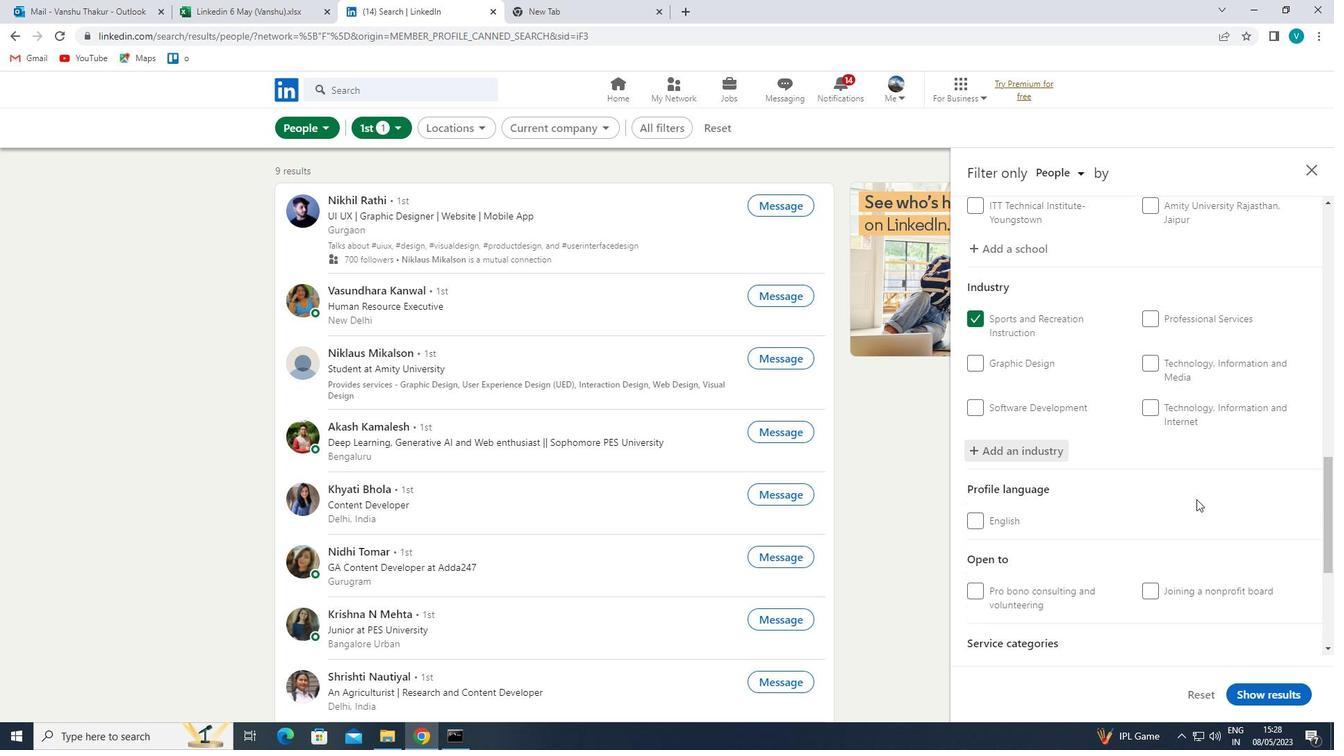 
Action: Mouse scrolled (1197, 499) with delta (0, 0)
Screenshot: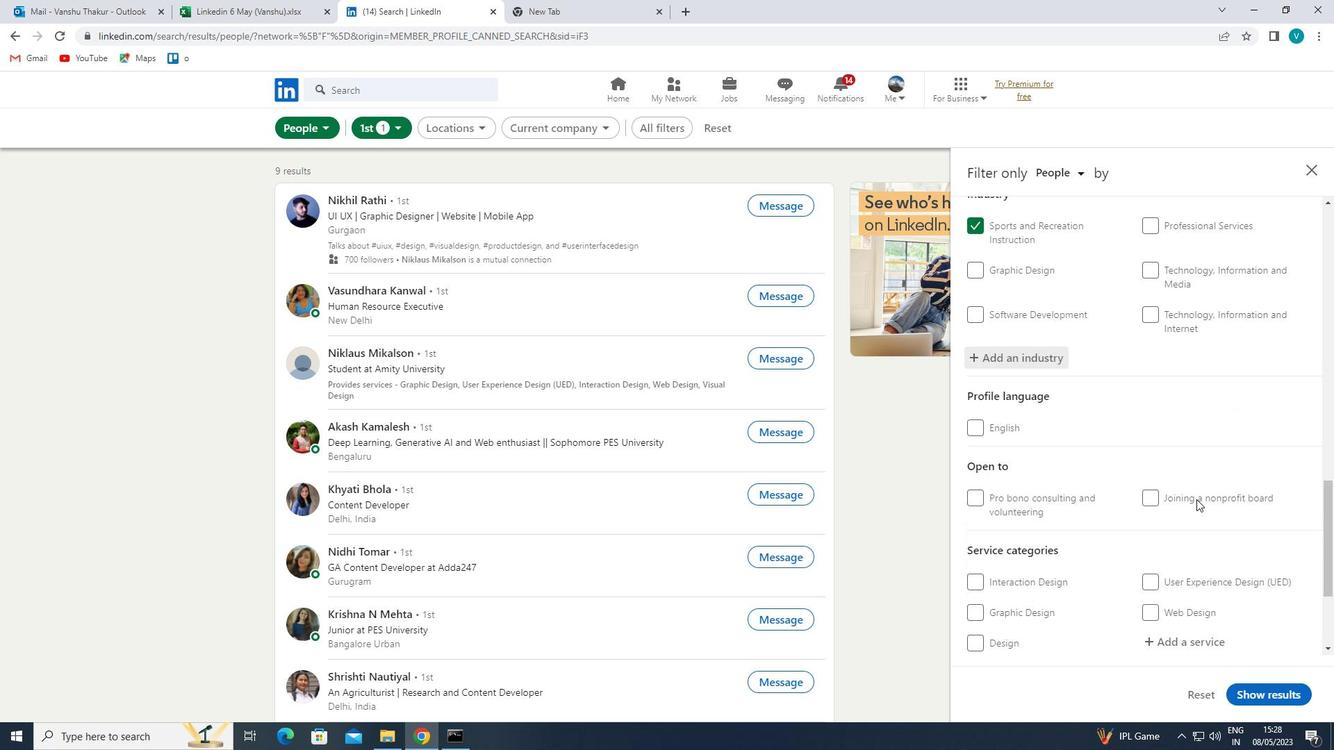 
Action: Mouse moved to (1202, 459)
Screenshot: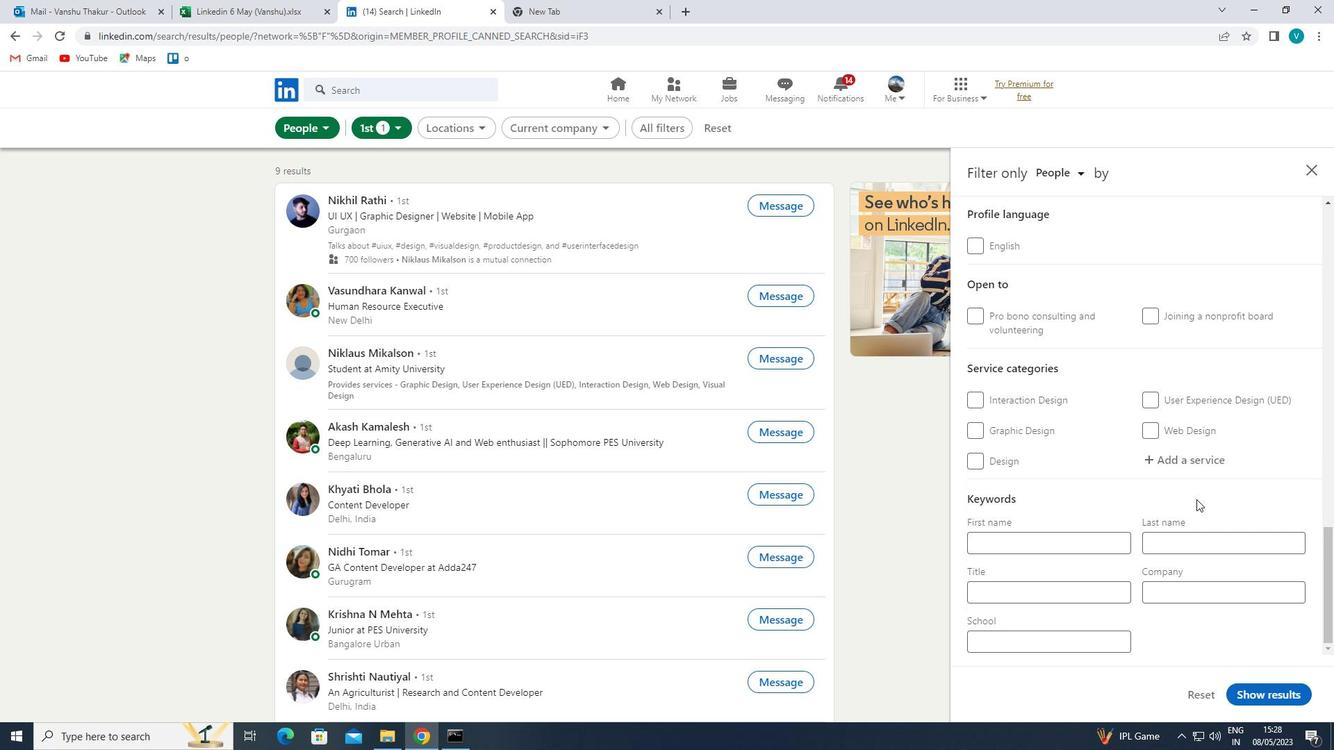 
Action: Mouse pressed left at (1202, 459)
Screenshot: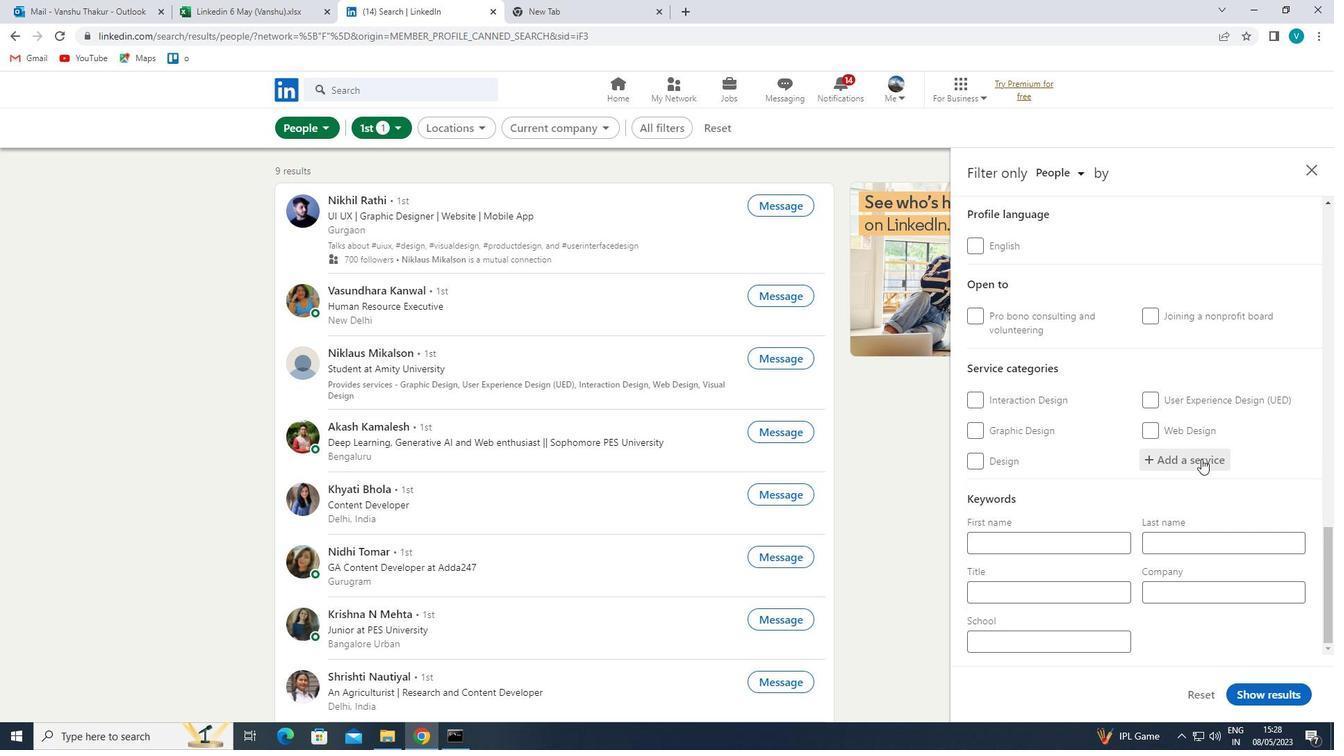 
Action: Mouse moved to (1204, 459)
Screenshot: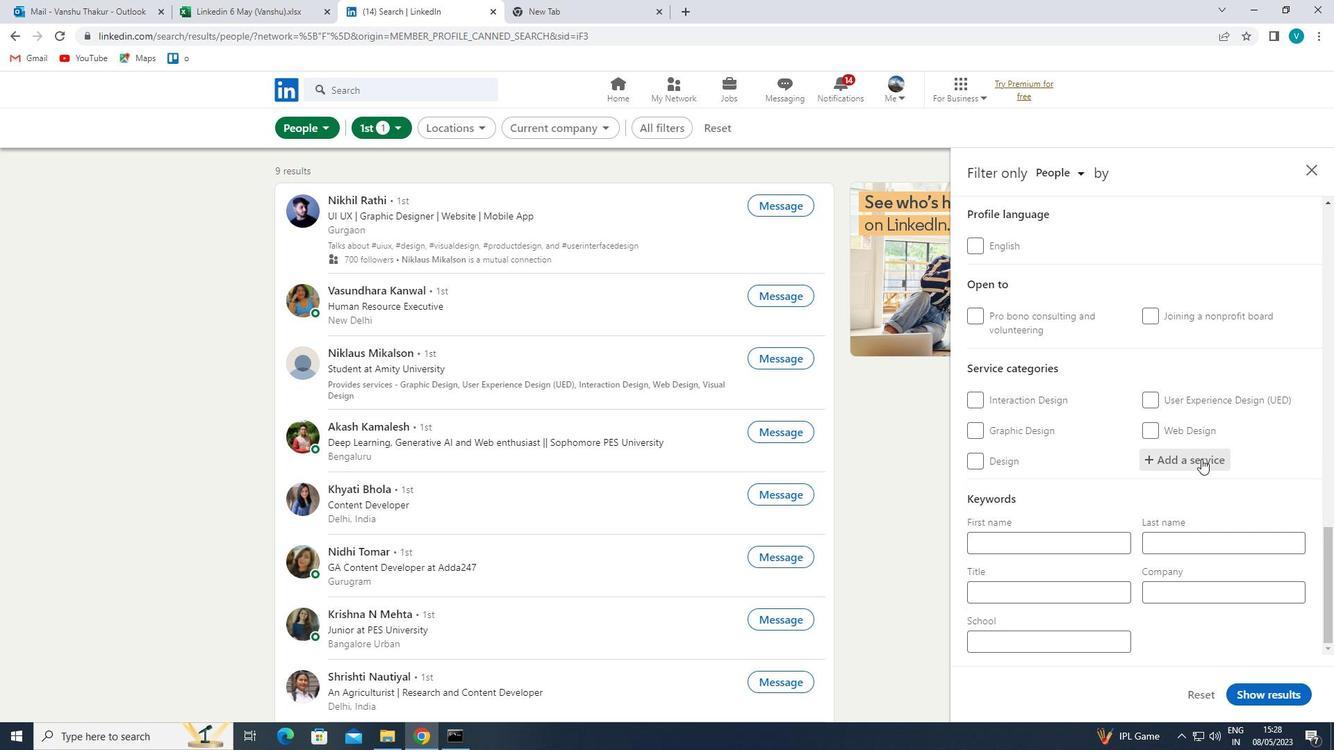 
Action: Key pressed <Key.shift>PERSONAL<Key.space><Key.shift>INJURY
Screenshot: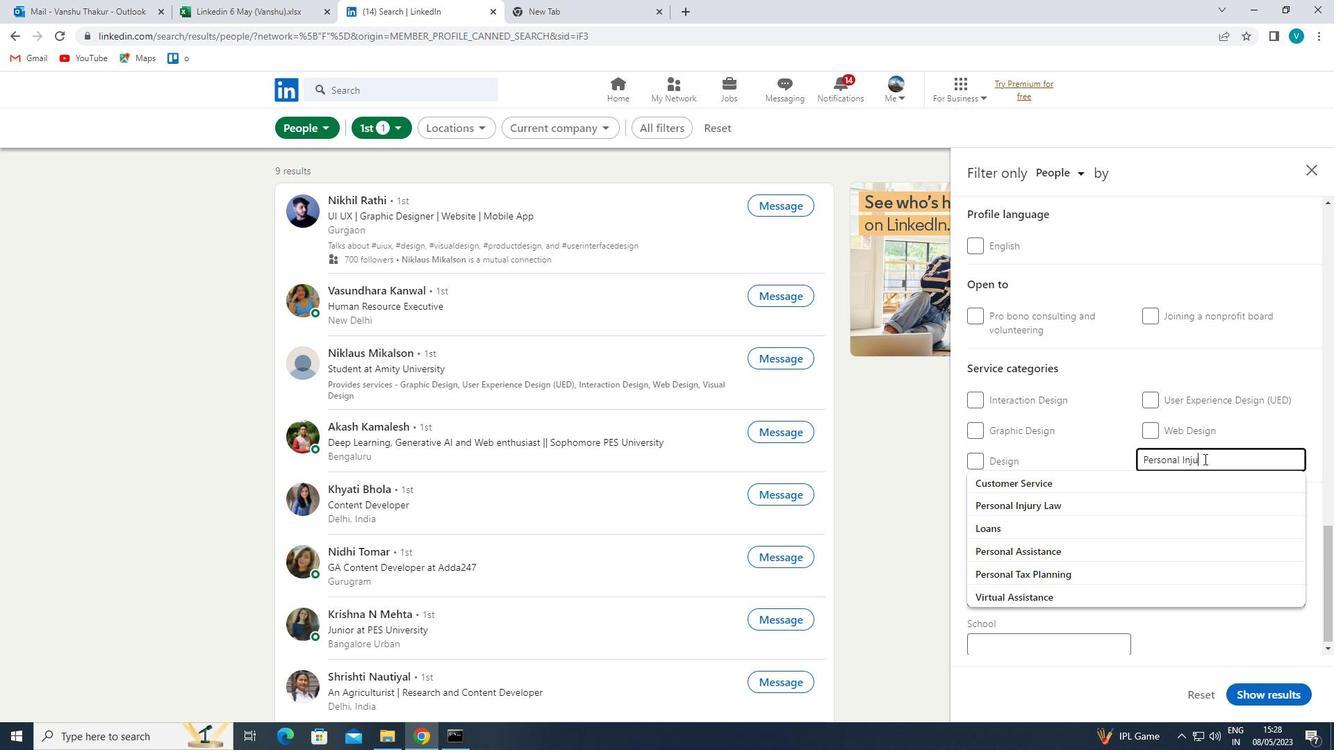 
Action: Mouse moved to (1165, 490)
Screenshot: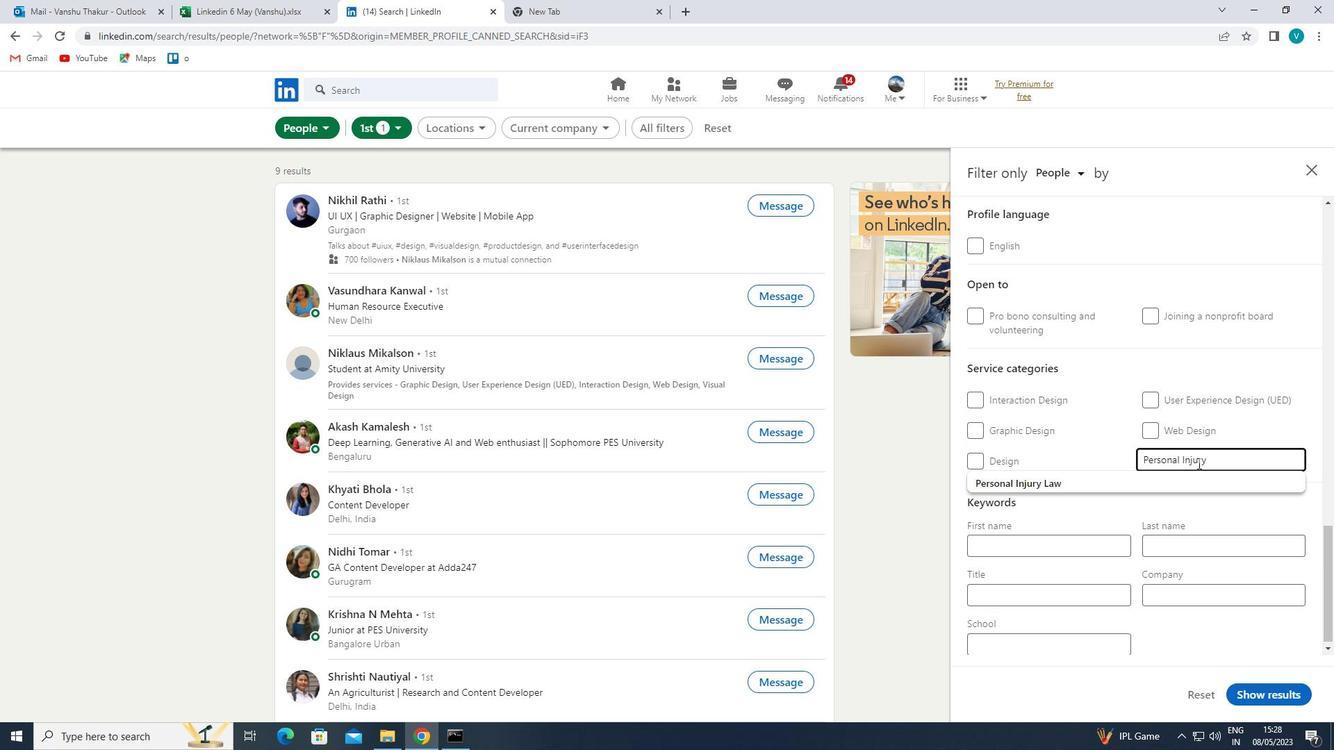 
Action: Mouse pressed left at (1165, 490)
Screenshot: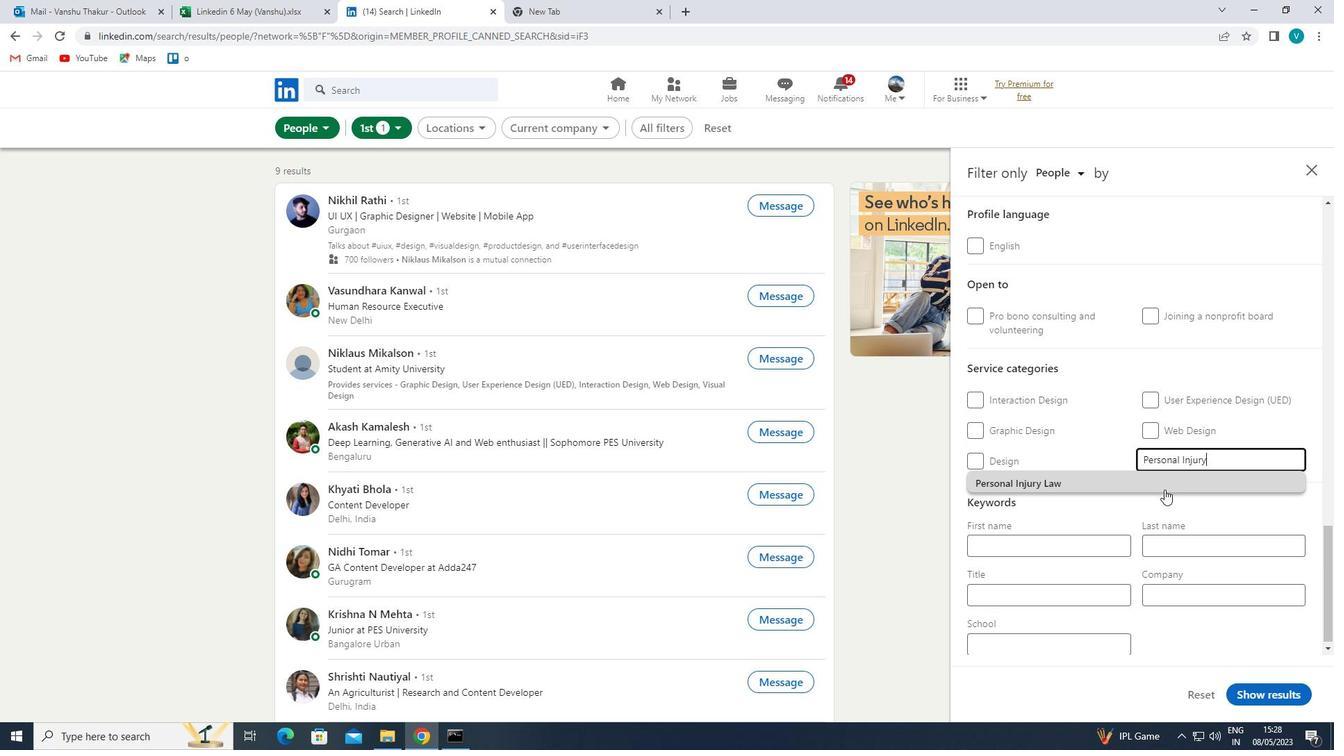 
Action: Mouse moved to (1164, 490)
Screenshot: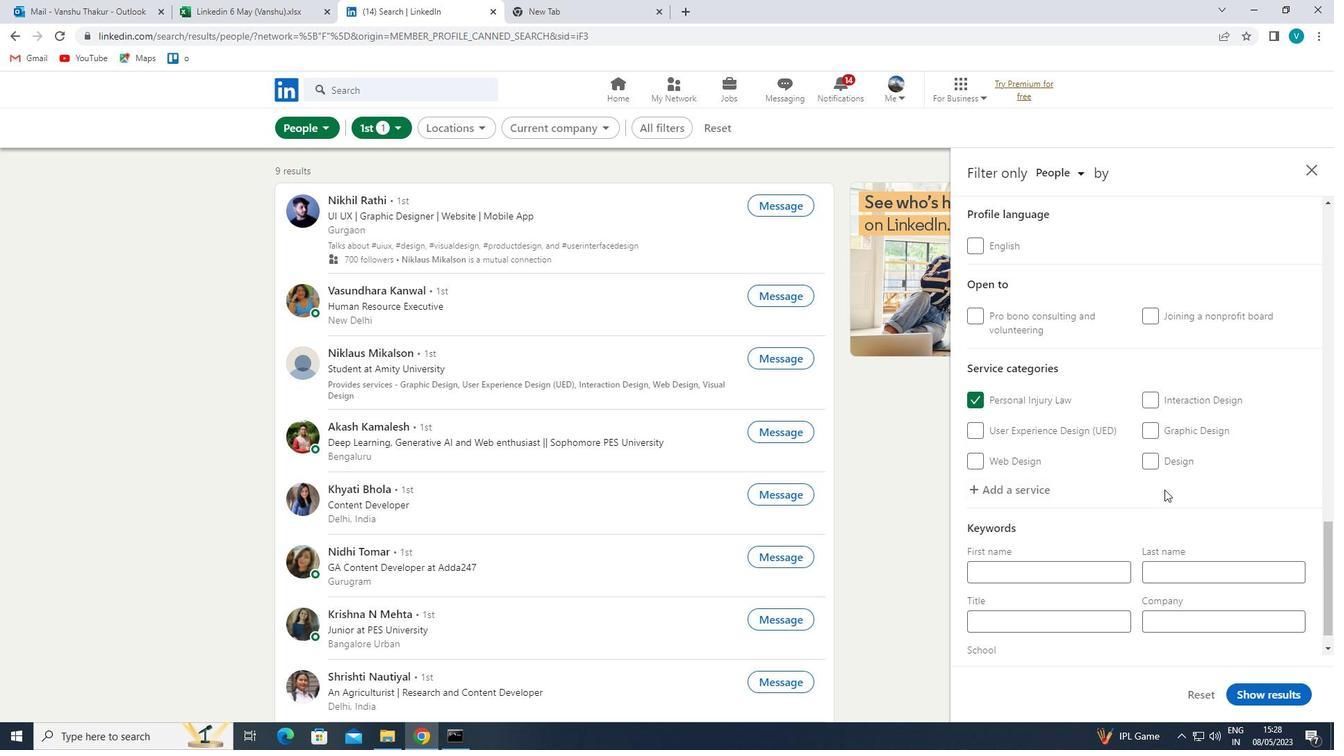 
Action: Mouse scrolled (1164, 490) with delta (0, 0)
Screenshot: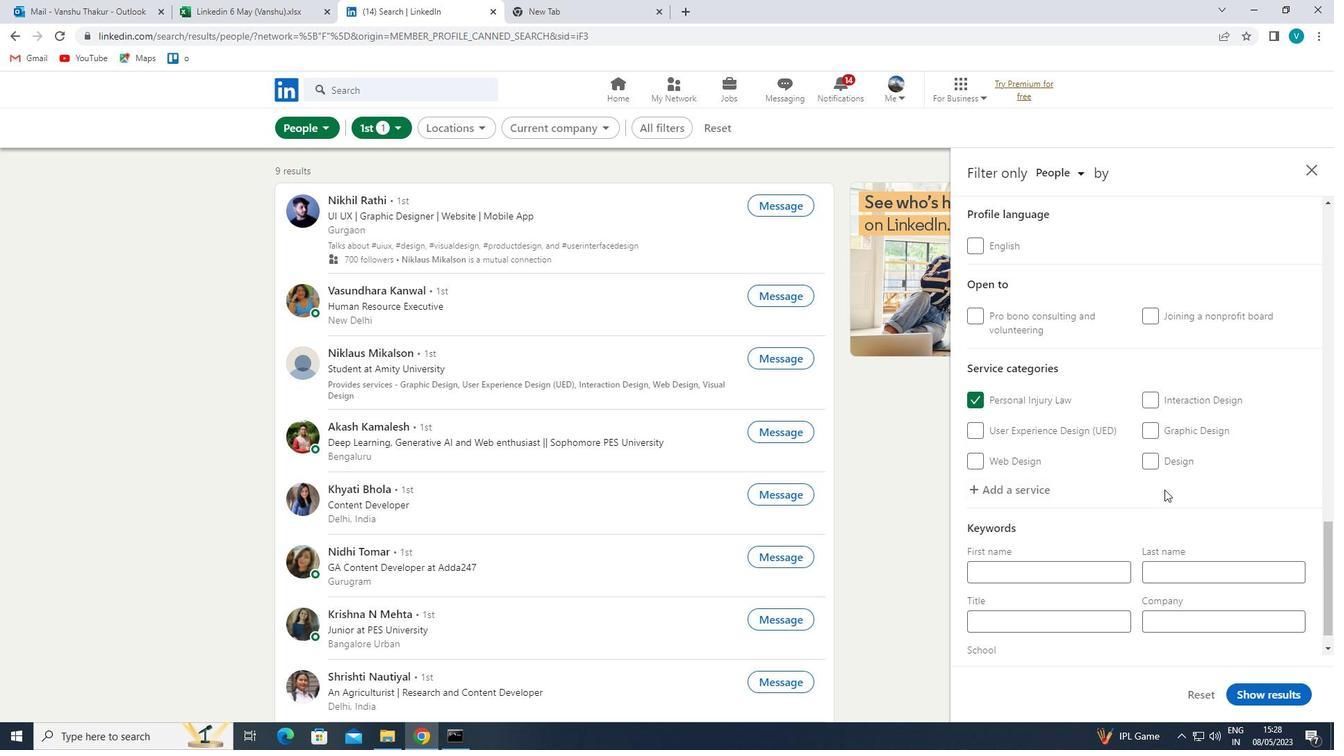 
Action: Mouse moved to (1163, 490)
Screenshot: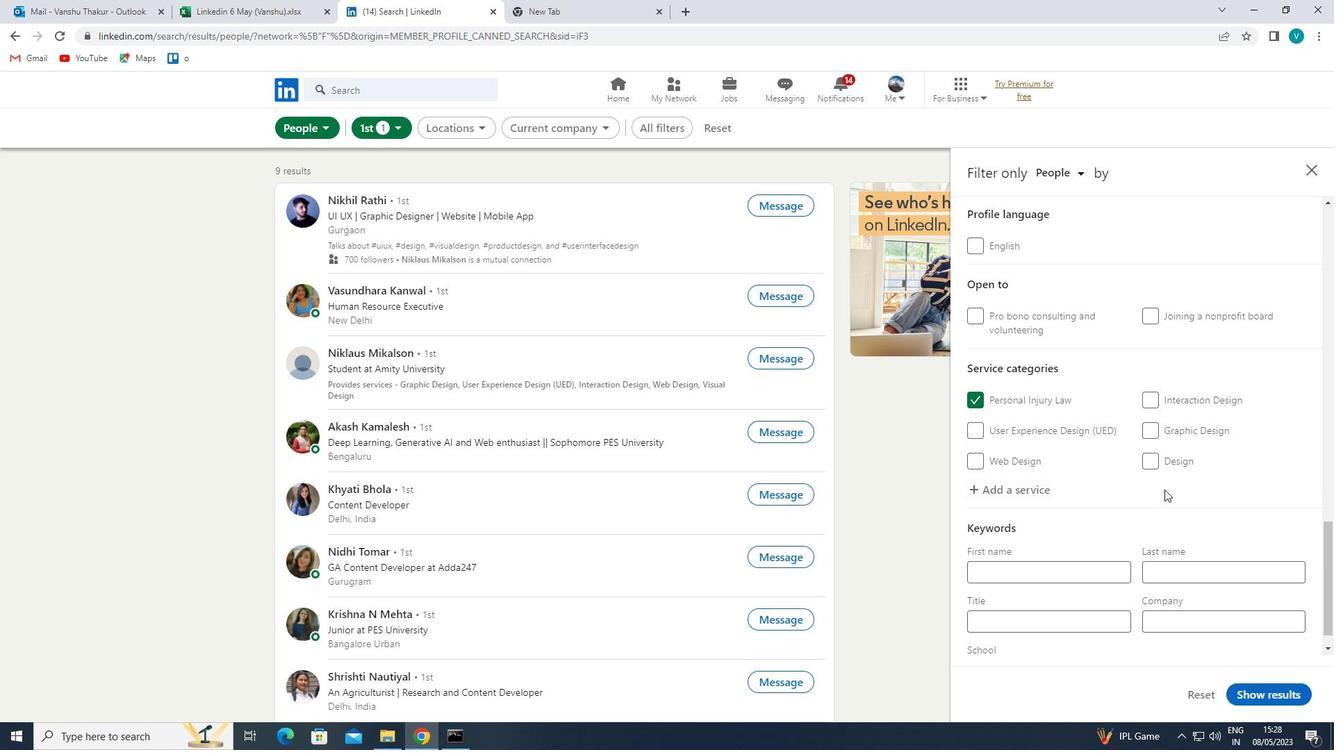 
Action: Mouse scrolled (1163, 490) with delta (0, 0)
Screenshot: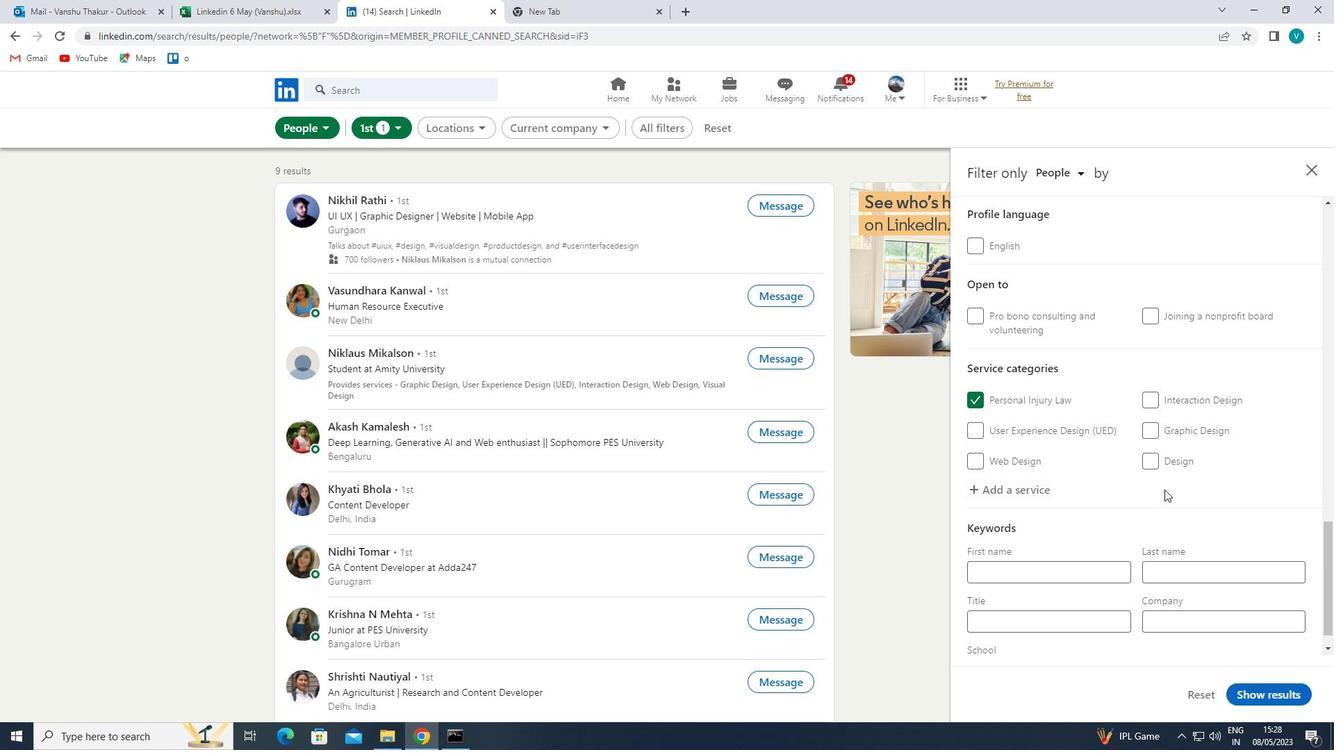 
Action: Mouse moved to (1163, 490)
Screenshot: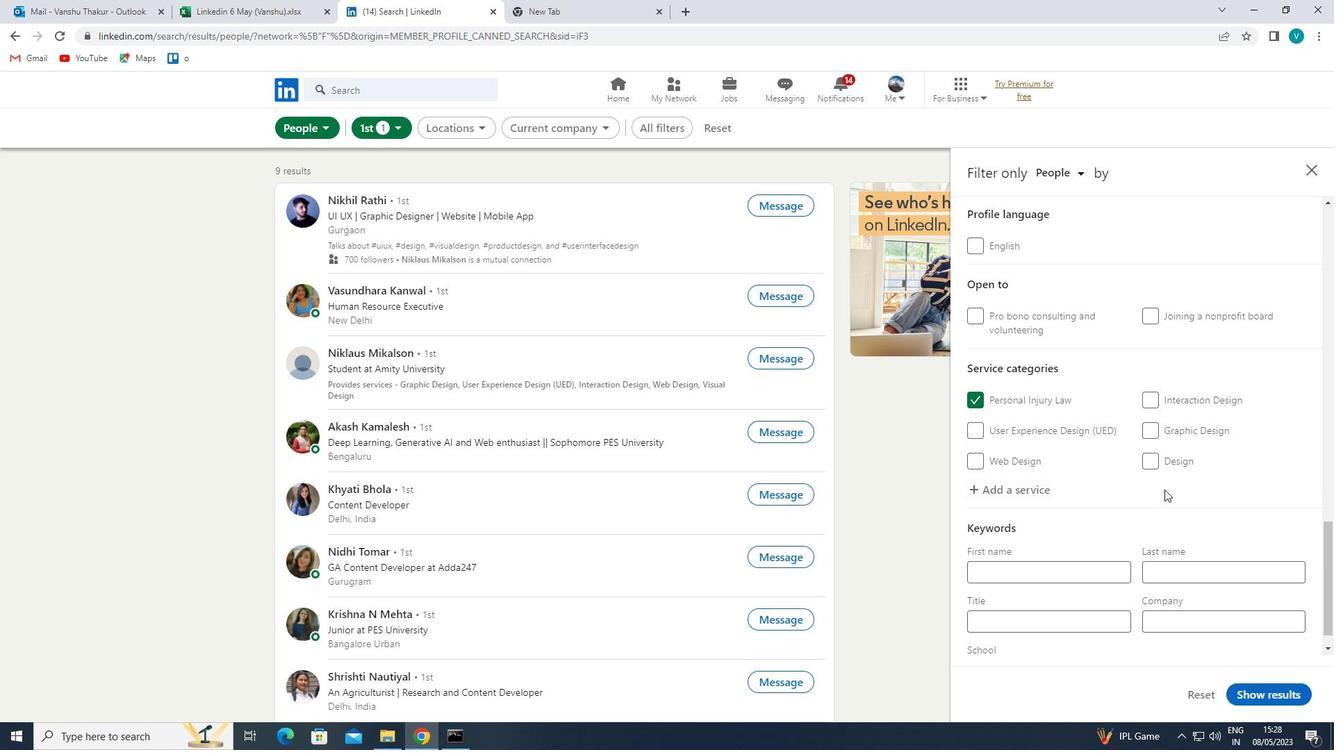 
Action: Mouse scrolled (1163, 490) with delta (0, 0)
Screenshot: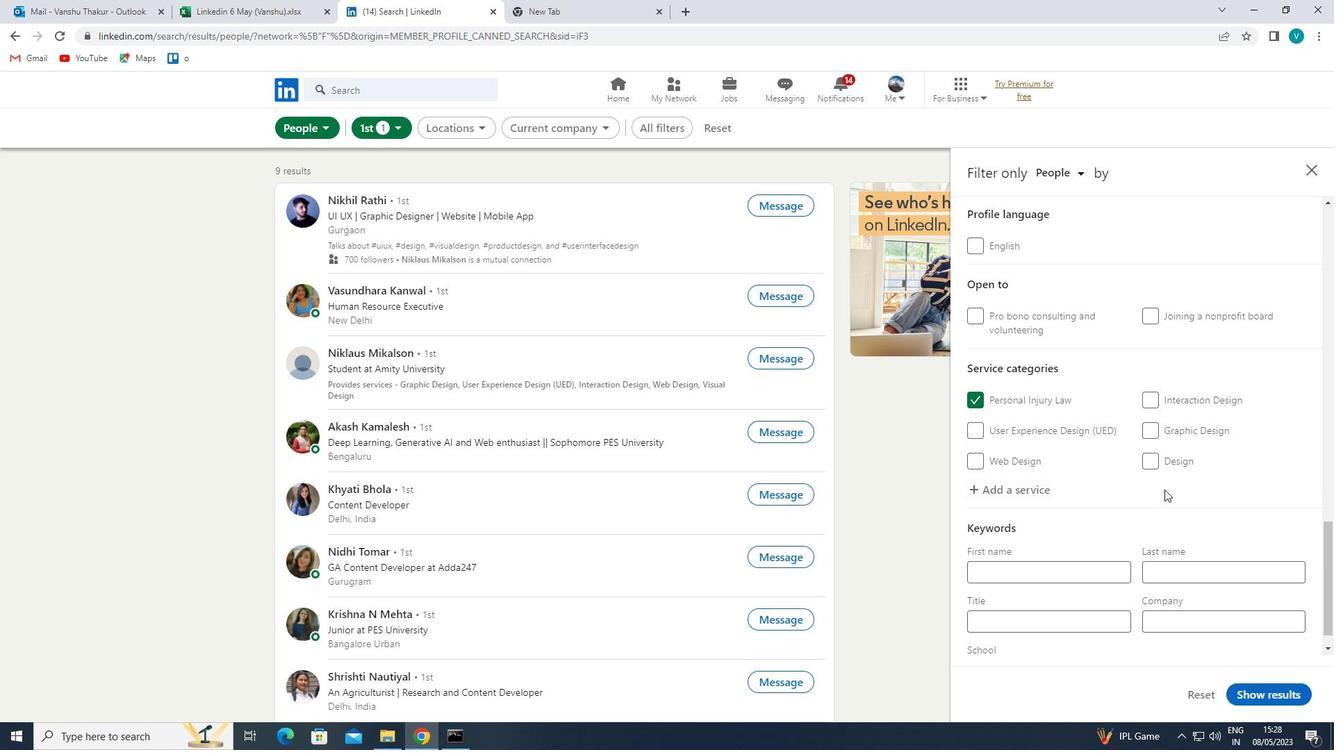 
Action: Mouse moved to (1163, 492)
Screenshot: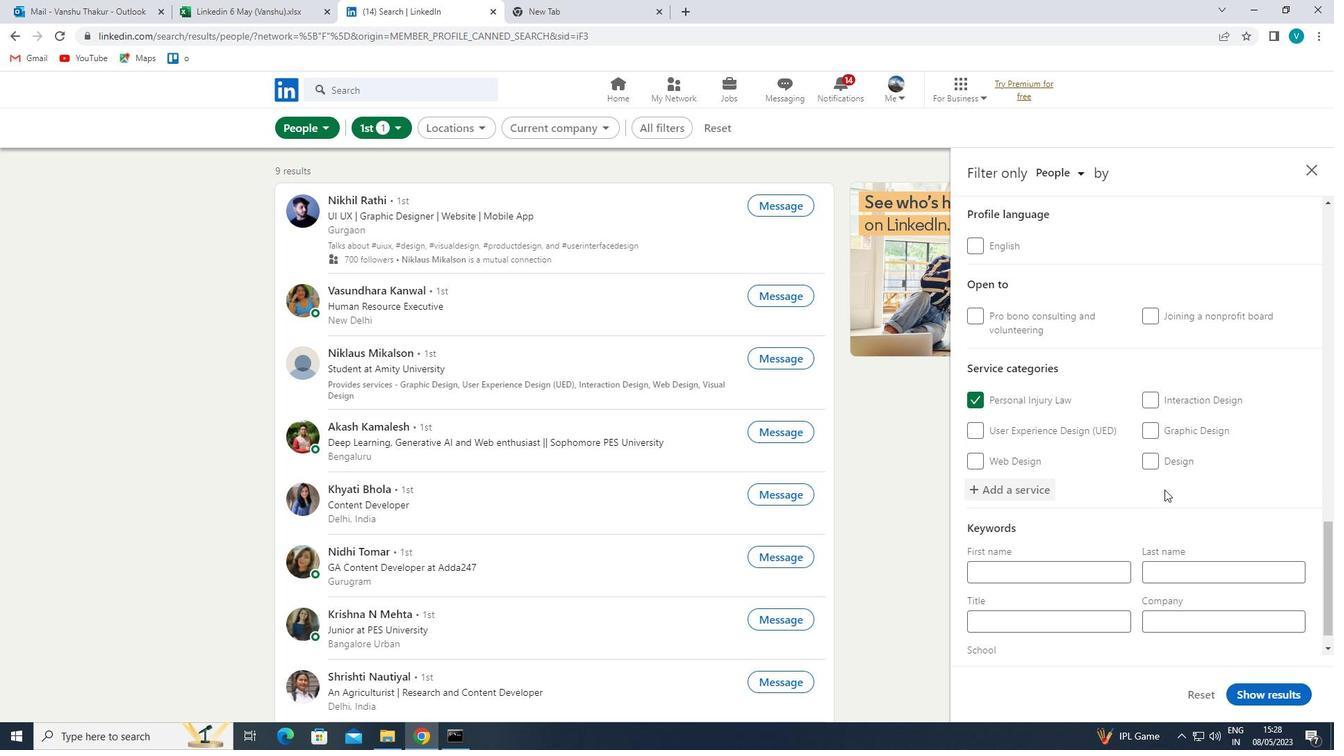 
Action: Mouse scrolled (1163, 491) with delta (0, 0)
Screenshot: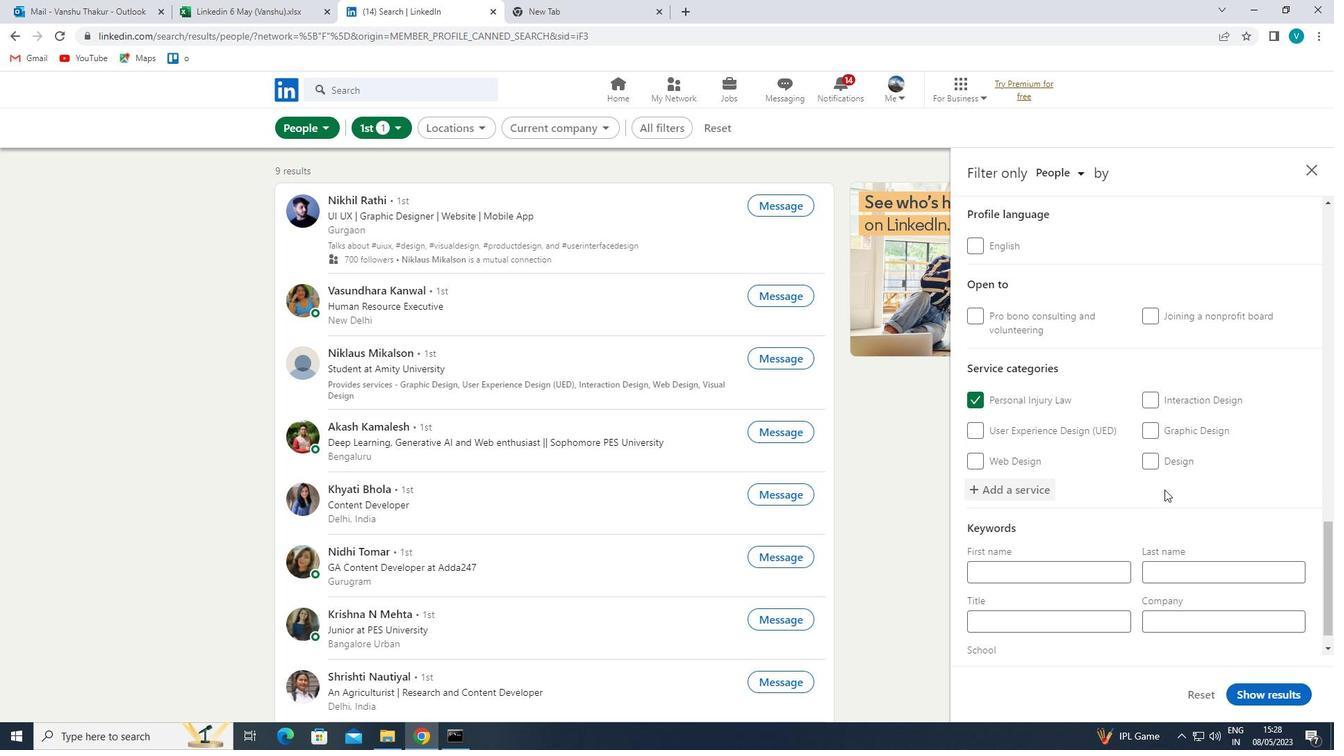 
Action: Mouse moved to (1110, 595)
Screenshot: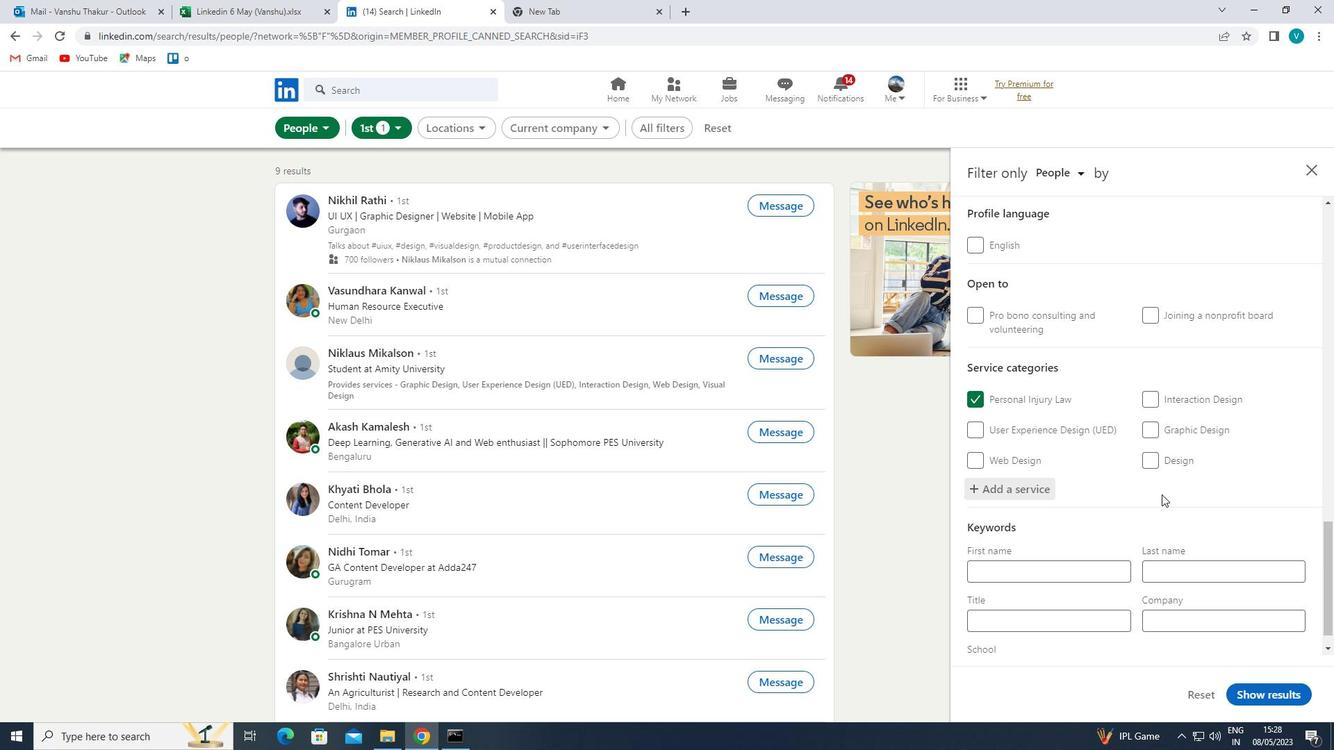 
Action: Mouse pressed left at (1110, 595)
Screenshot: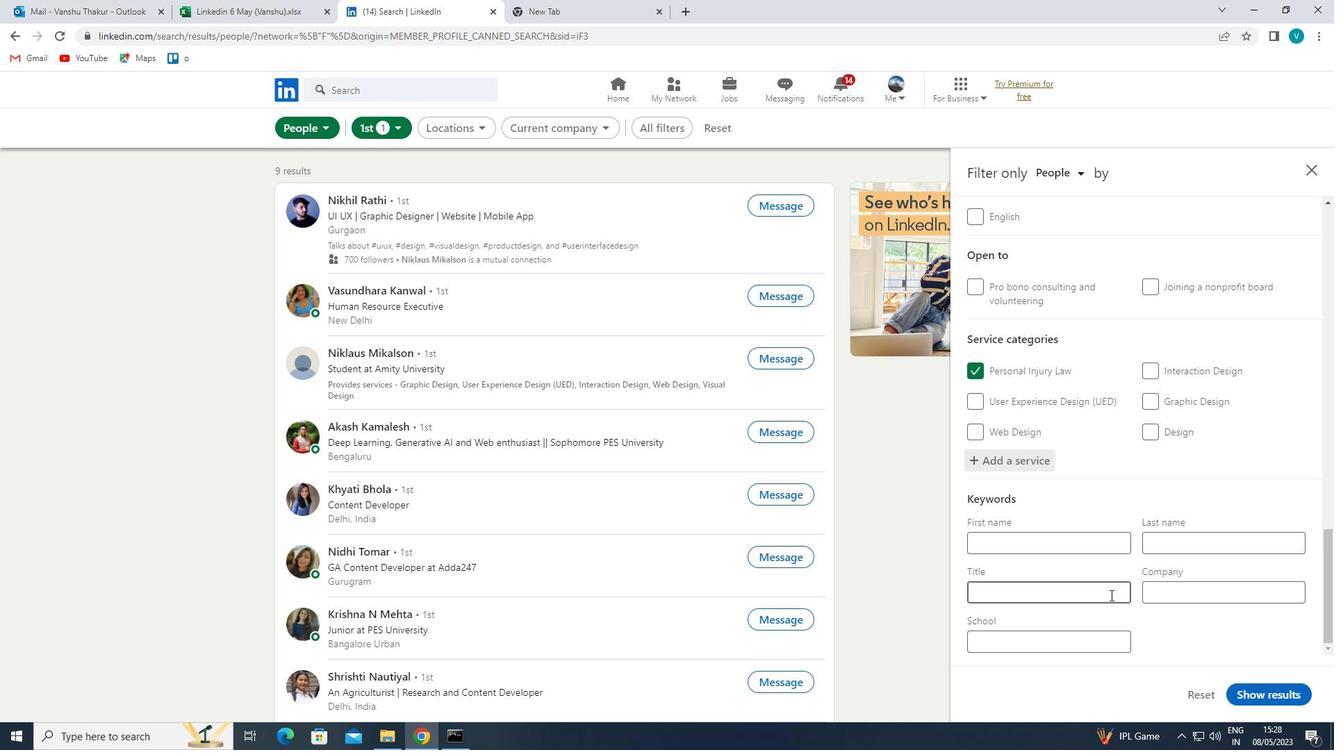 
Action: Key pressed <Key.shift>OVERSEER
Screenshot: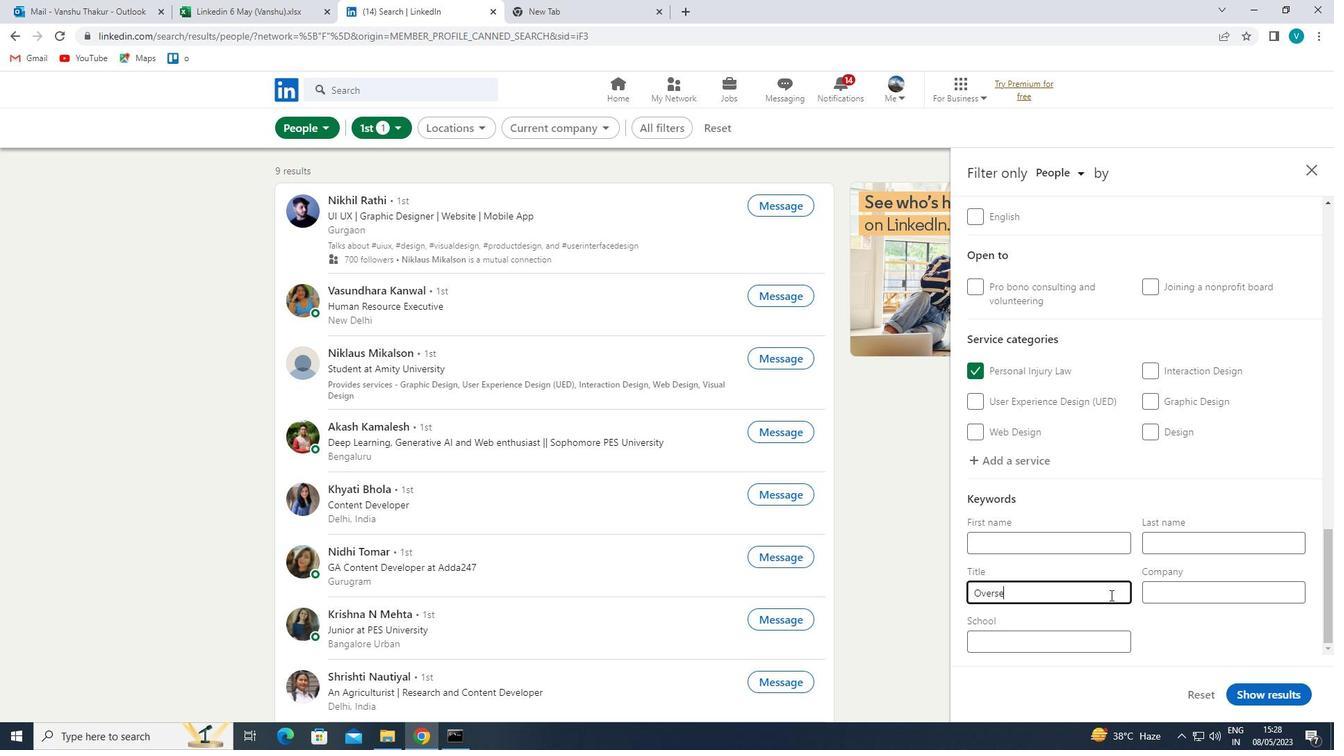 
Action: Mouse moved to (1293, 684)
Screenshot: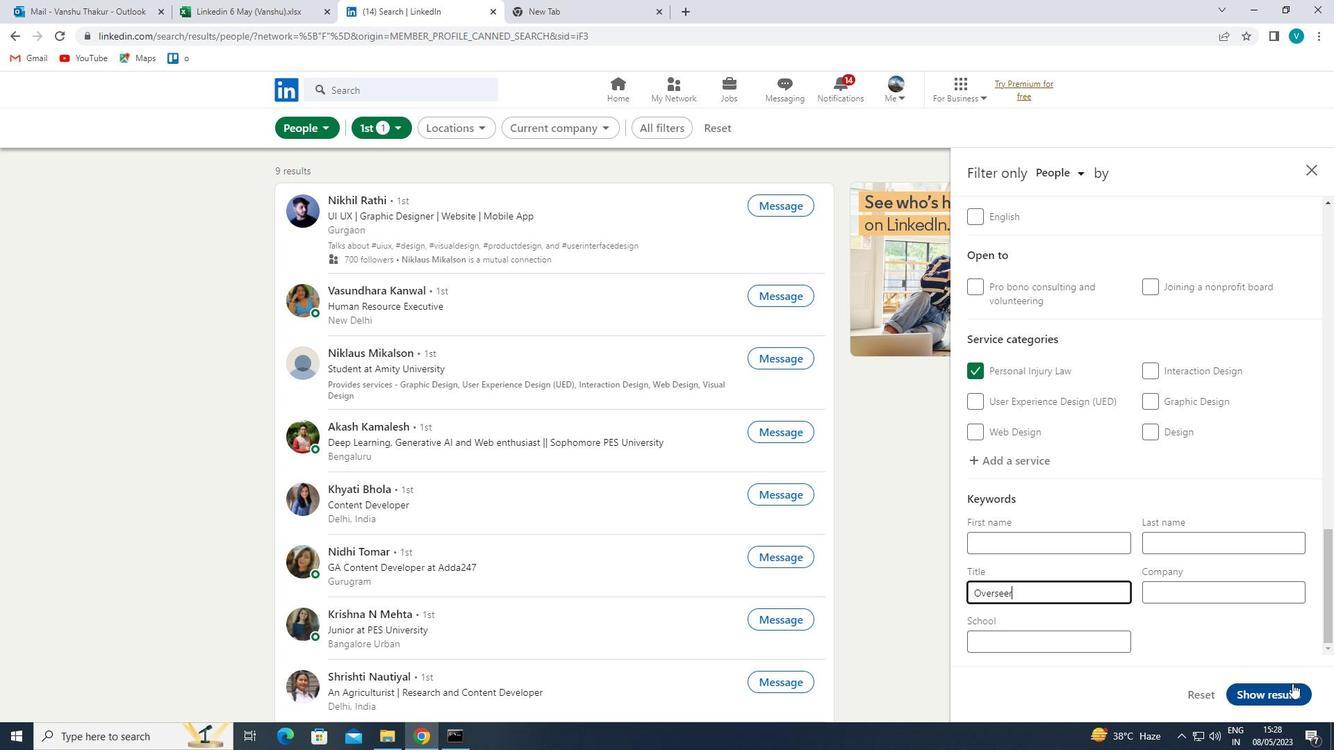 
Action: Mouse pressed left at (1293, 684)
Screenshot: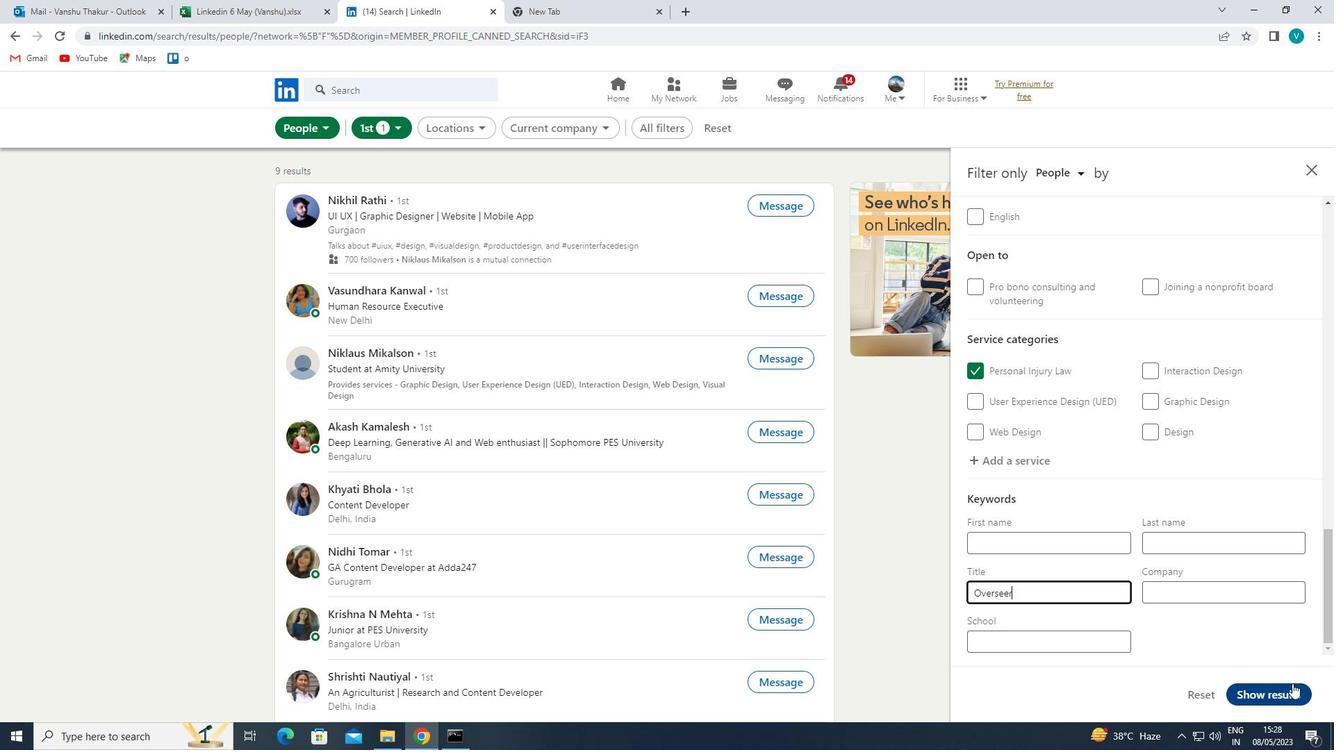 
Action: Mouse moved to (1280, 693)
Screenshot: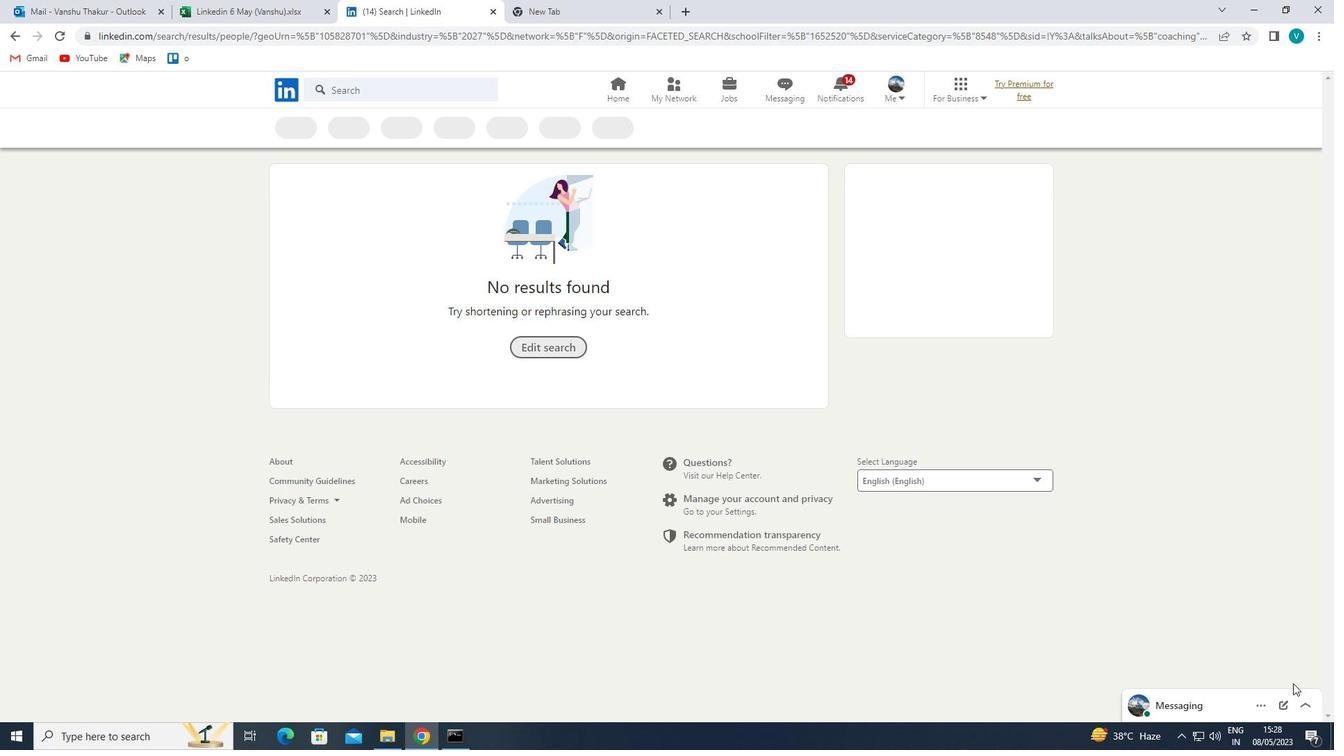 
